 Task: Find connections with filter location Rio Preto da Eva with filter topic #programingwith filter profile language Potuguese with filter current company Wipro Digital Operations and Platforms with filter school Central Institute Of Plastics Engineering and Technology with filter industry Services for the Elderly and Disabled with filter service category Event Planning with filter keywords title Administrative Analyst
Action: Mouse moved to (636, 112)
Screenshot: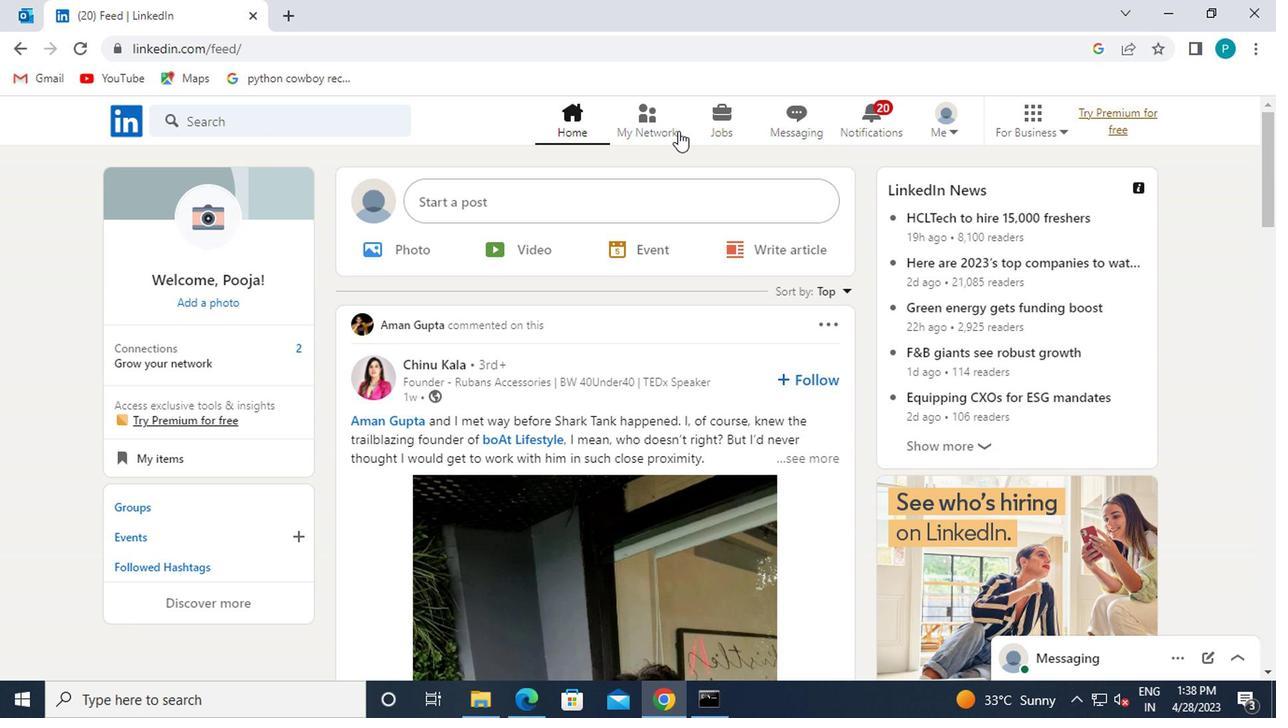 
Action: Mouse pressed left at (636, 112)
Screenshot: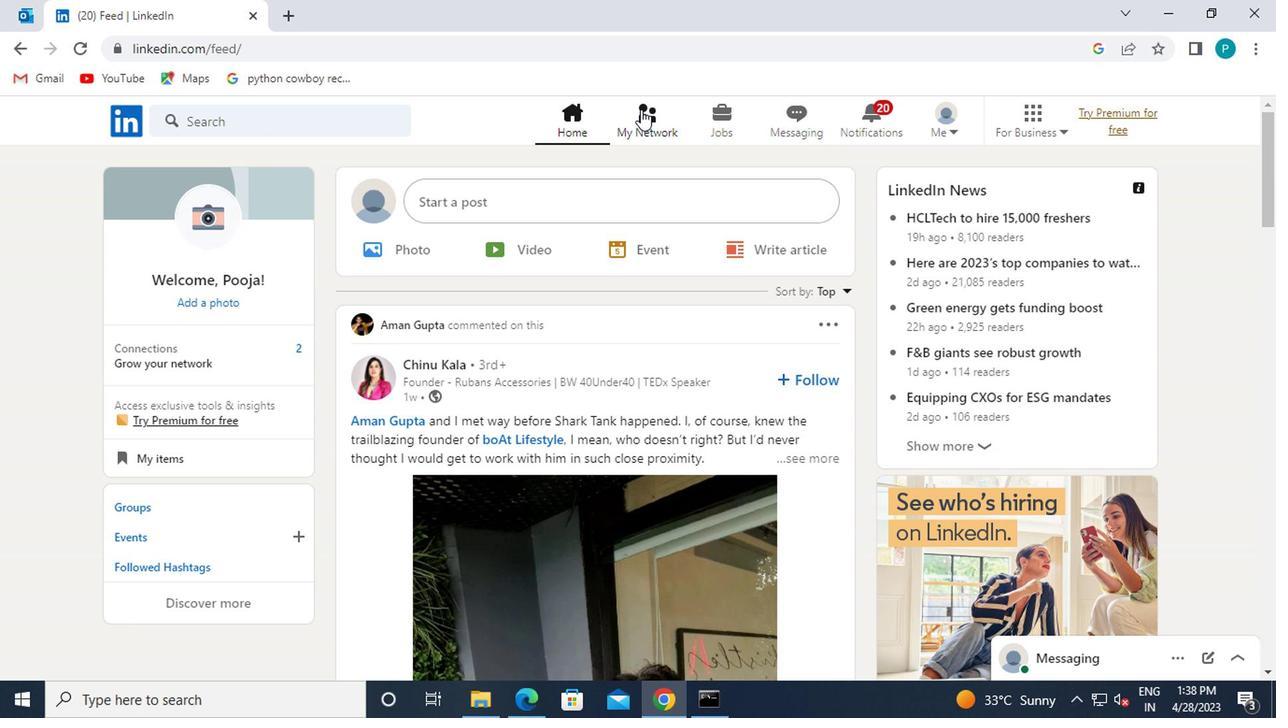 
Action: Mouse moved to (263, 214)
Screenshot: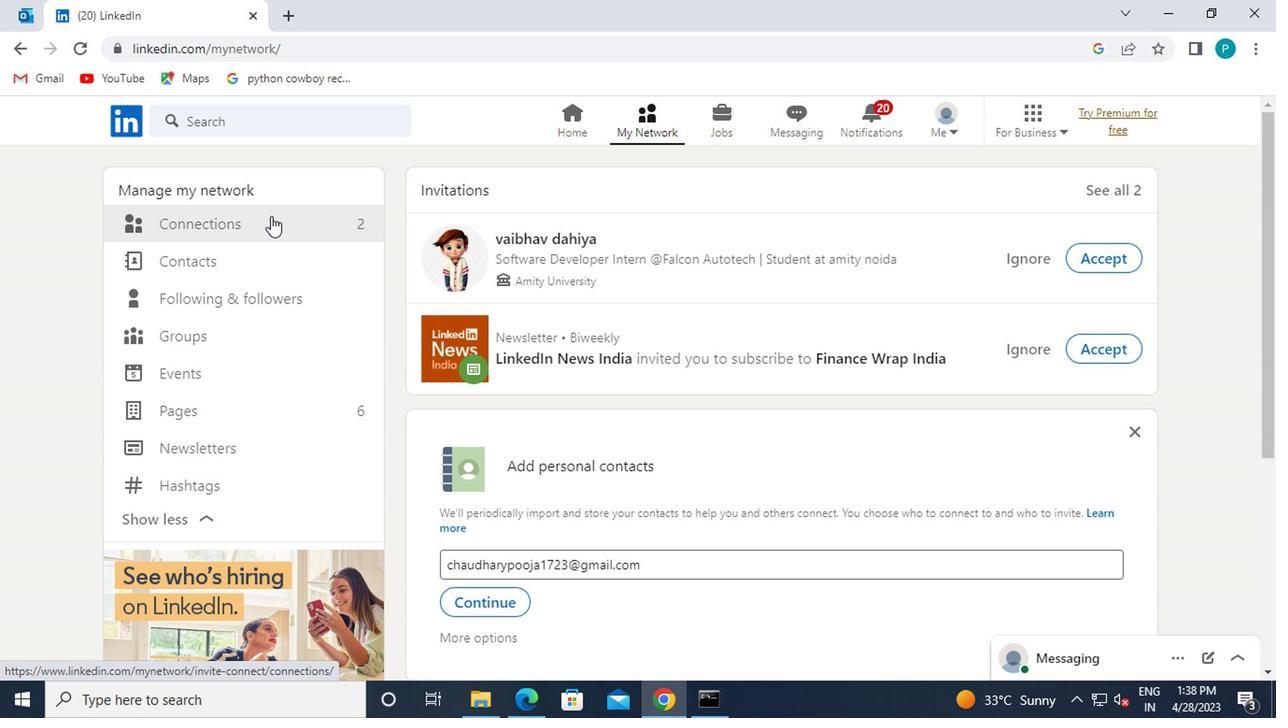 
Action: Mouse pressed left at (263, 214)
Screenshot: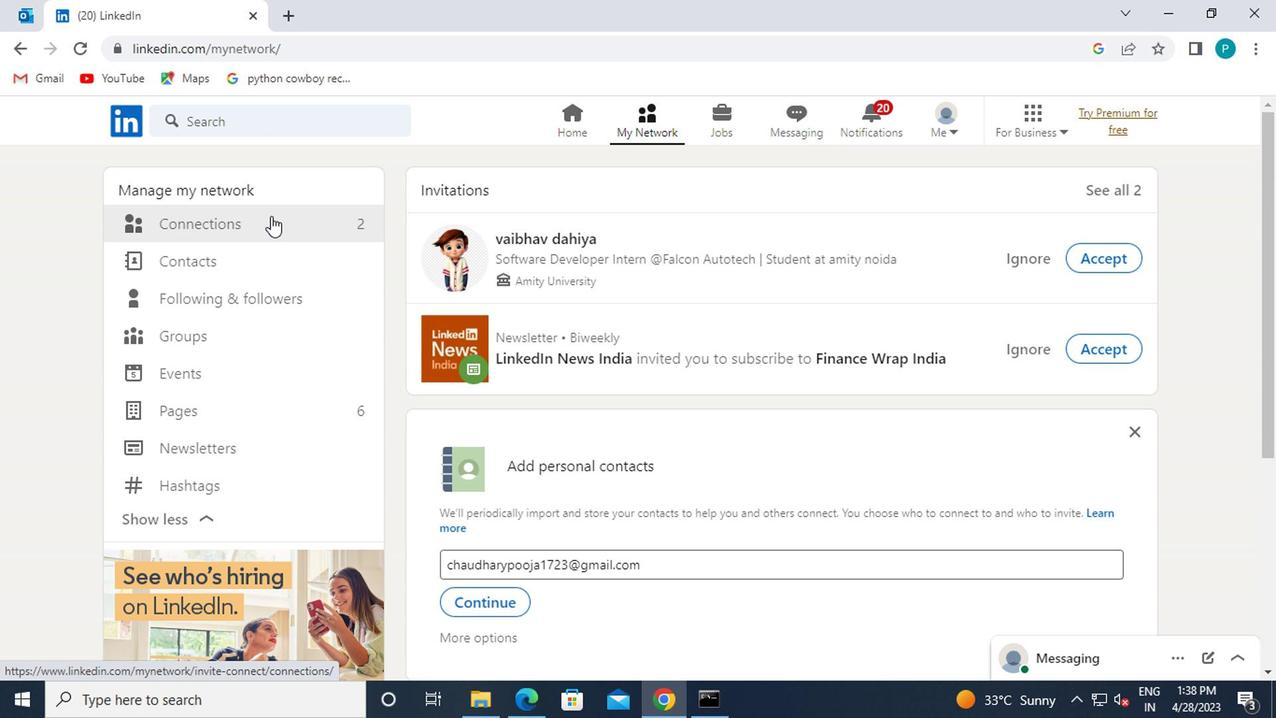 
Action: Mouse moved to (767, 222)
Screenshot: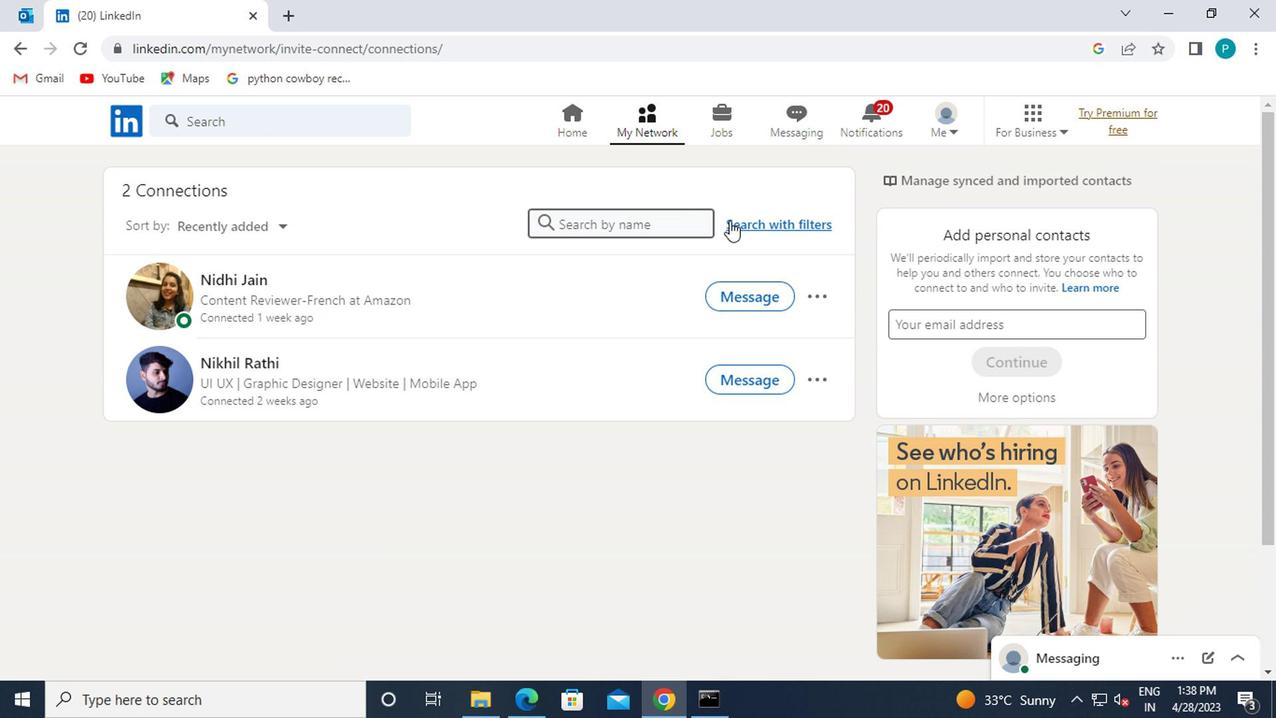 
Action: Mouse pressed left at (767, 222)
Screenshot: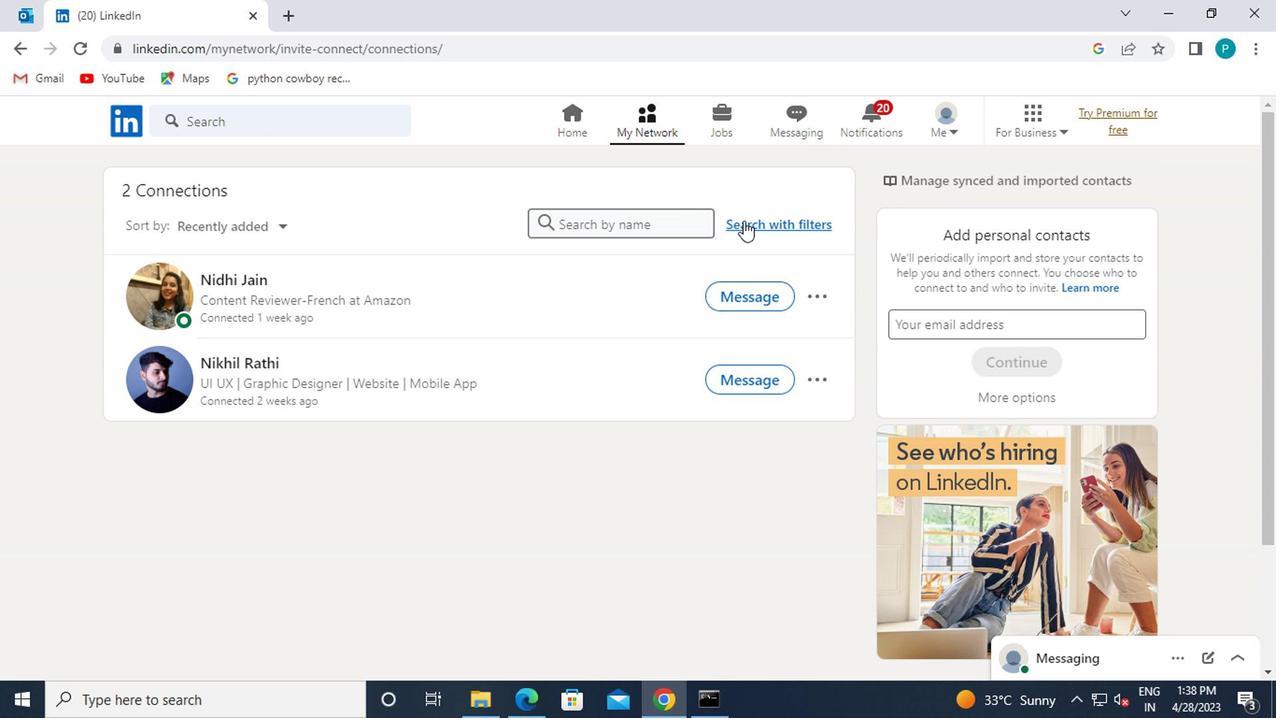 
Action: Mouse moved to (675, 174)
Screenshot: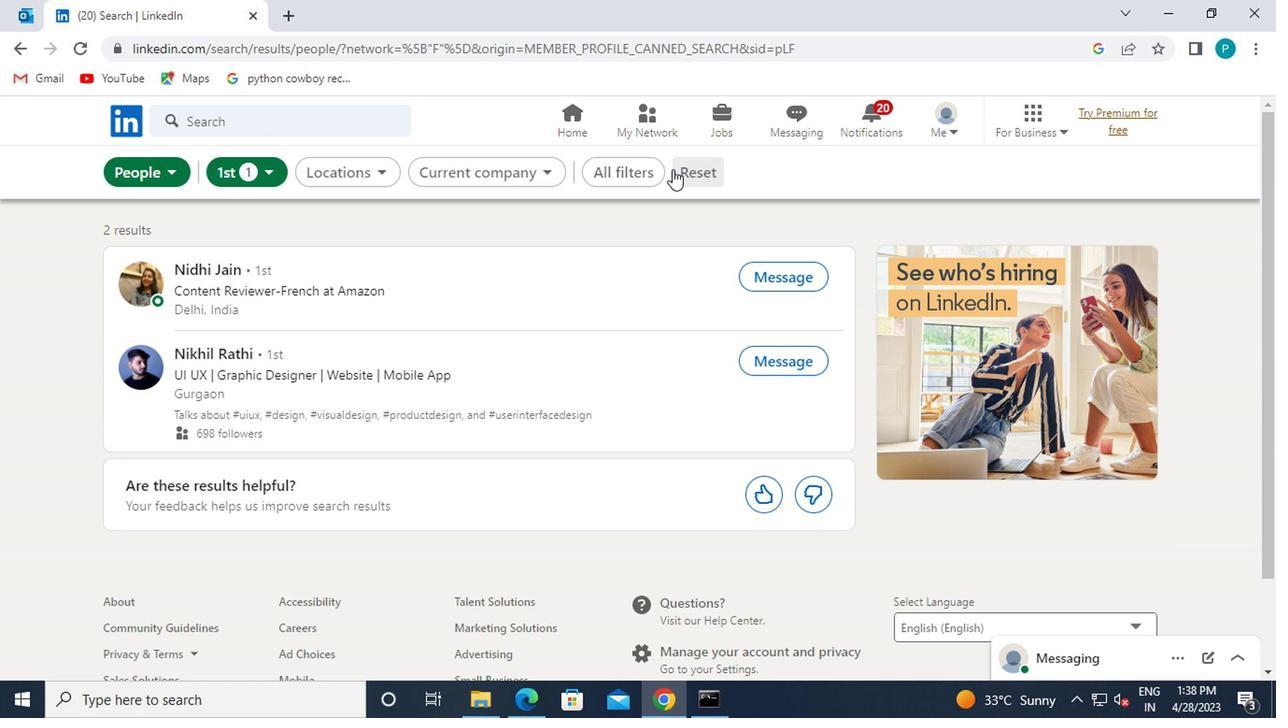 
Action: Mouse pressed left at (675, 174)
Screenshot: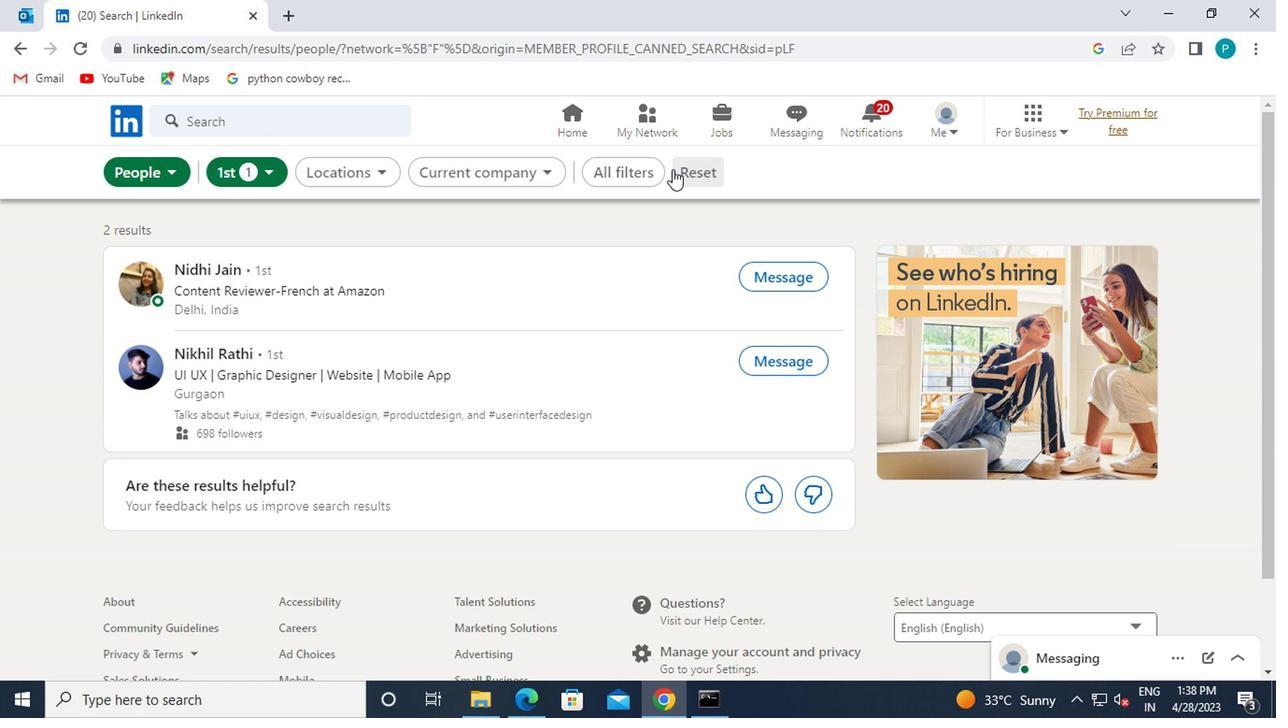 
Action: Mouse moved to (644, 179)
Screenshot: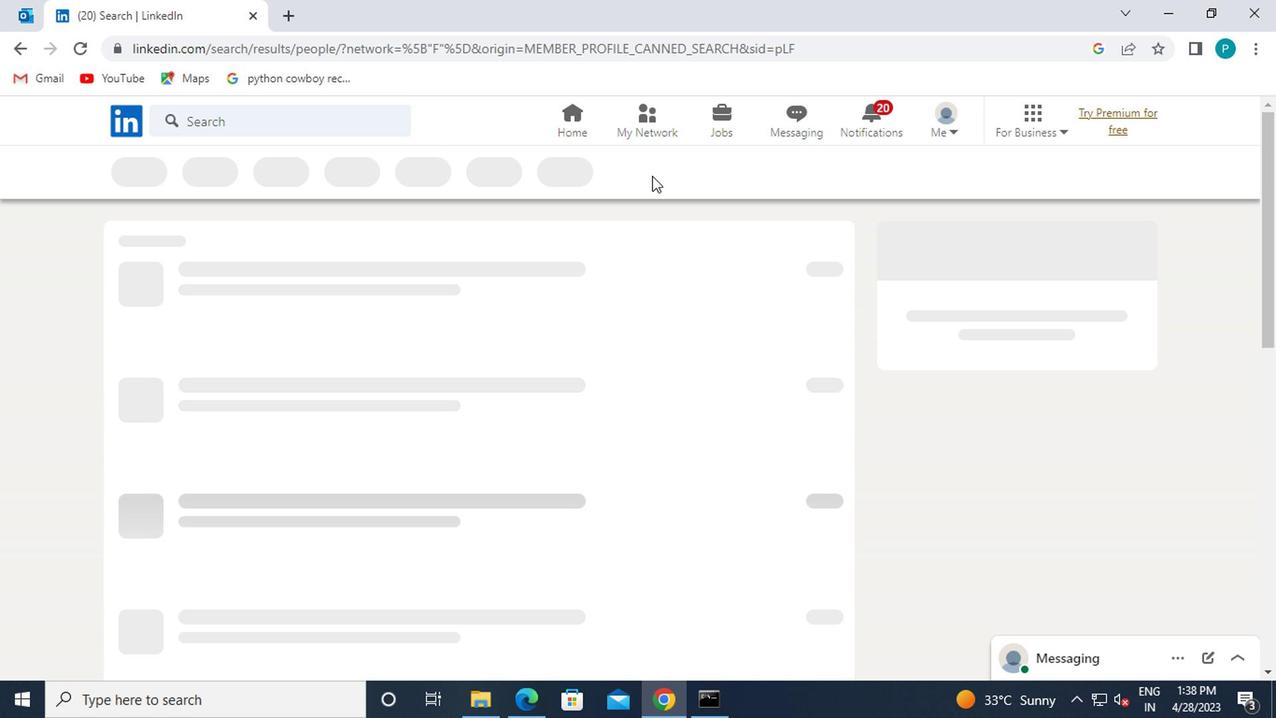 
Action: Mouse pressed left at (644, 179)
Screenshot: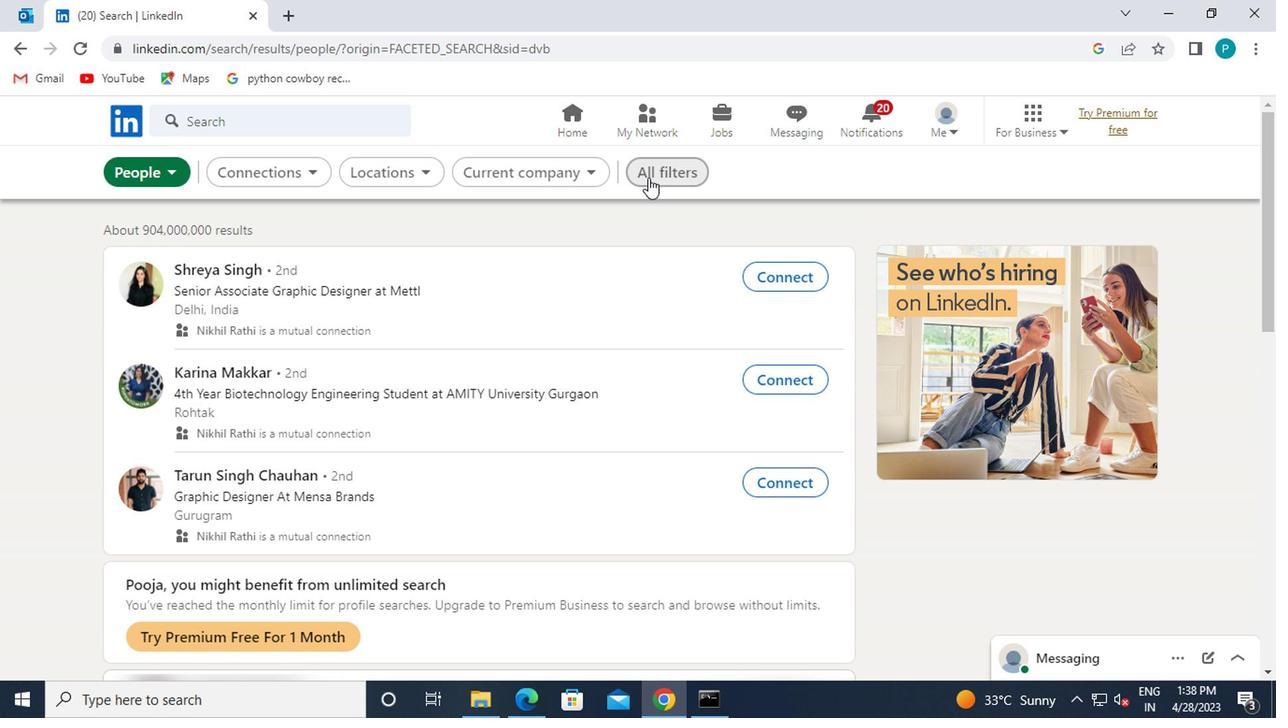 
Action: Mouse moved to (985, 391)
Screenshot: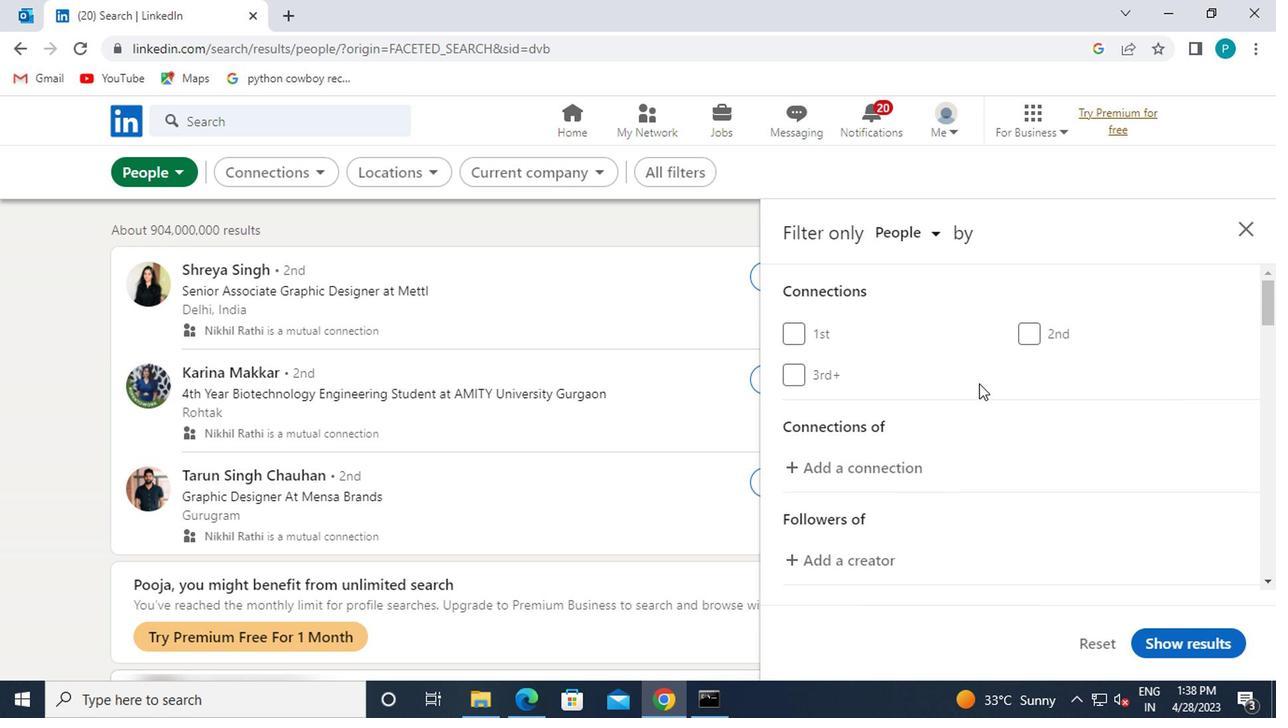 
Action: Mouse scrolled (985, 390) with delta (0, -1)
Screenshot: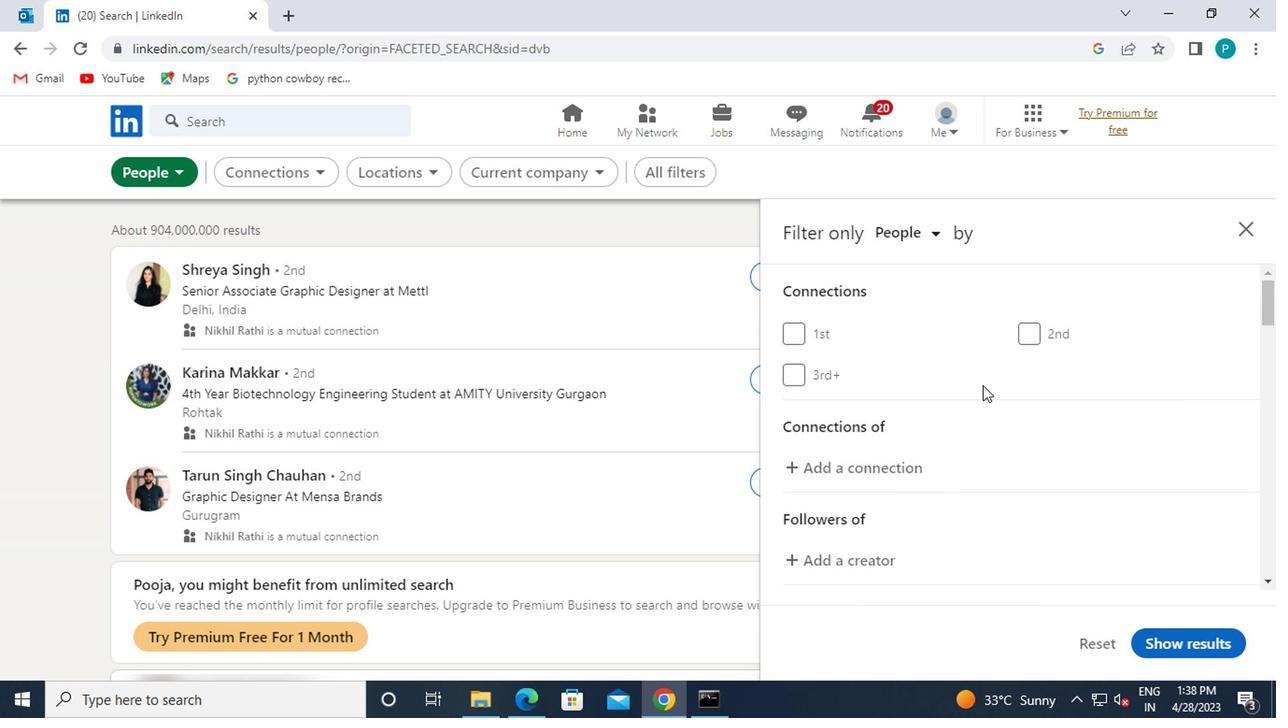 
Action: Mouse moved to (988, 397)
Screenshot: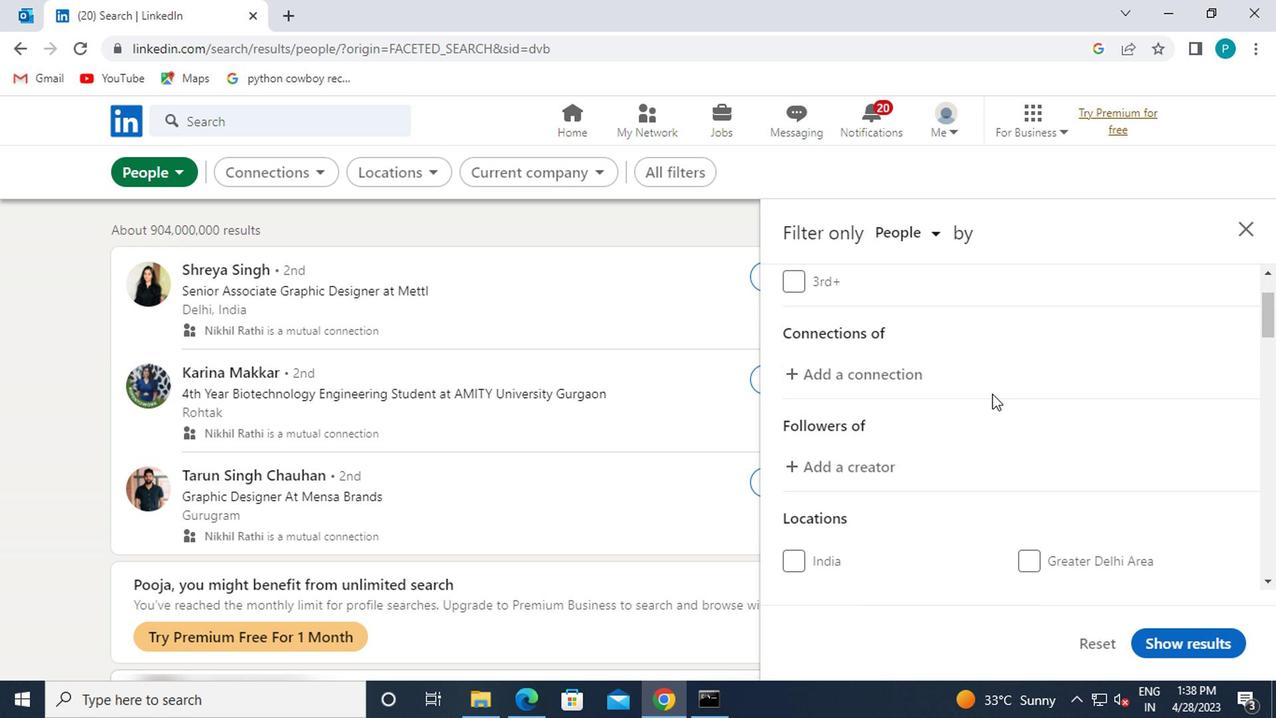 
Action: Mouse scrolled (988, 396) with delta (0, 0)
Screenshot: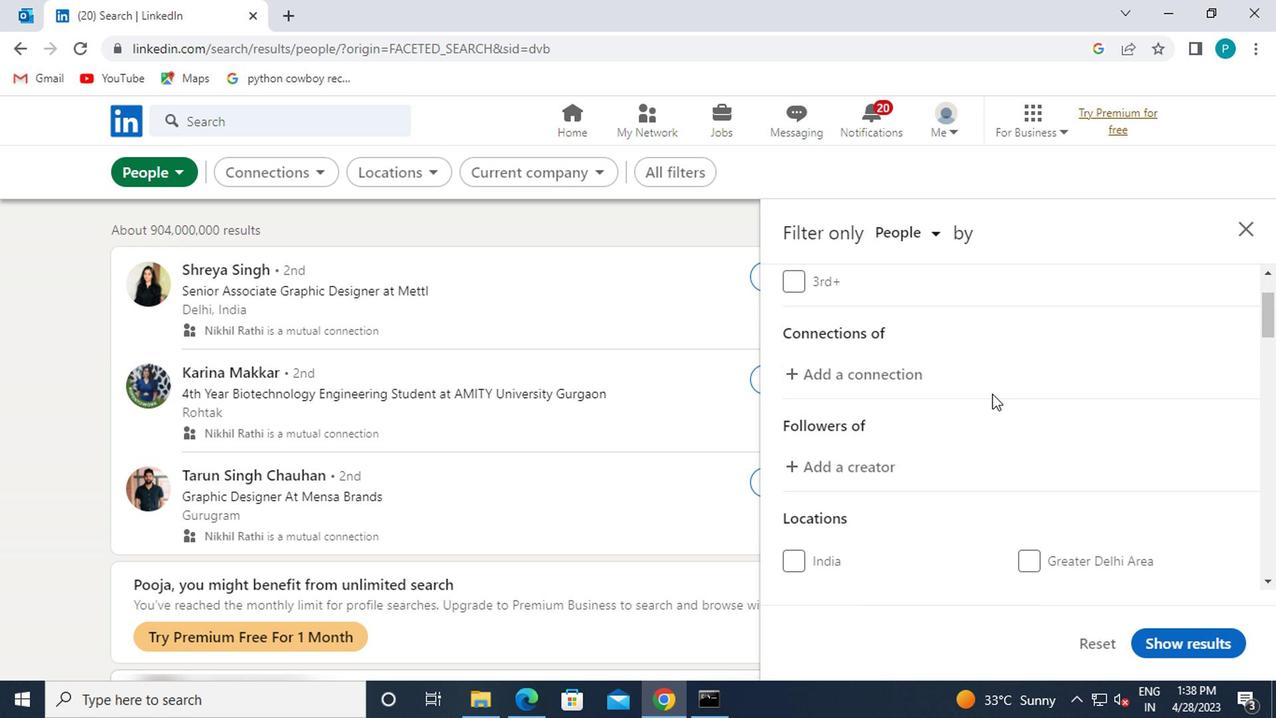 
Action: Mouse moved to (988, 397)
Screenshot: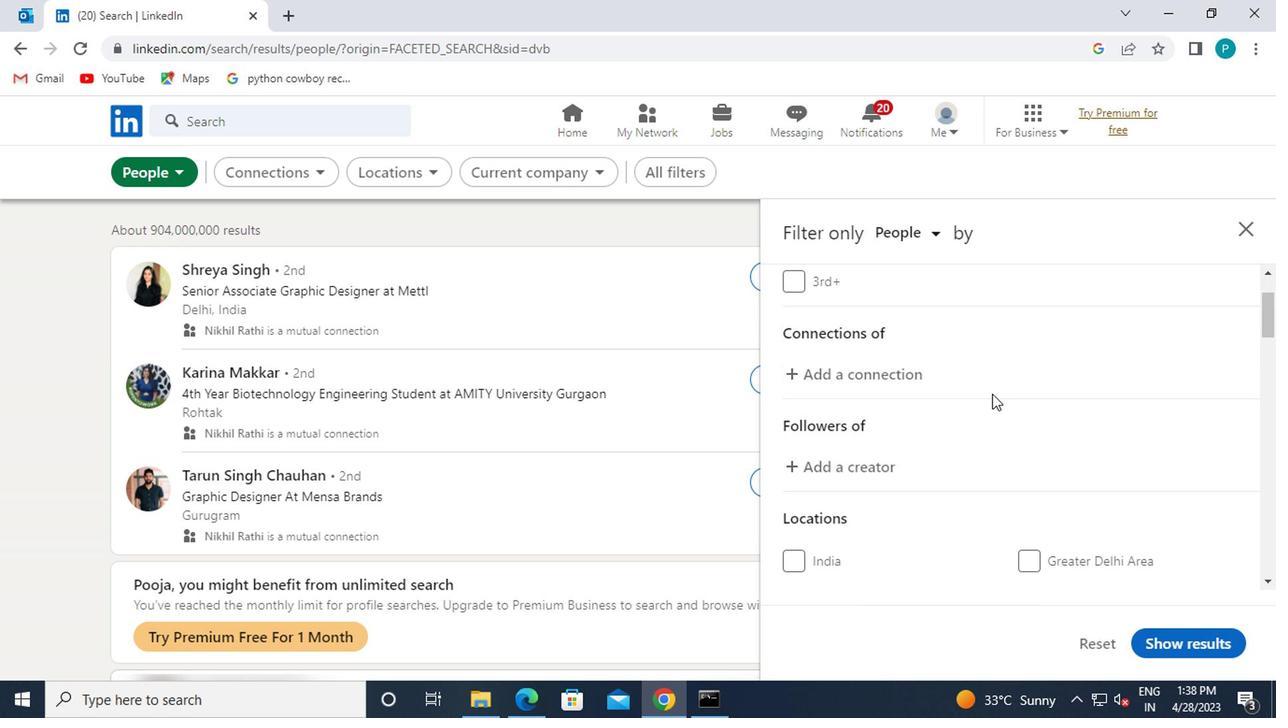 
Action: Mouse scrolled (988, 396) with delta (0, 0)
Screenshot: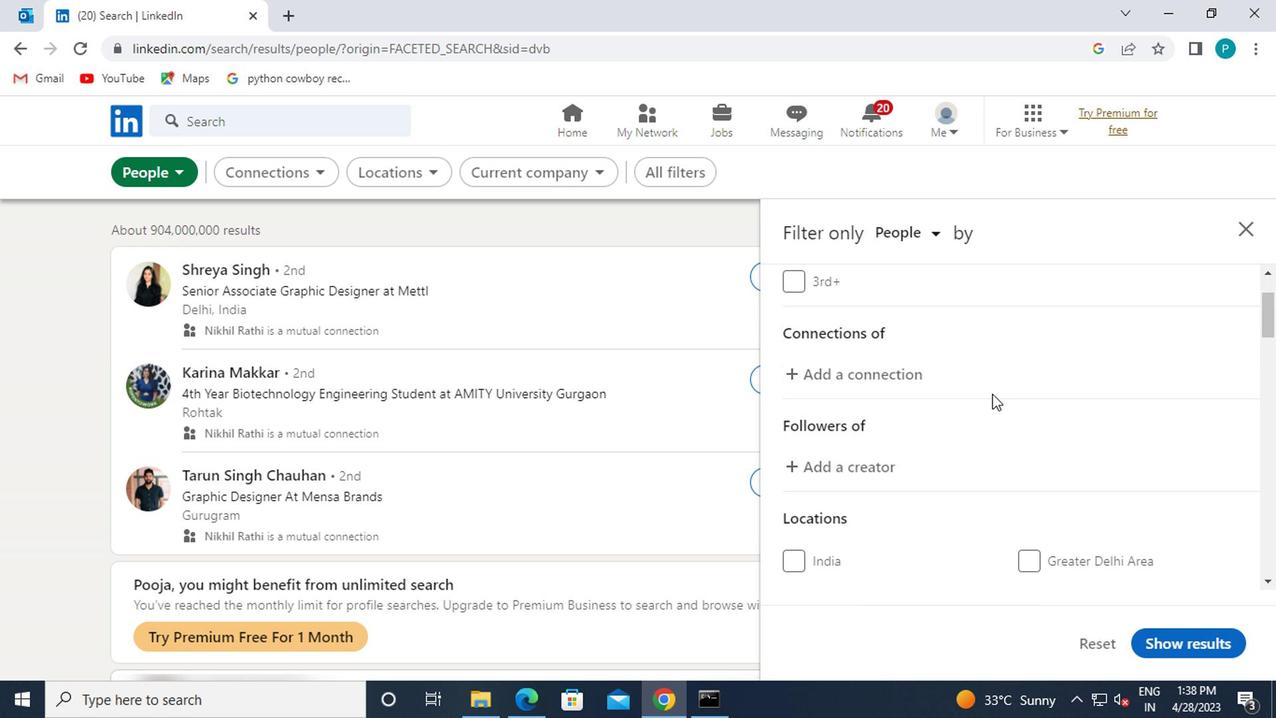 
Action: Mouse moved to (1057, 452)
Screenshot: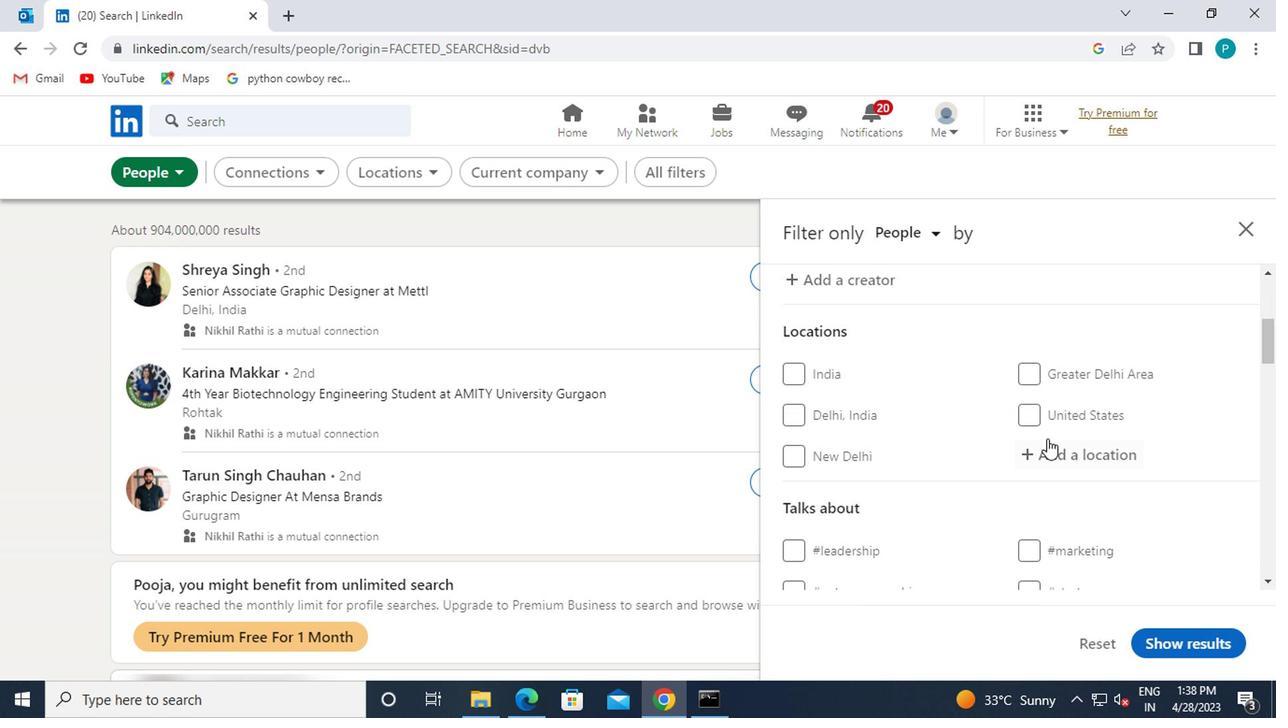 
Action: Mouse pressed left at (1057, 452)
Screenshot: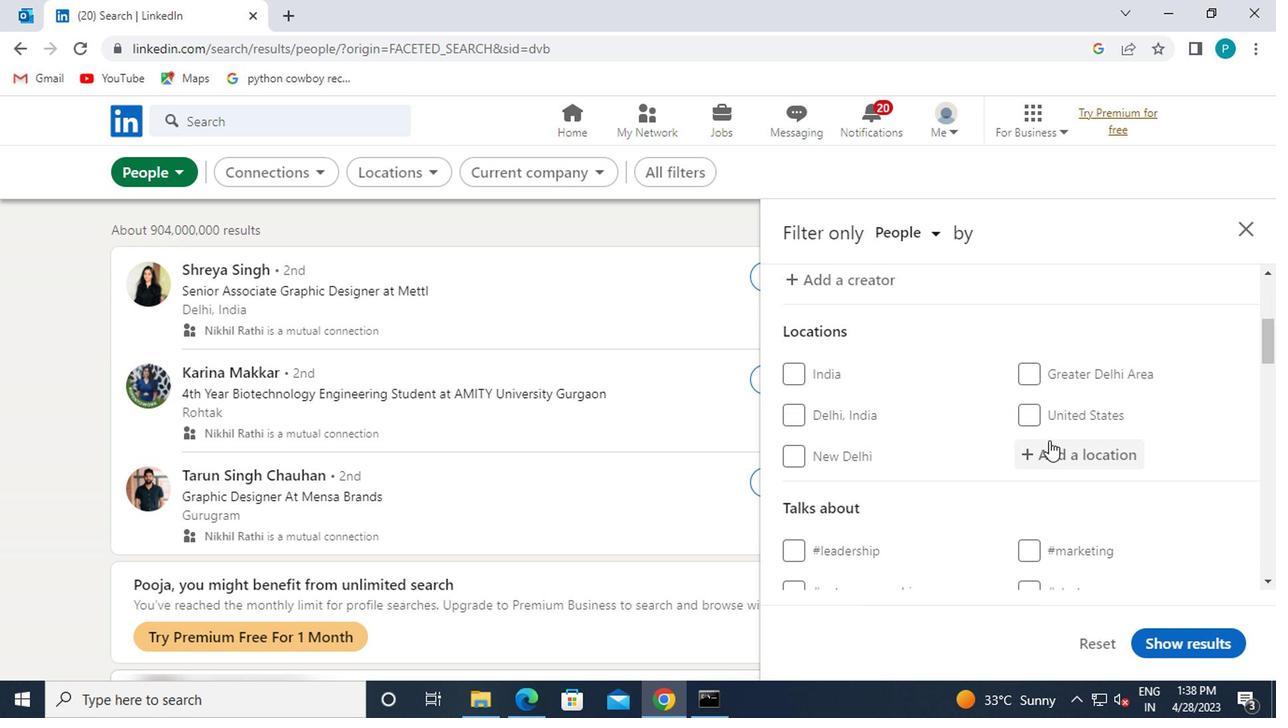 
Action: Mouse moved to (1057, 453)
Screenshot: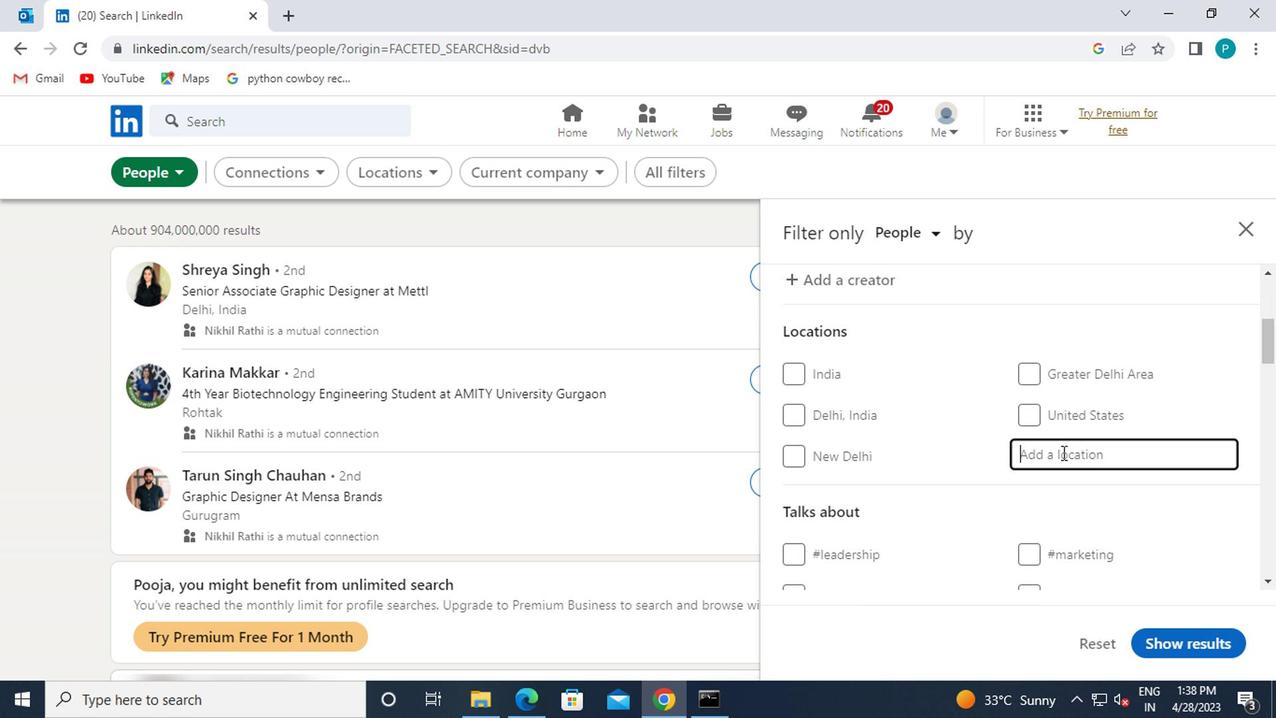
Action: Key pressed <Key.caps_lock>r<Key.caps_lock>io<Key.backspace><Key.backspace><Key.backspace>r<Key.caps_lock>io
Screenshot: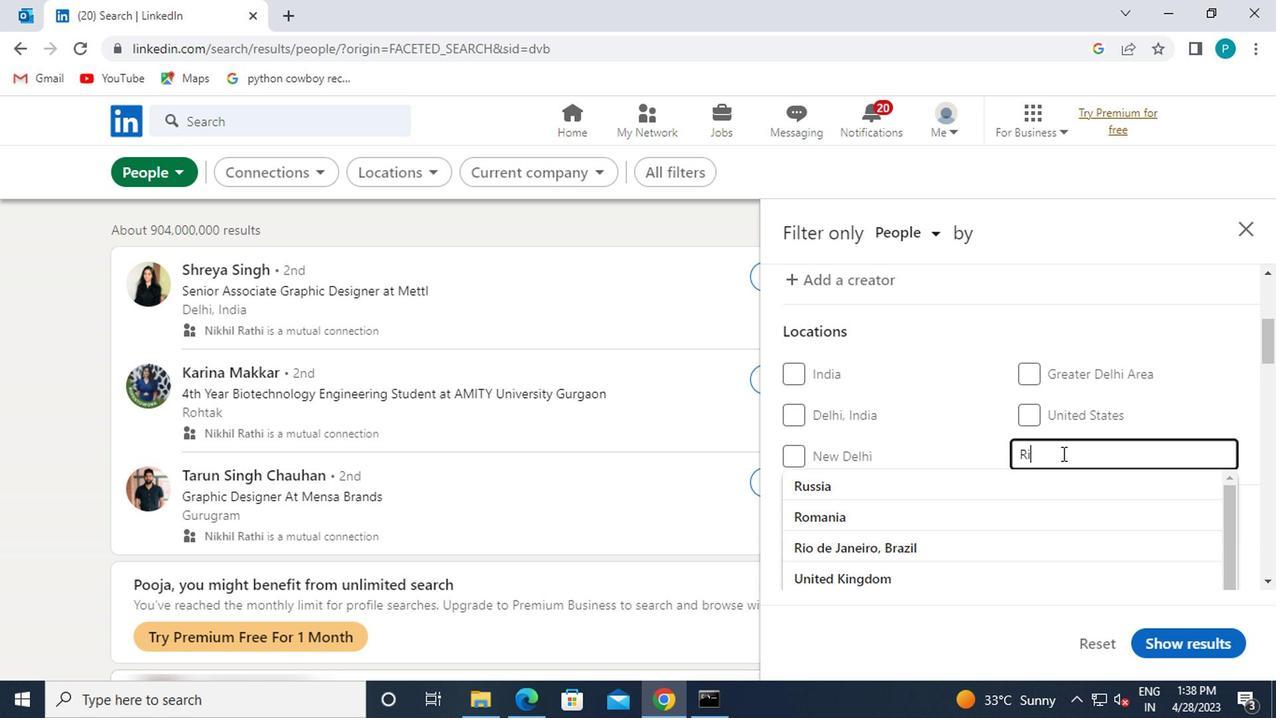 
Action: Mouse moved to (938, 518)
Screenshot: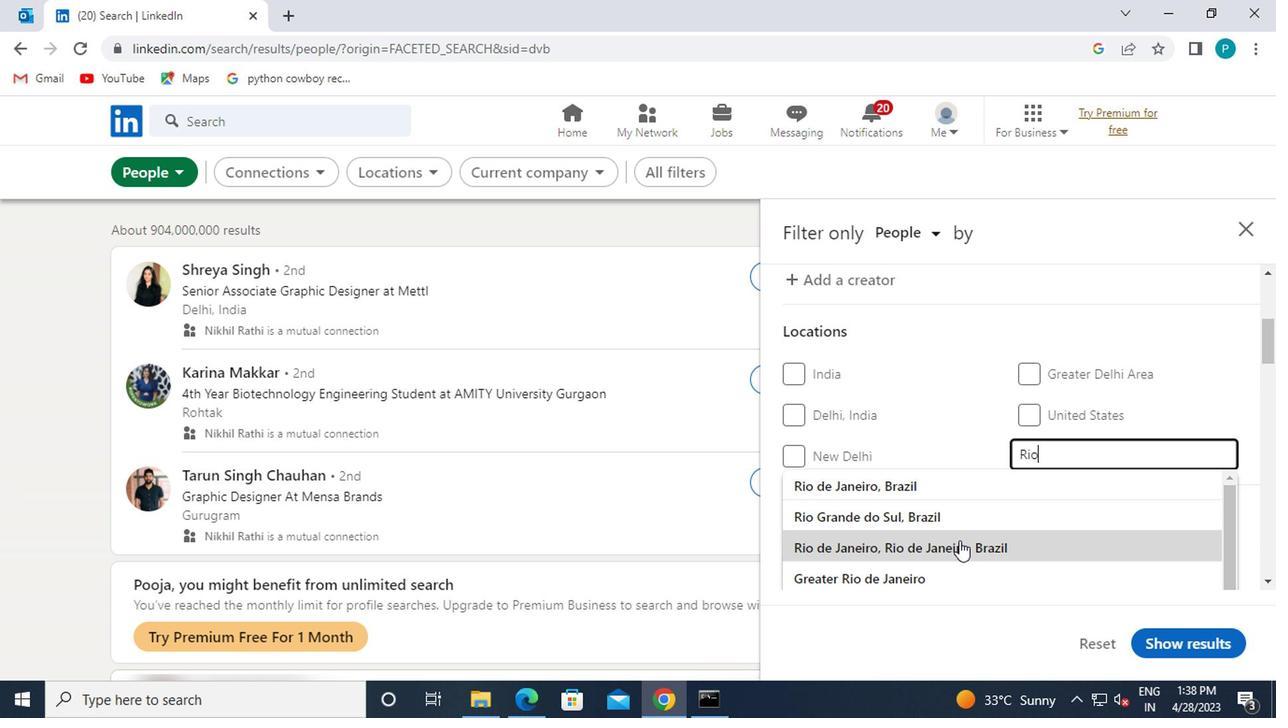 
Action: Mouse scrolled (938, 517) with delta (0, -1)
Screenshot: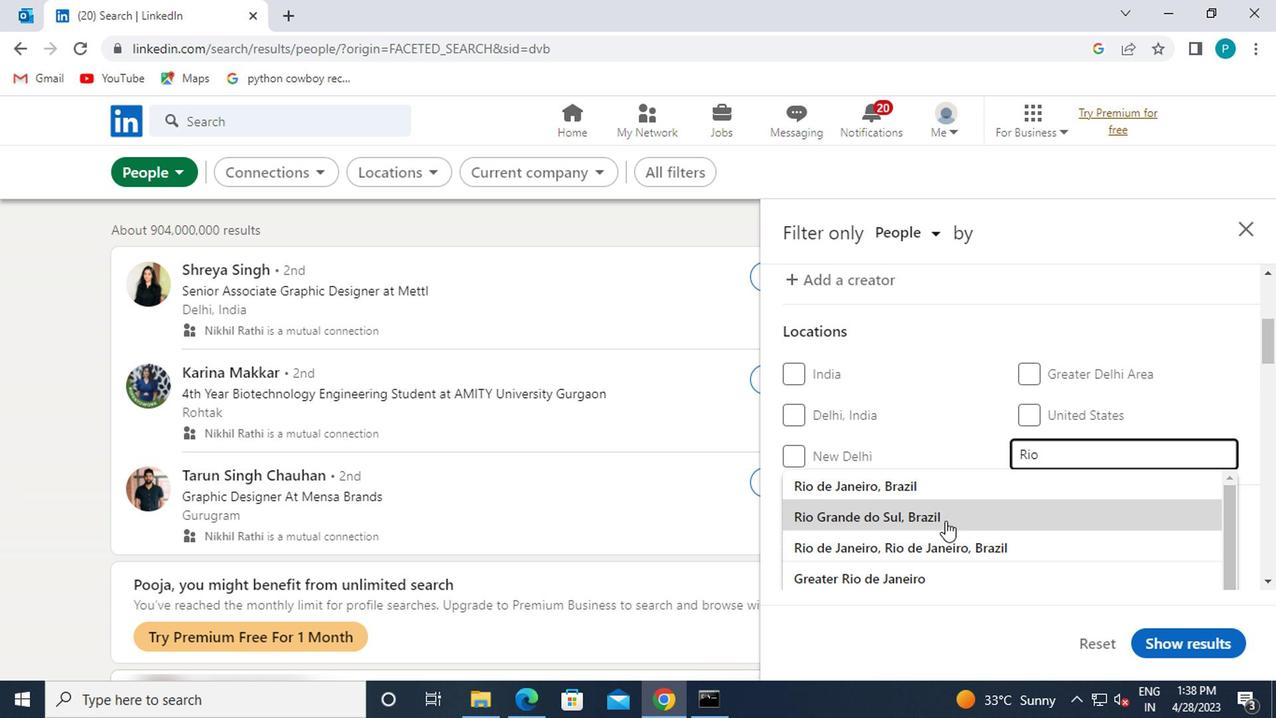 
Action: Mouse moved to (1023, 472)
Screenshot: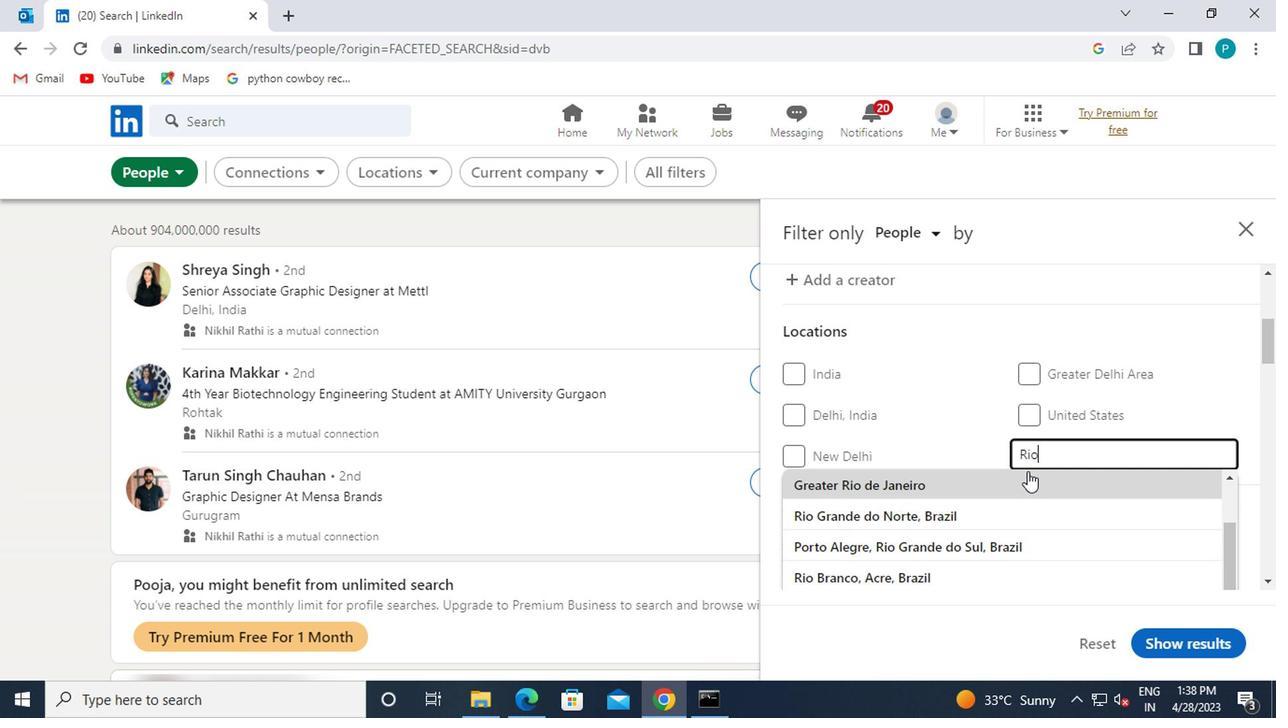 
Action: Key pressed <Key.space><Key.caps_lock>p<Key.caps_lock>
Screenshot: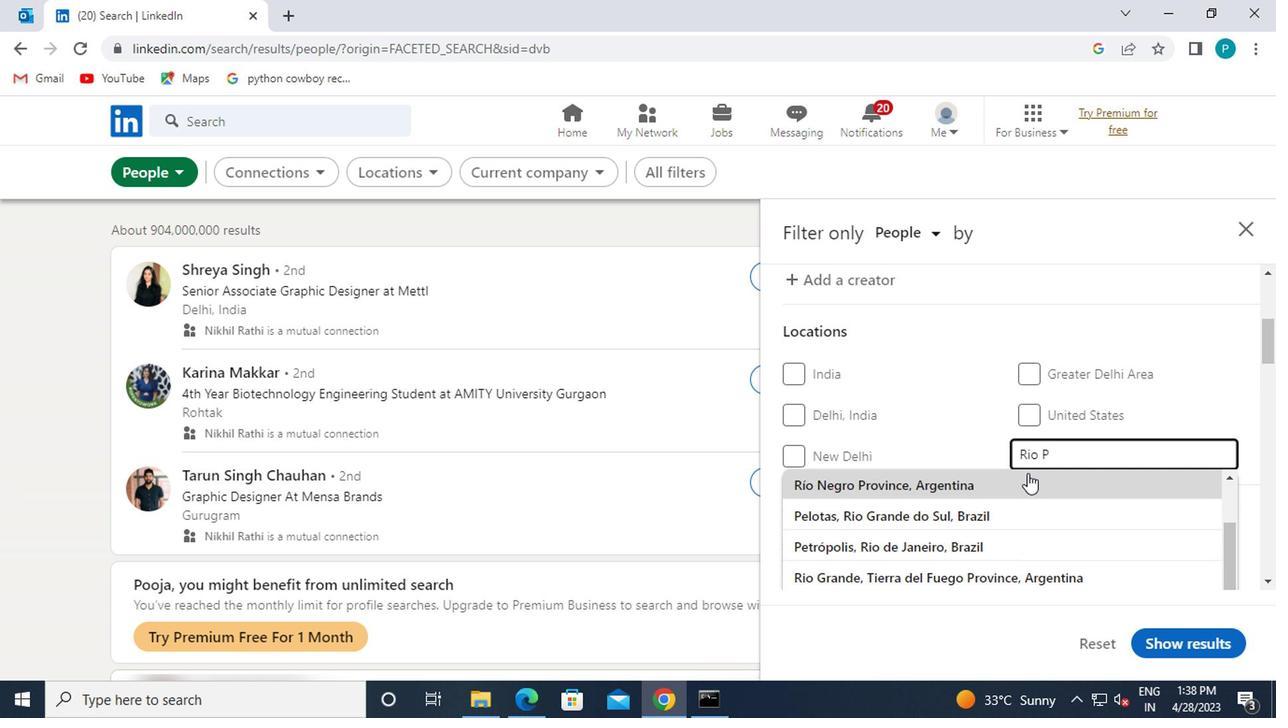 
Action: Mouse moved to (1023, 472)
Screenshot: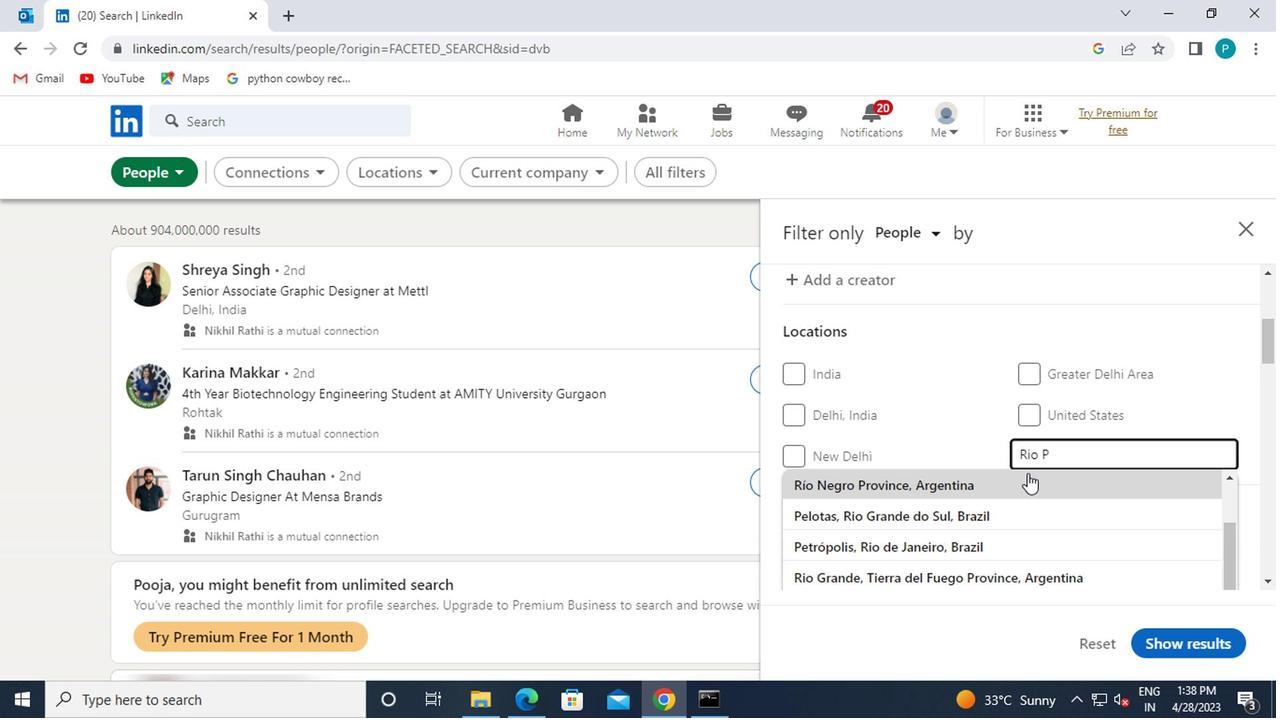 
Action: Key pressed reto
Screenshot: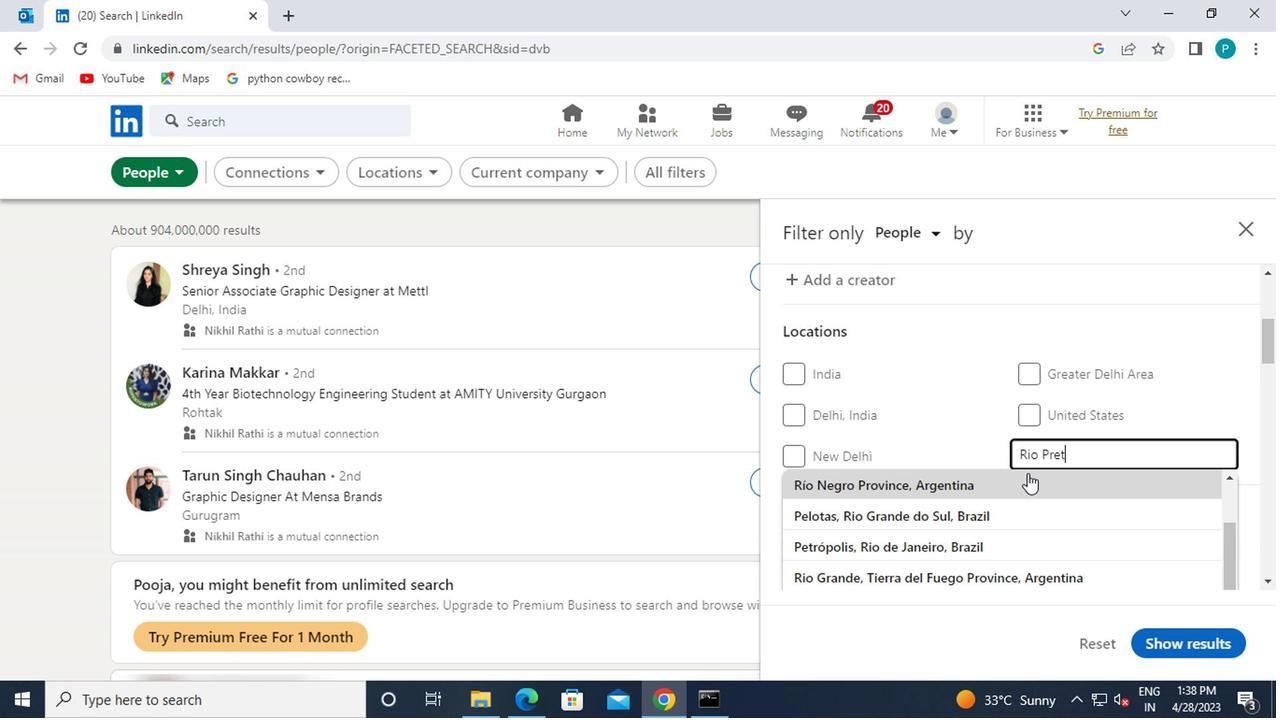 
Action: Mouse moved to (1015, 489)
Screenshot: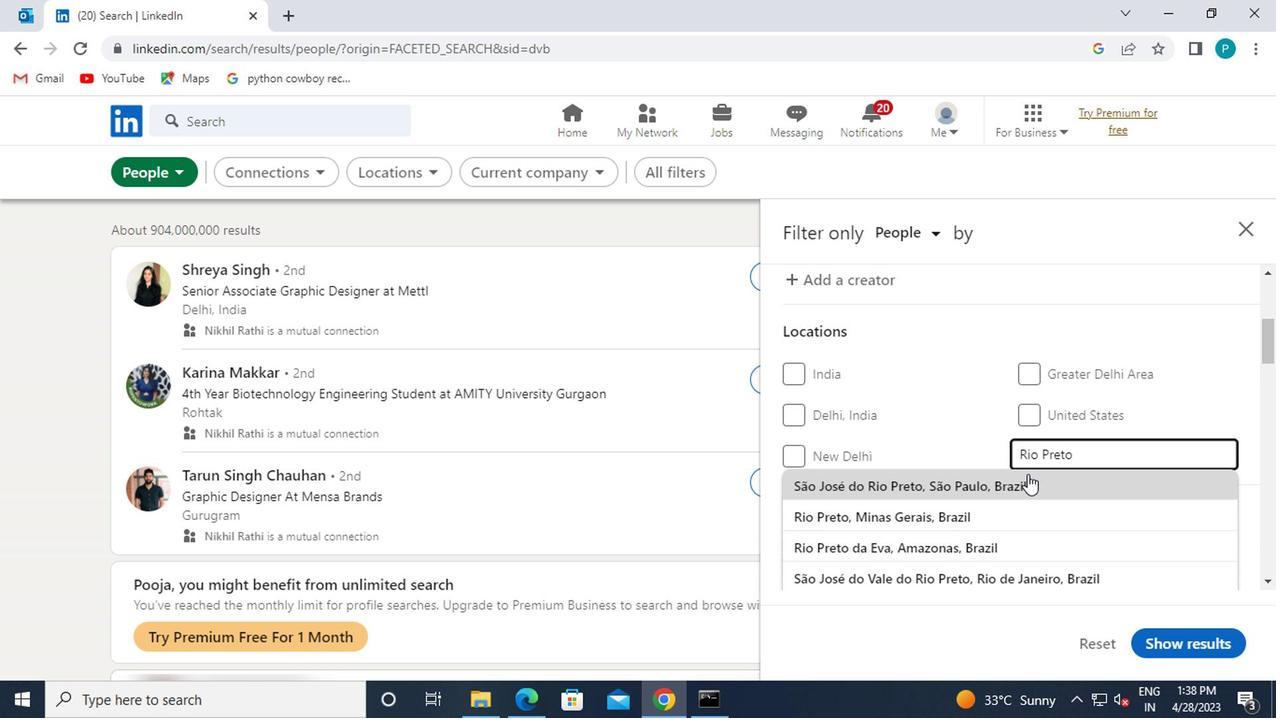 
Action: Mouse scrolled (1015, 490) with delta (0, 1)
Screenshot: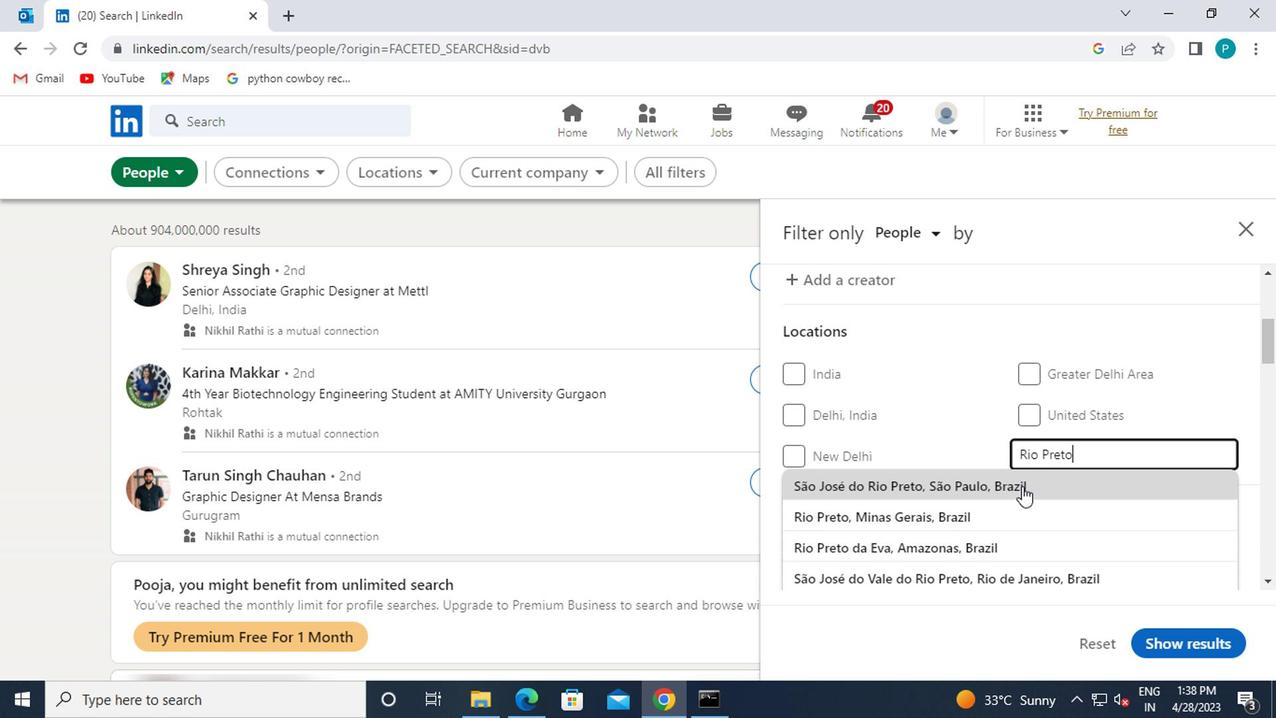 
Action: Mouse moved to (980, 496)
Screenshot: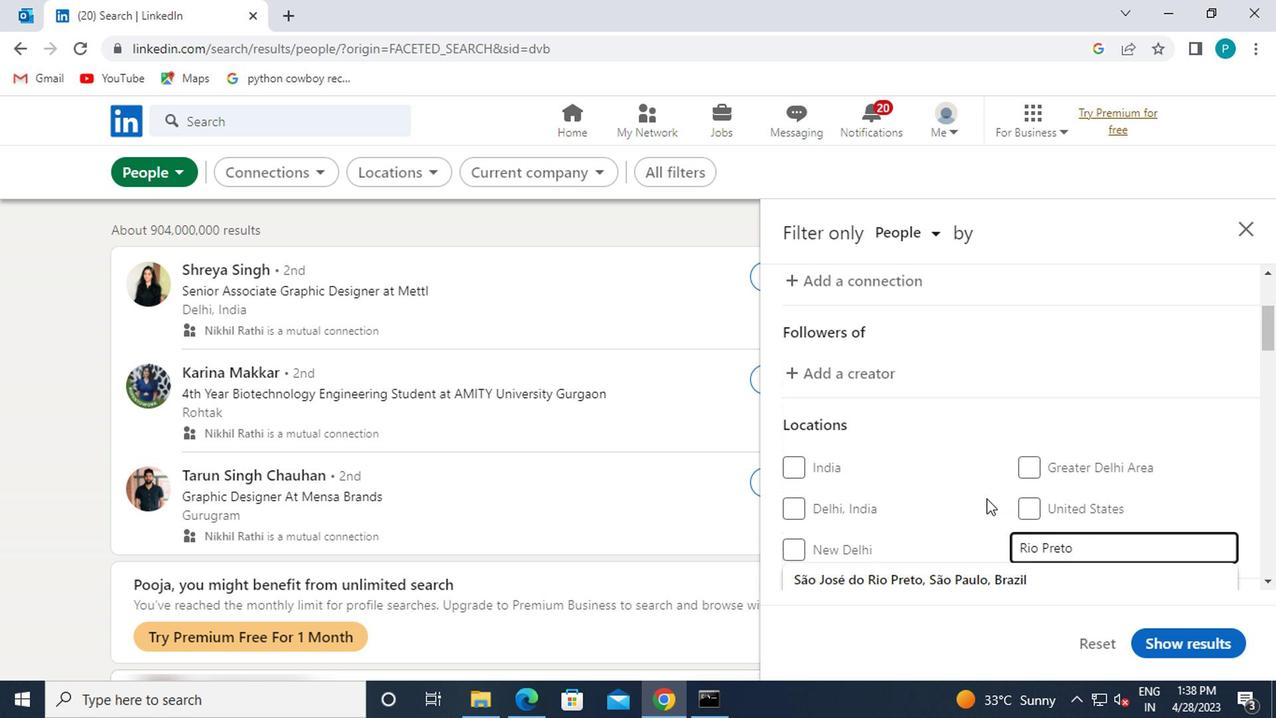 
Action: Mouse scrolled (980, 495) with delta (0, 0)
Screenshot: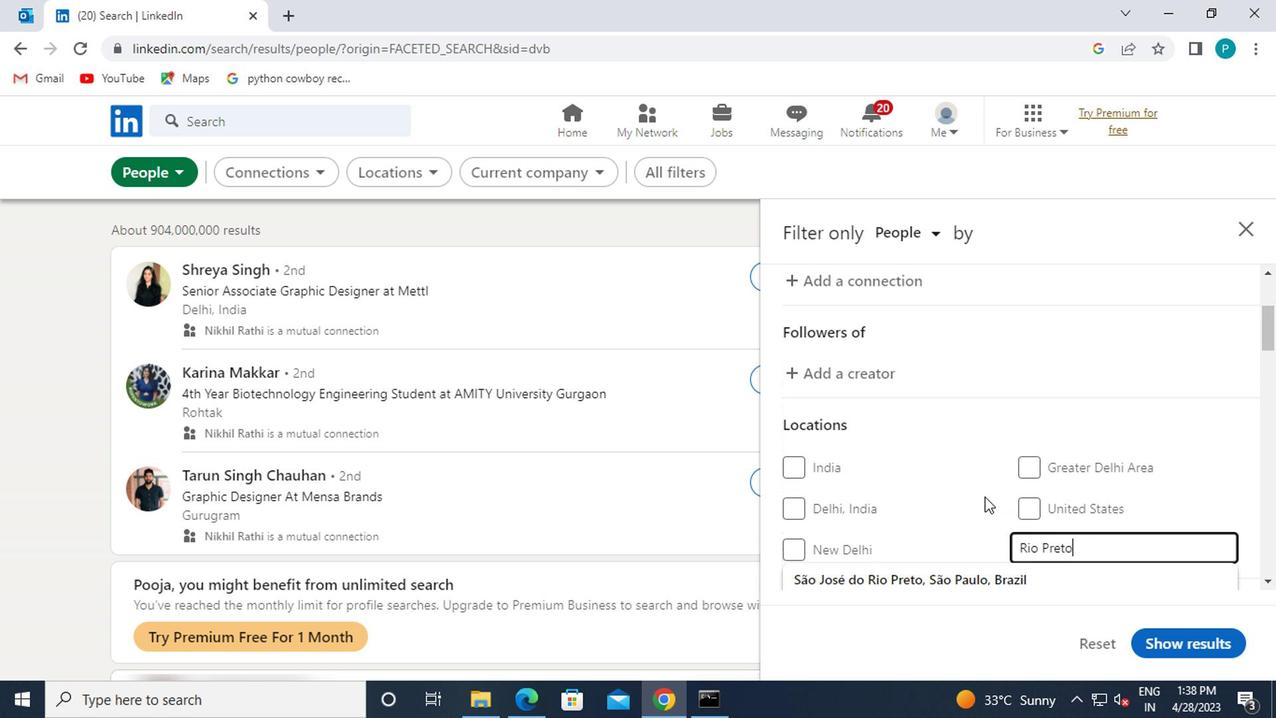 
Action: Mouse moved to (985, 532)
Screenshot: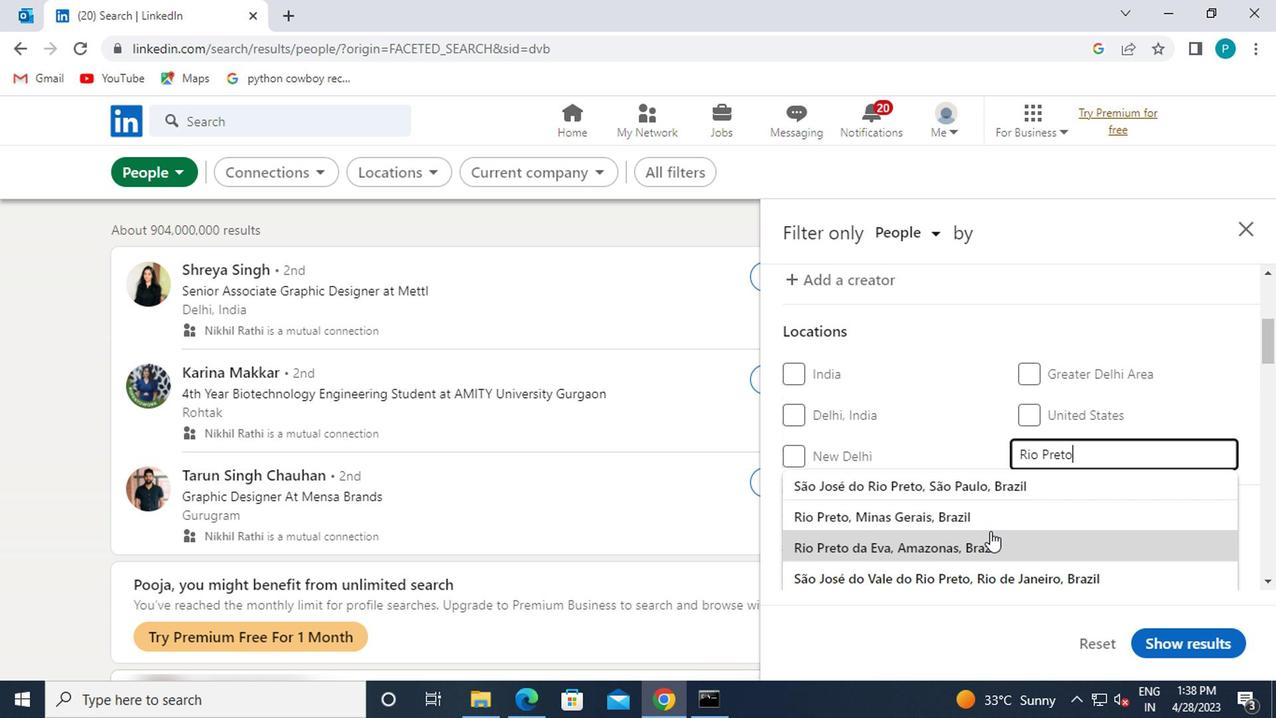 
Action: Mouse pressed left at (985, 532)
Screenshot: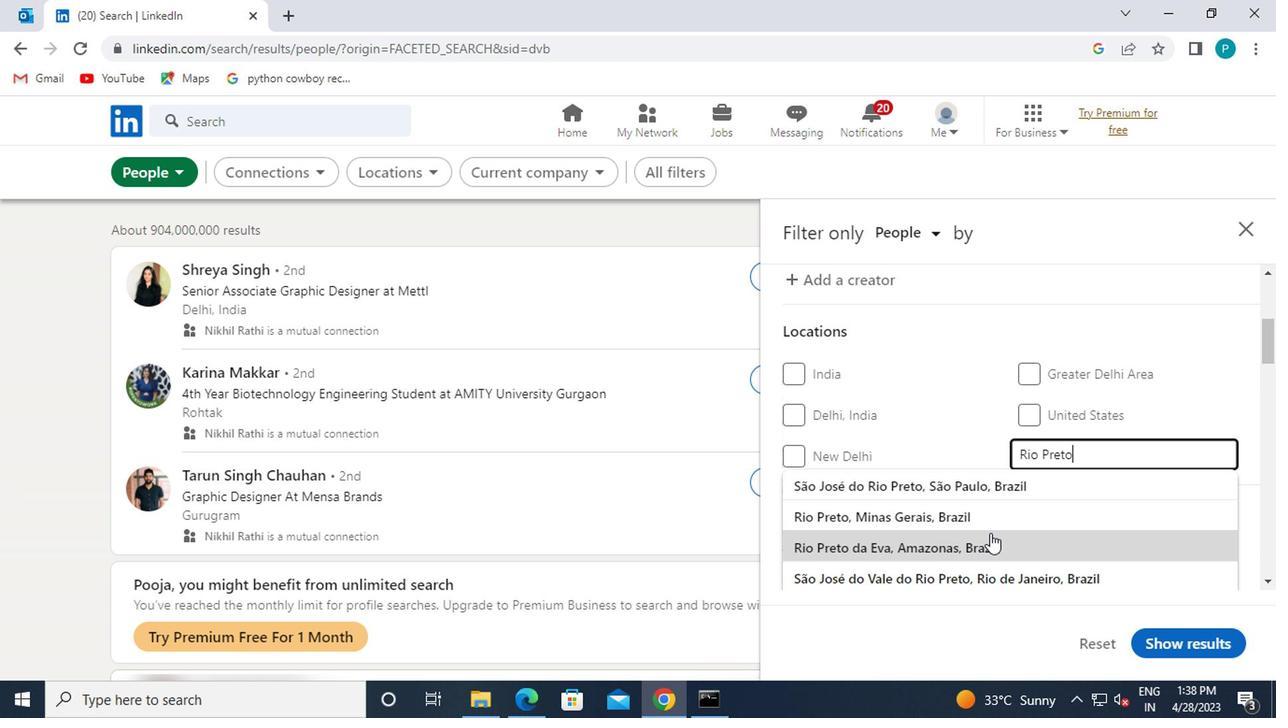 
Action: Mouse scrolled (985, 531) with delta (0, -1)
Screenshot: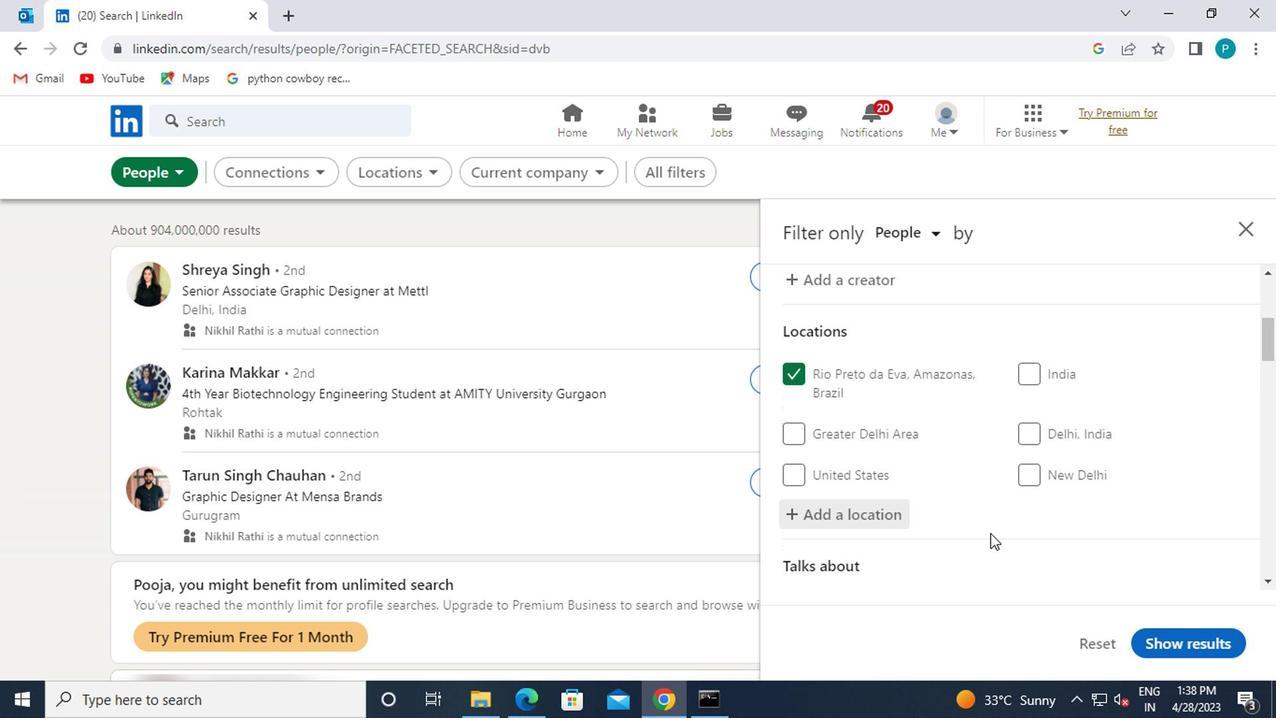 
Action: Mouse scrolled (985, 531) with delta (0, -1)
Screenshot: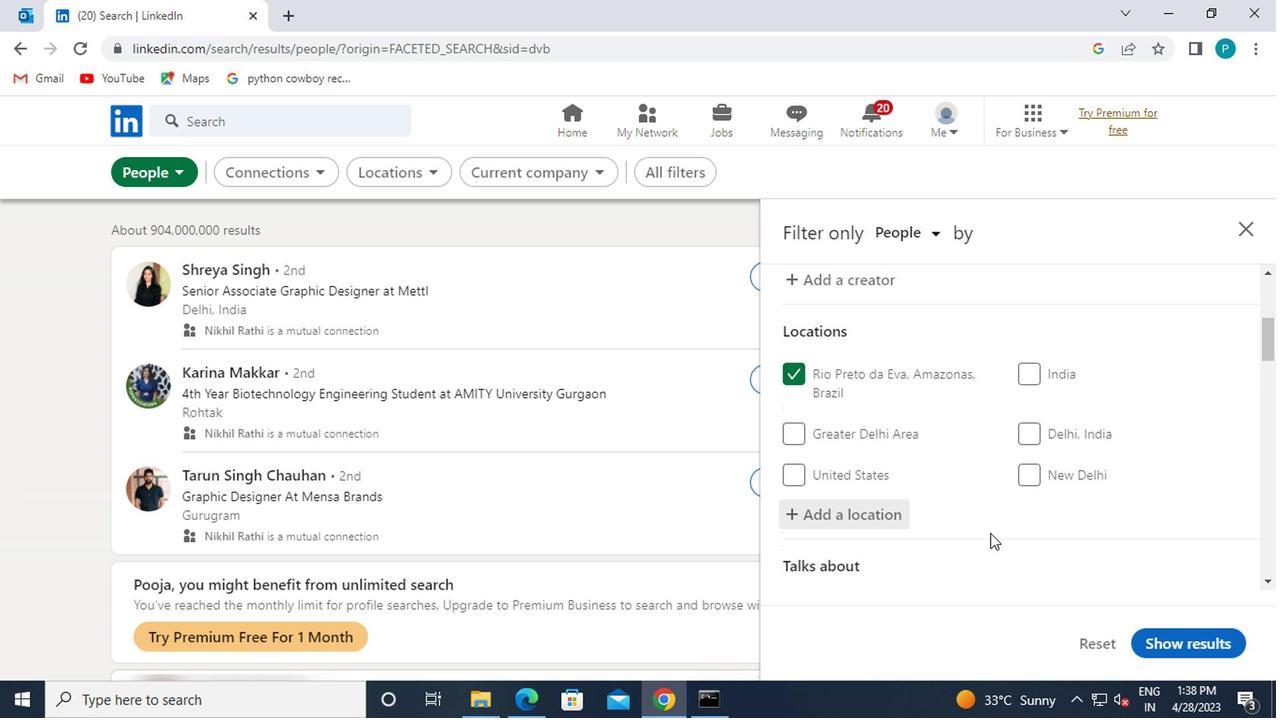 
Action: Mouse moved to (988, 528)
Screenshot: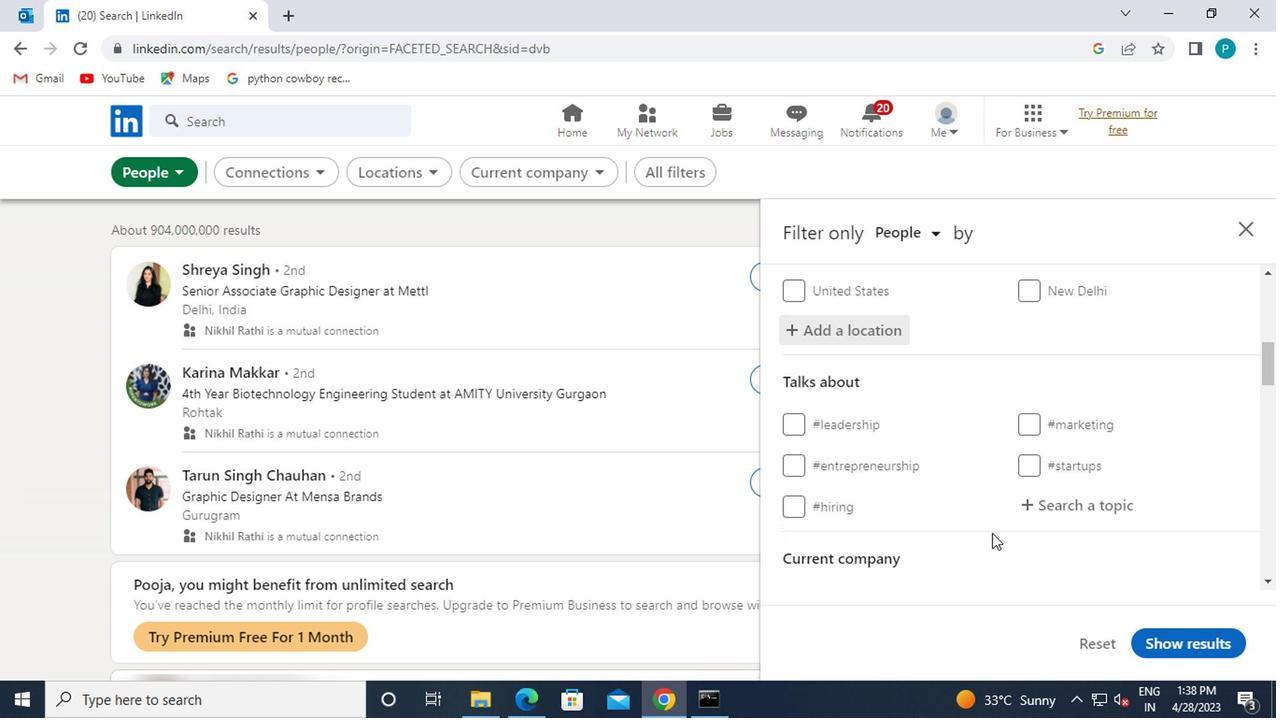 
Action: Mouse scrolled (988, 527) with delta (0, 0)
Screenshot: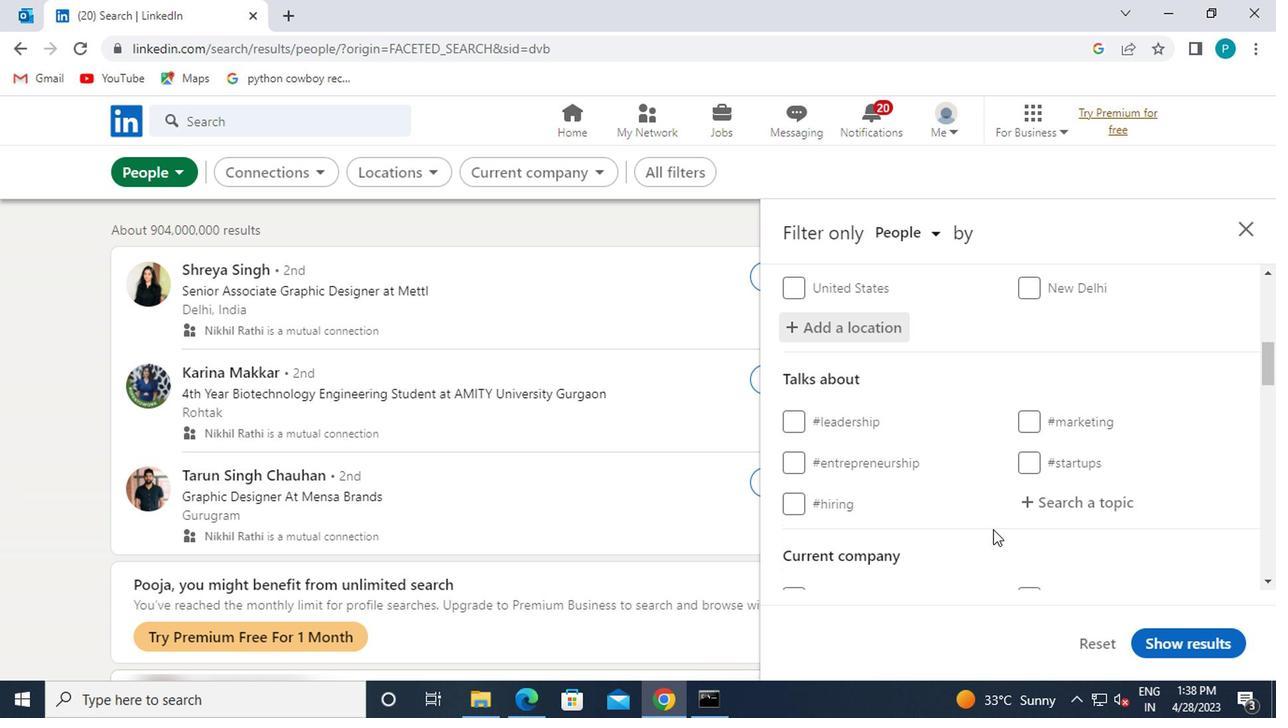 
Action: Mouse scrolled (988, 527) with delta (0, 0)
Screenshot: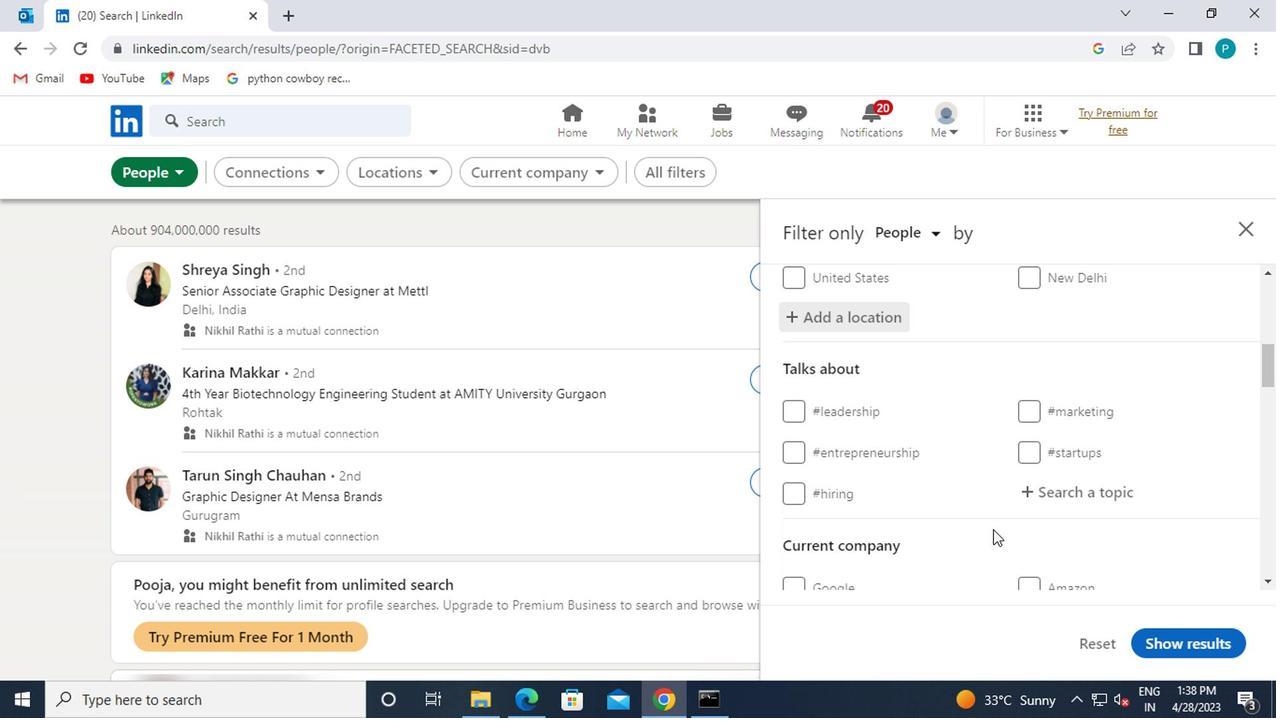 
Action: Mouse moved to (938, 491)
Screenshot: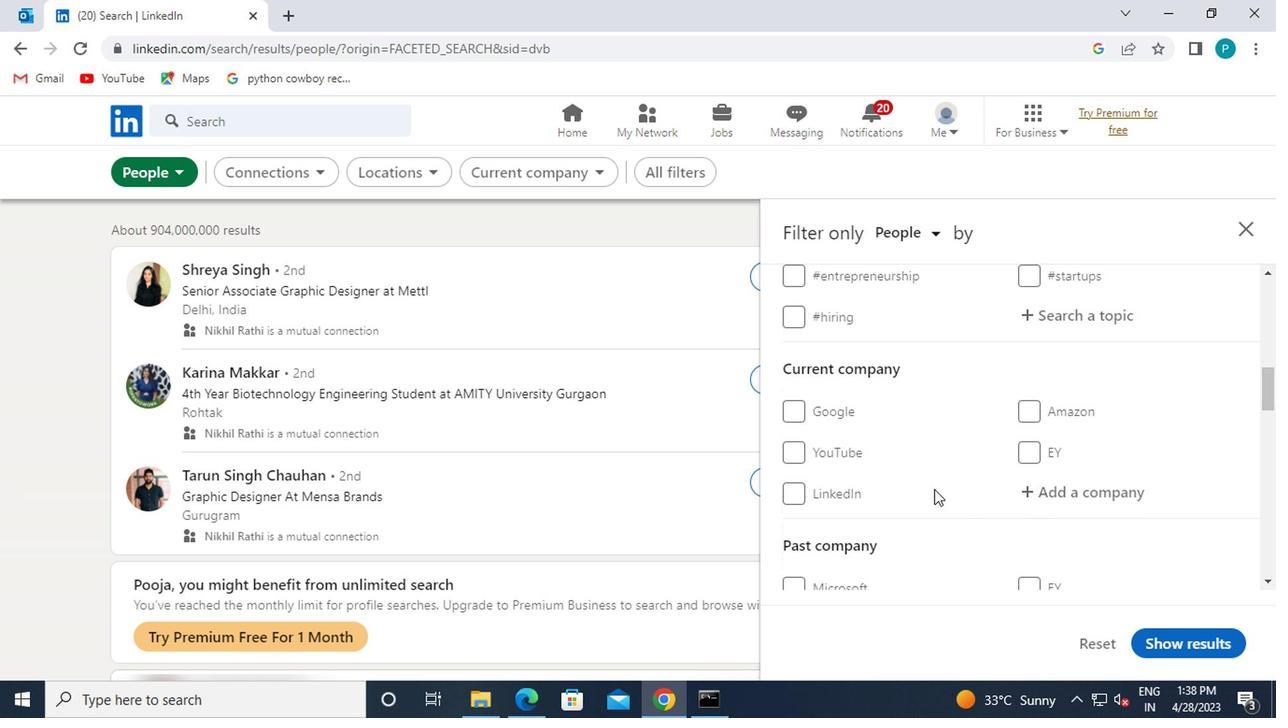 
Action: Mouse scrolled (938, 492) with delta (0, 1)
Screenshot: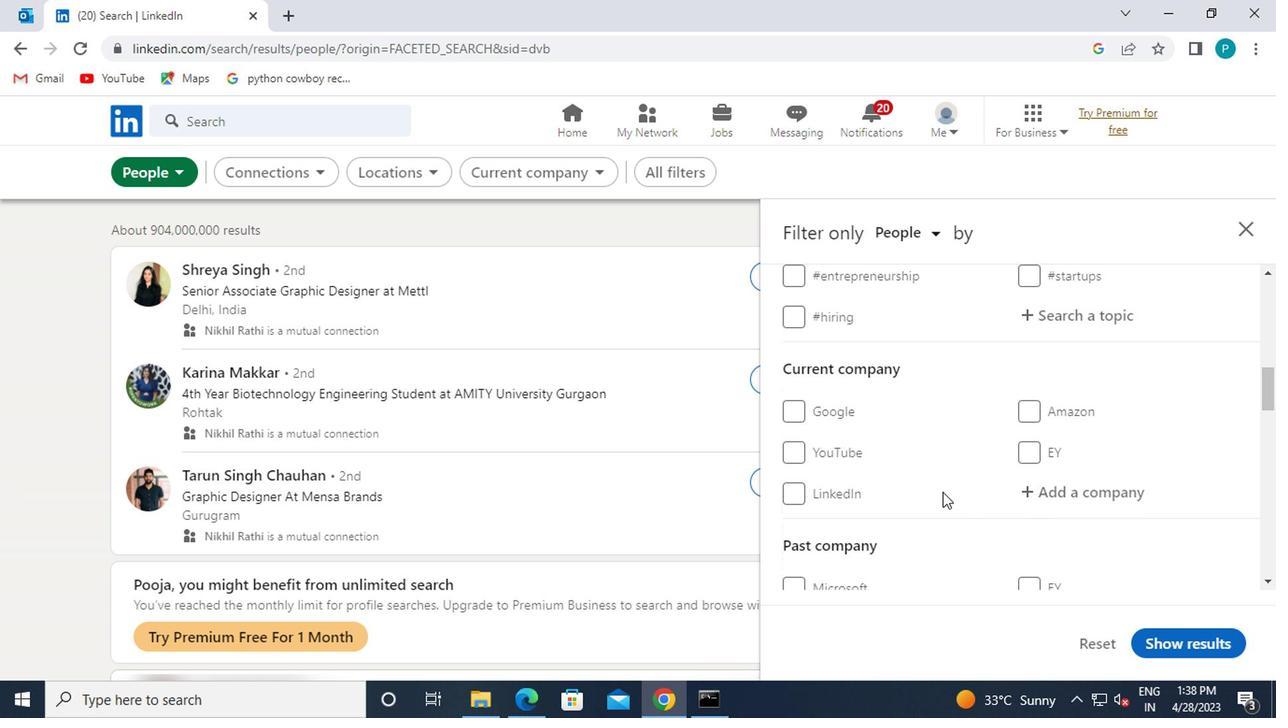 
Action: Mouse moved to (1040, 422)
Screenshot: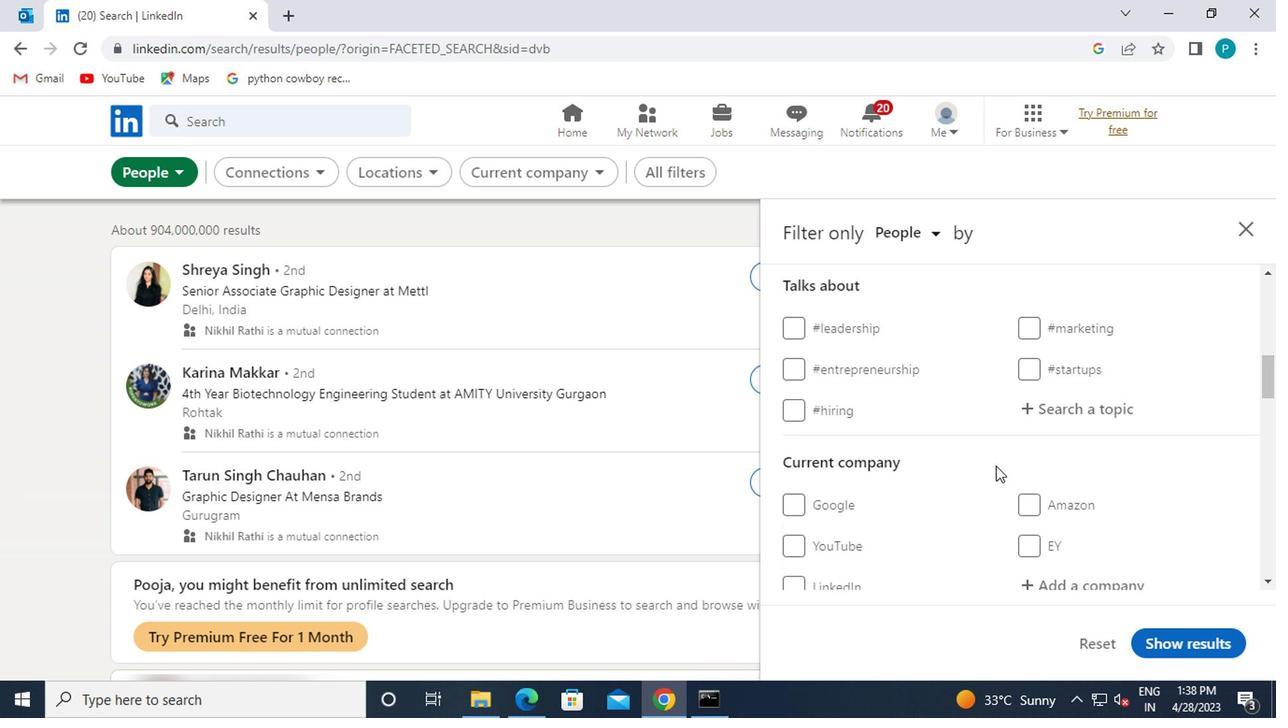 
Action: Mouse pressed left at (1040, 422)
Screenshot: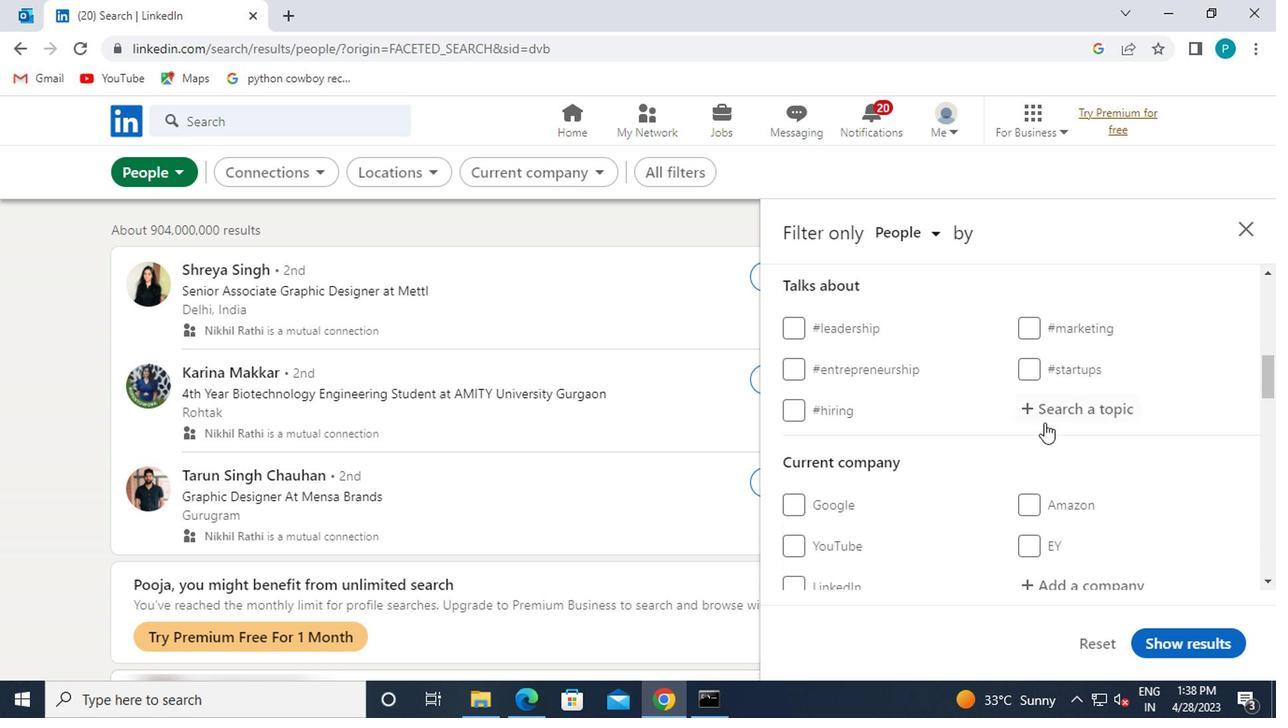 
Action: Key pressed <Key.shift>#PROGRAMING
Screenshot: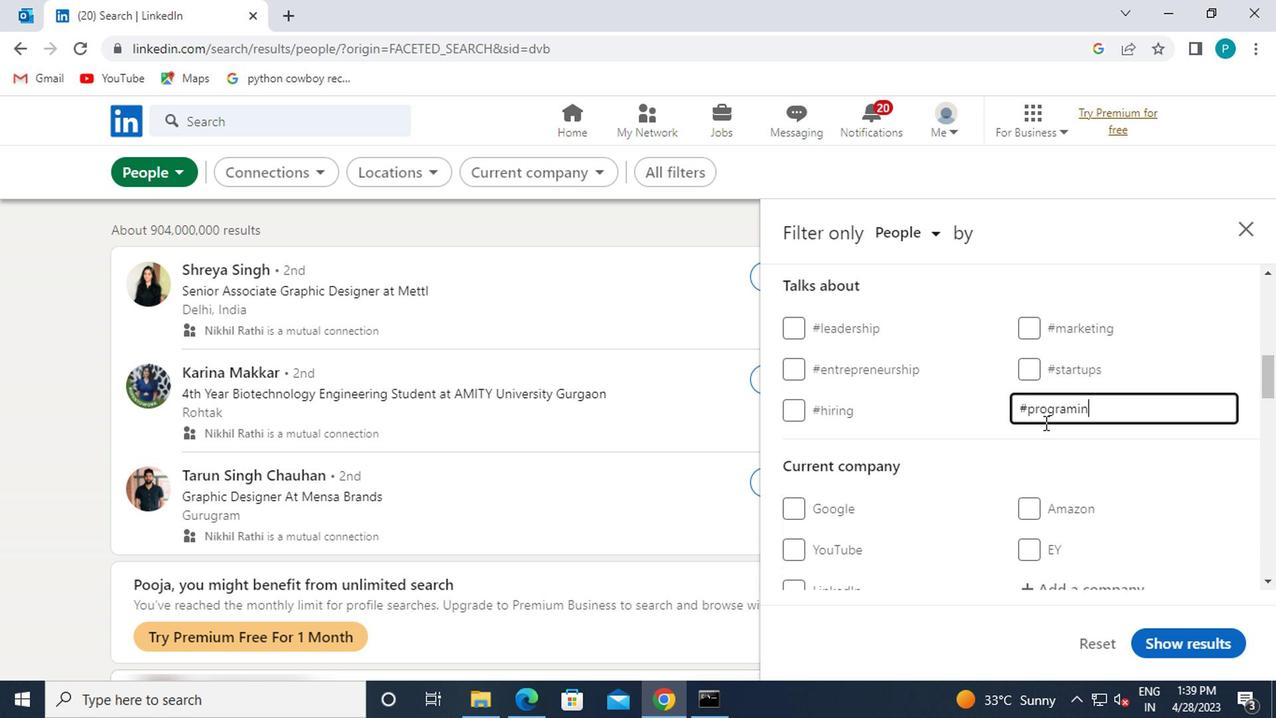 
Action: Mouse moved to (1028, 434)
Screenshot: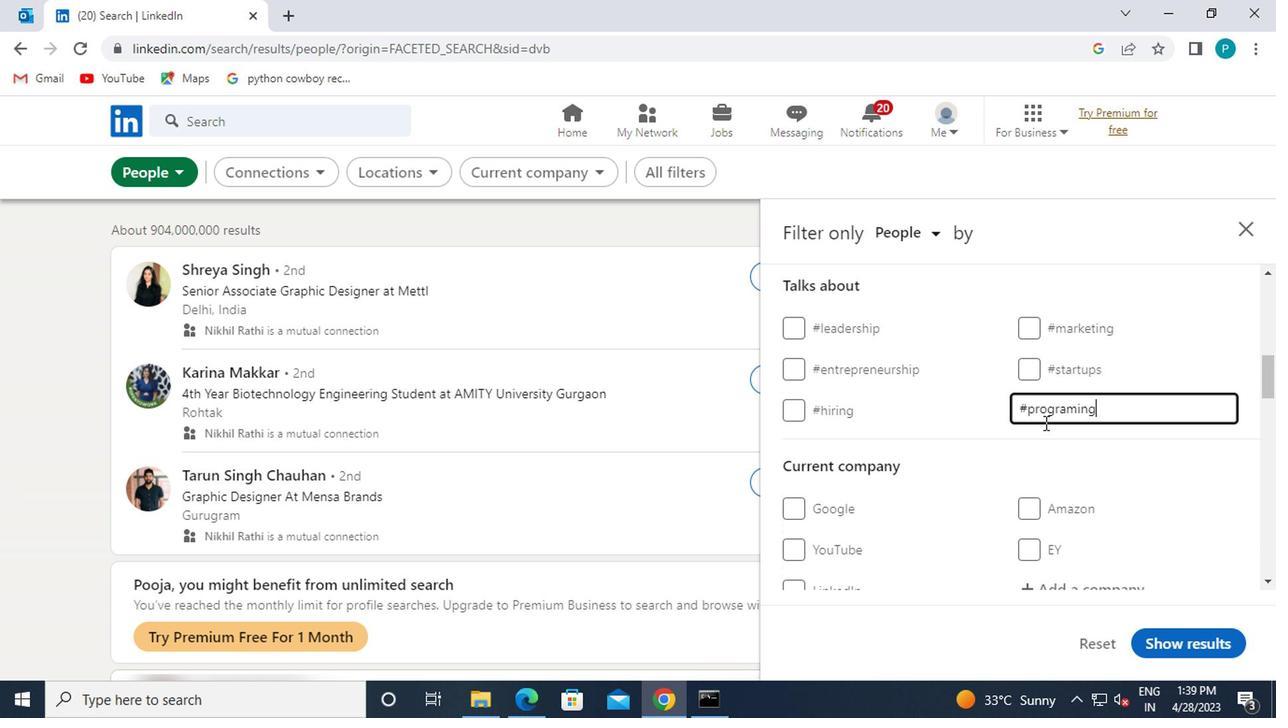 
Action: Mouse scrolled (1028, 432) with delta (0, -1)
Screenshot: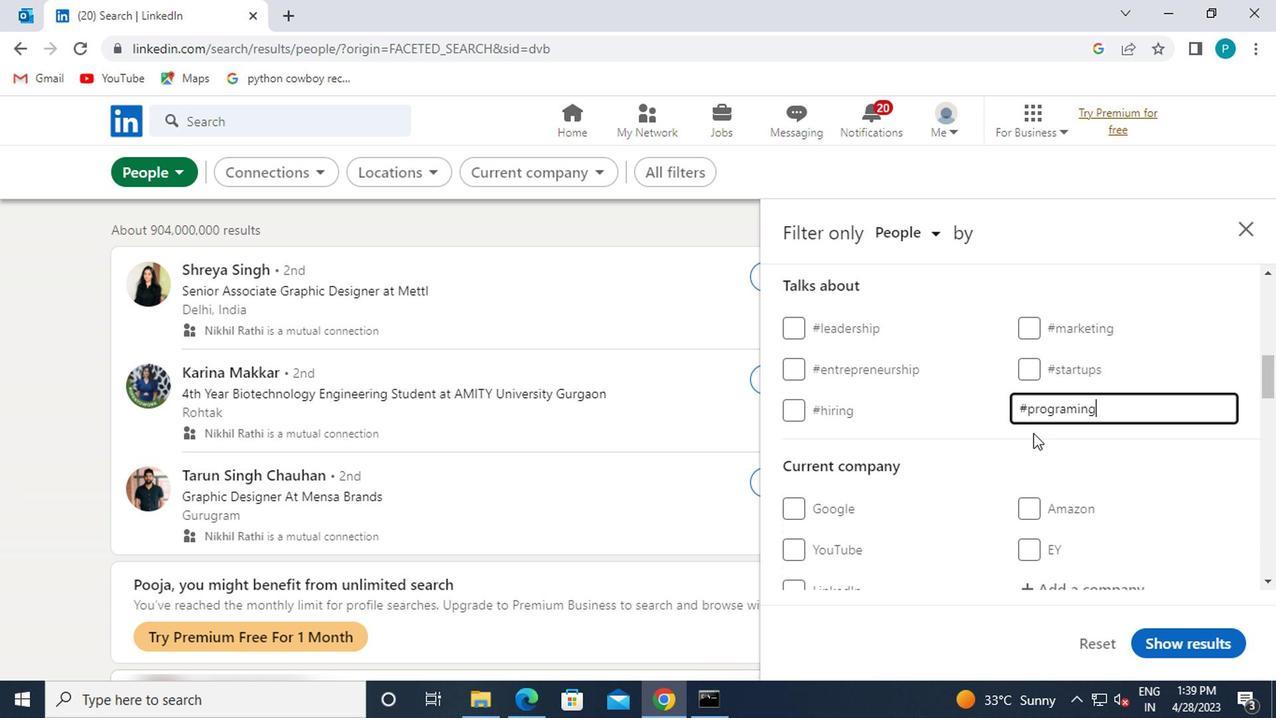 
Action: Mouse scrolled (1028, 432) with delta (0, -1)
Screenshot: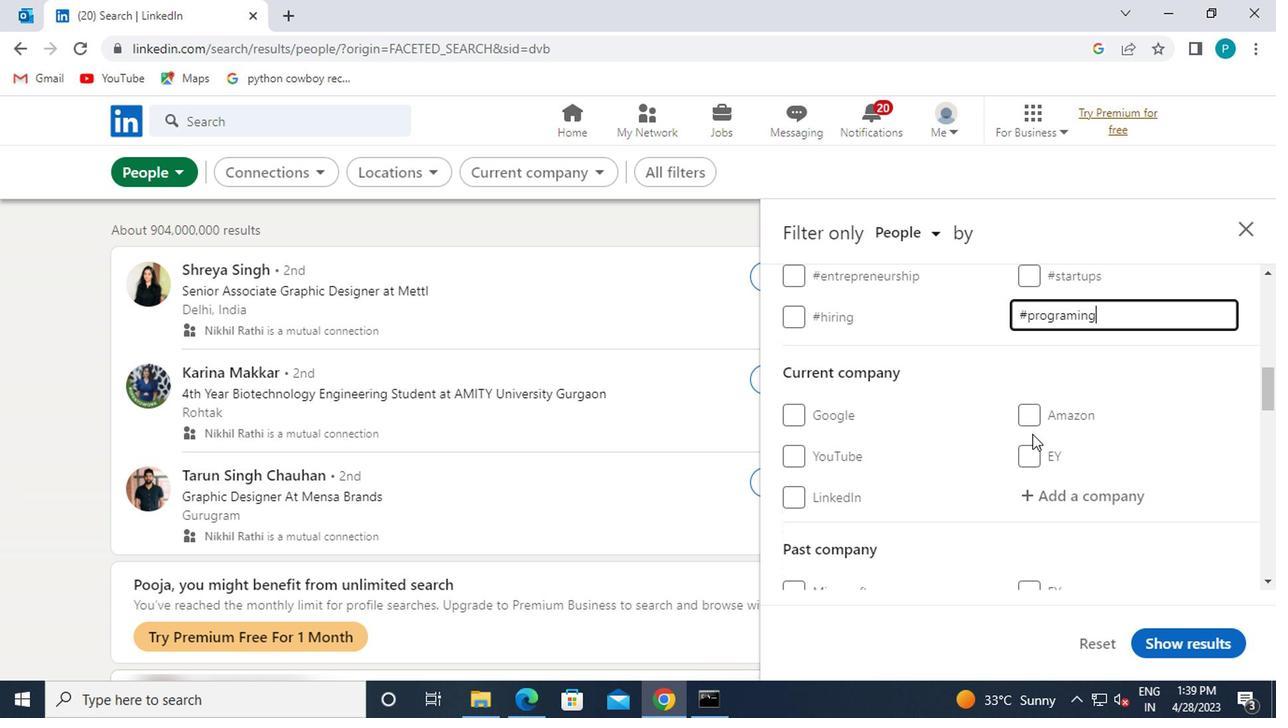 
Action: Mouse scrolled (1028, 432) with delta (0, -1)
Screenshot: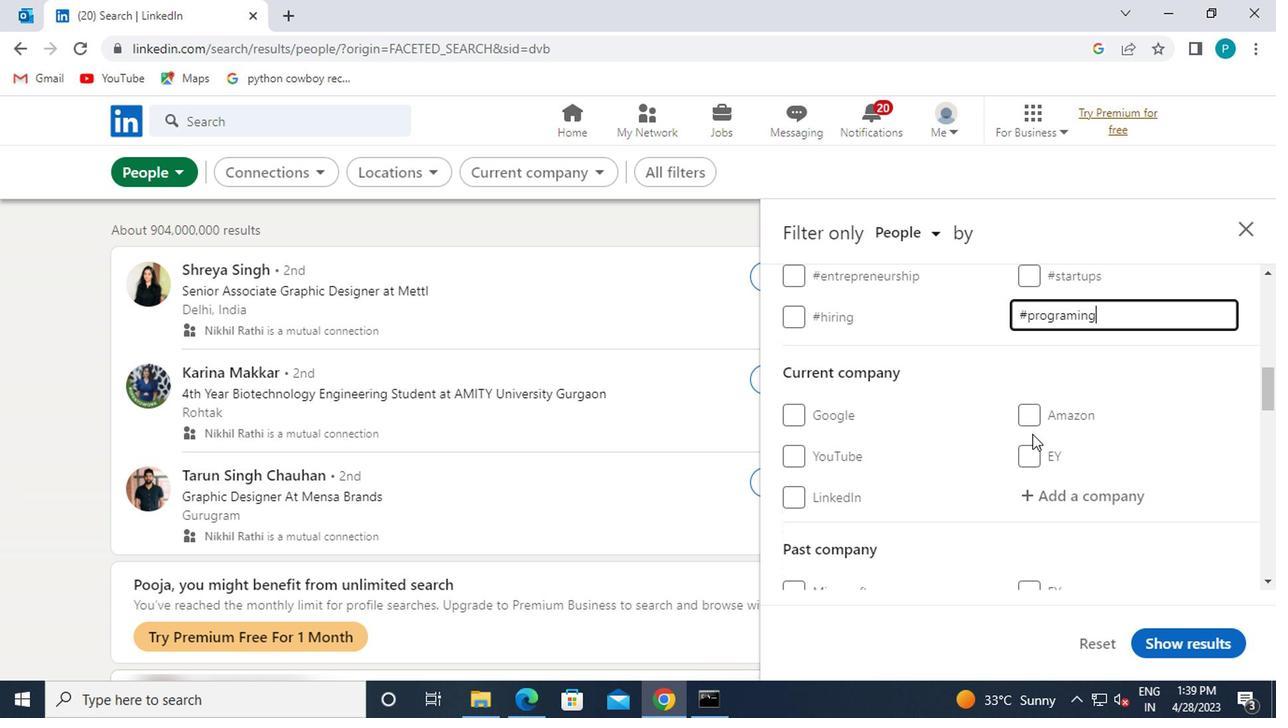 
Action: Mouse scrolled (1028, 432) with delta (0, -1)
Screenshot: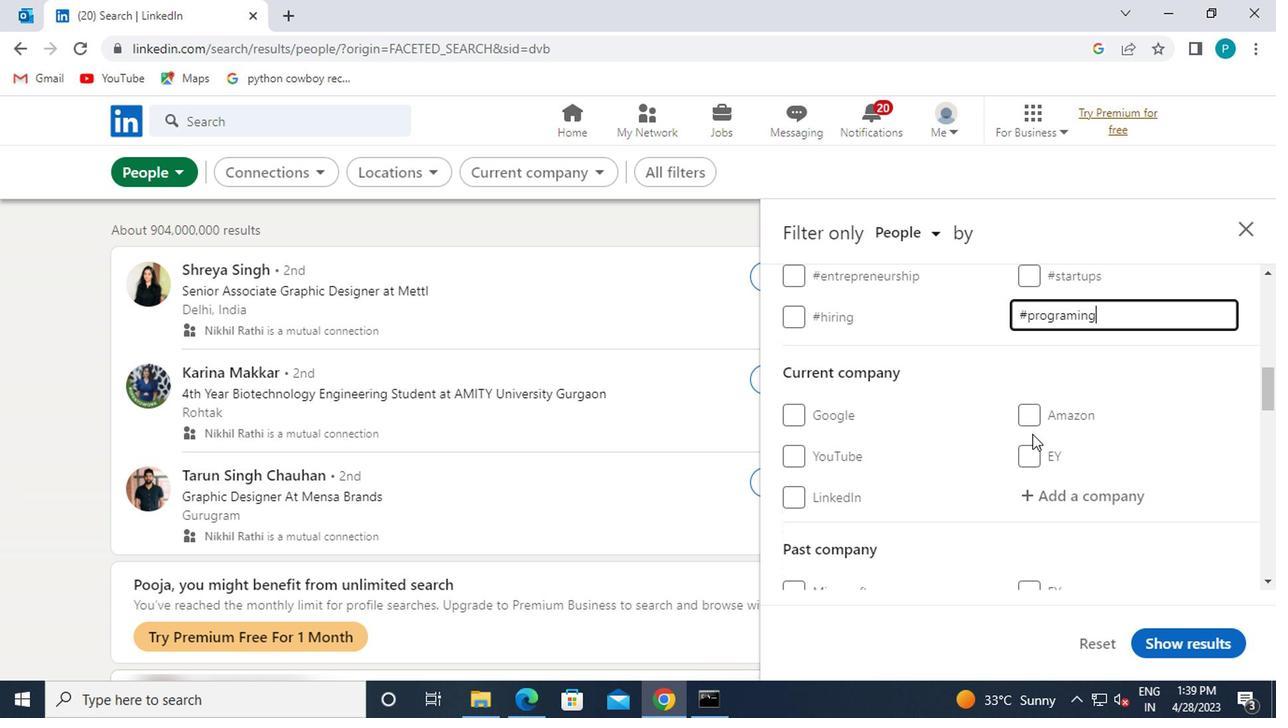 
Action: Mouse moved to (922, 477)
Screenshot: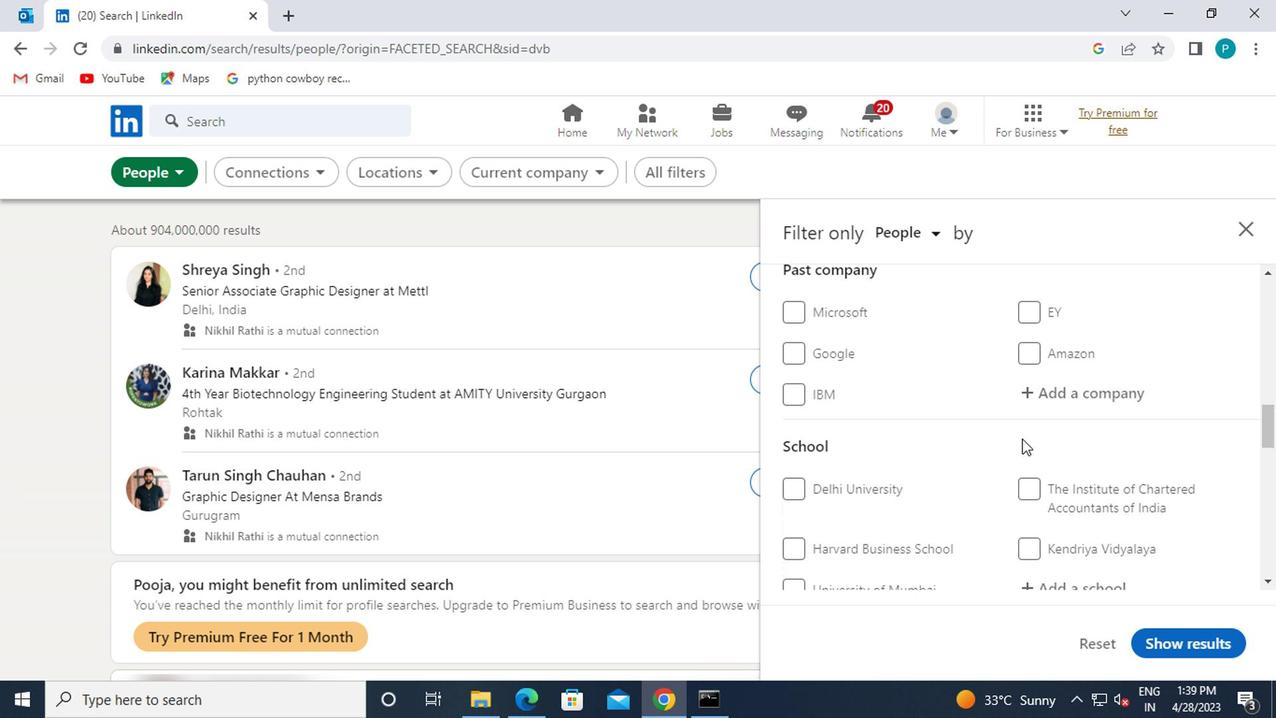 
Action: Mouse scrolled (922, 476) with delta (0, 0)
Screenshot: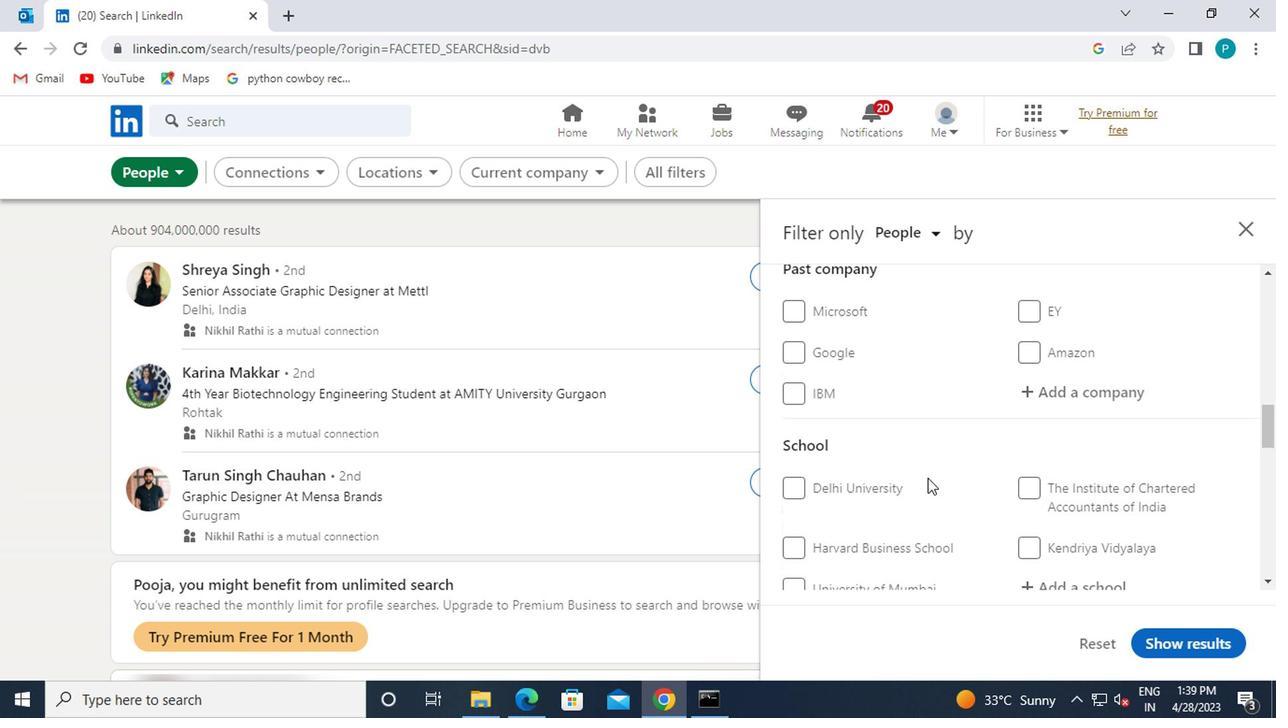 
Action: Mouse scrolled (922, 476) with delta (0, 0)
Screenshot: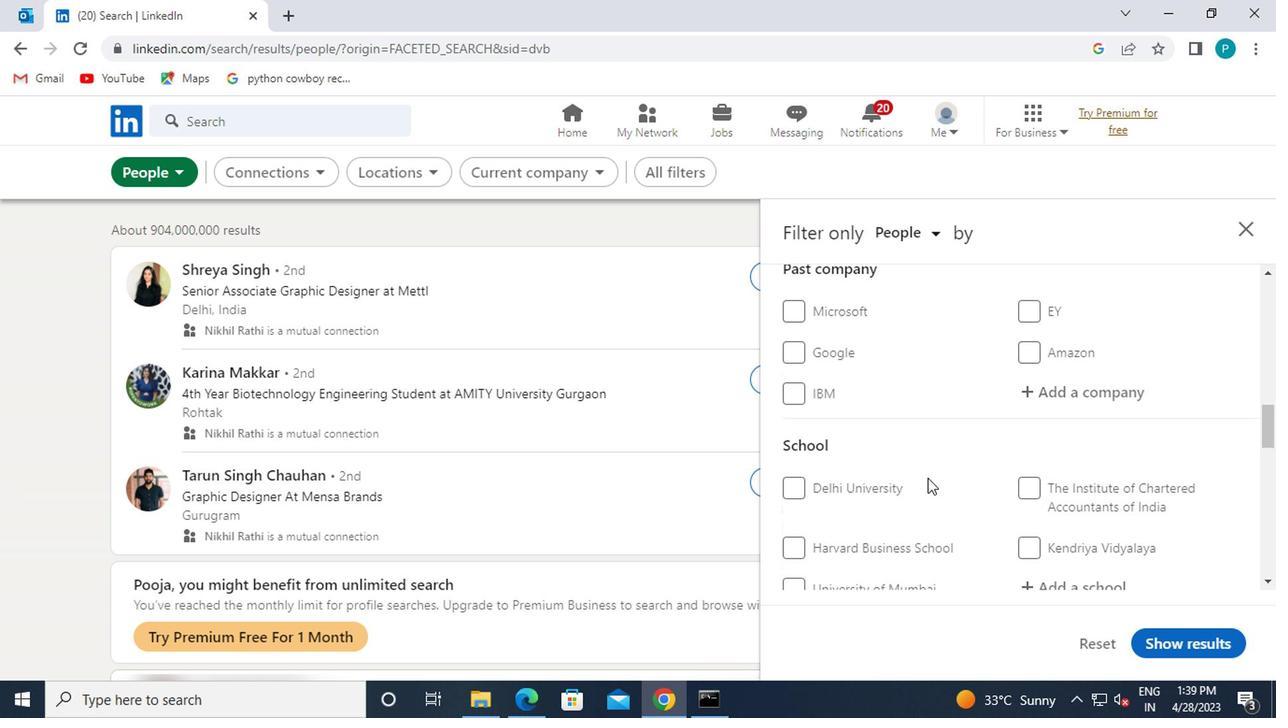 
Action: Mouse scrolled (922, 476) with delta (0, 0)
Screenshot: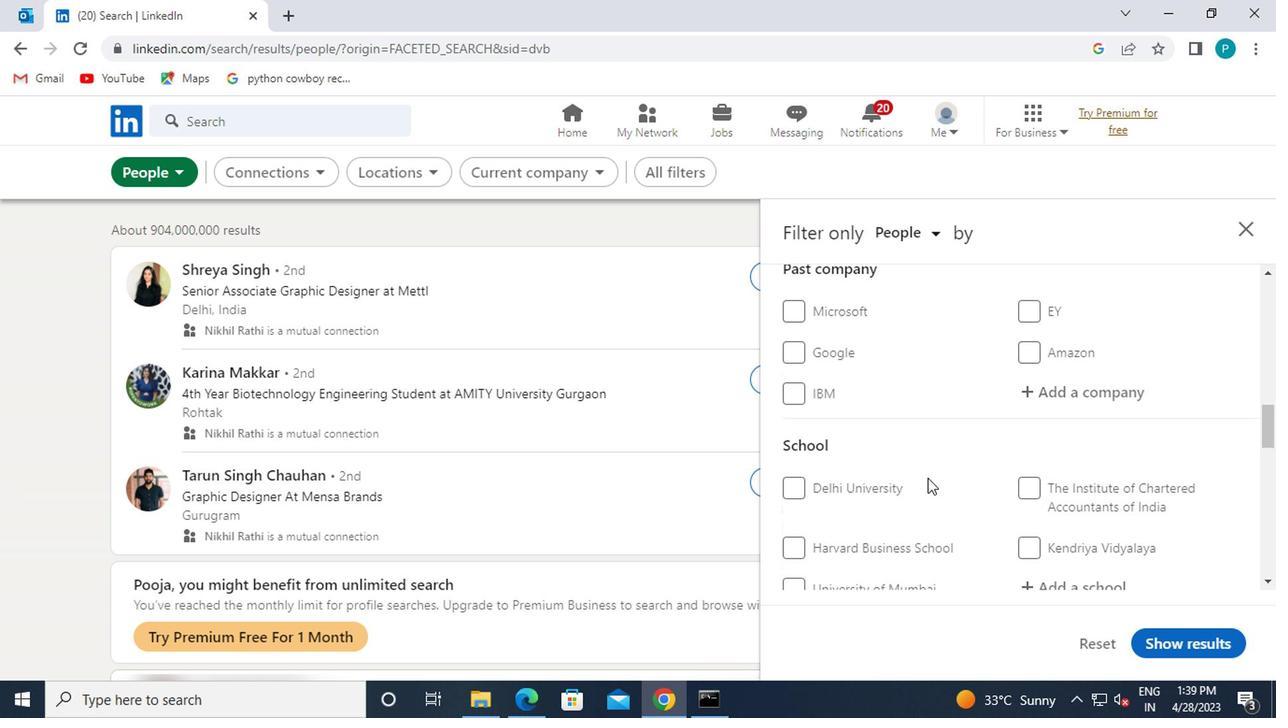 
Action: Mouse moved to (924, 477)
Screenshot: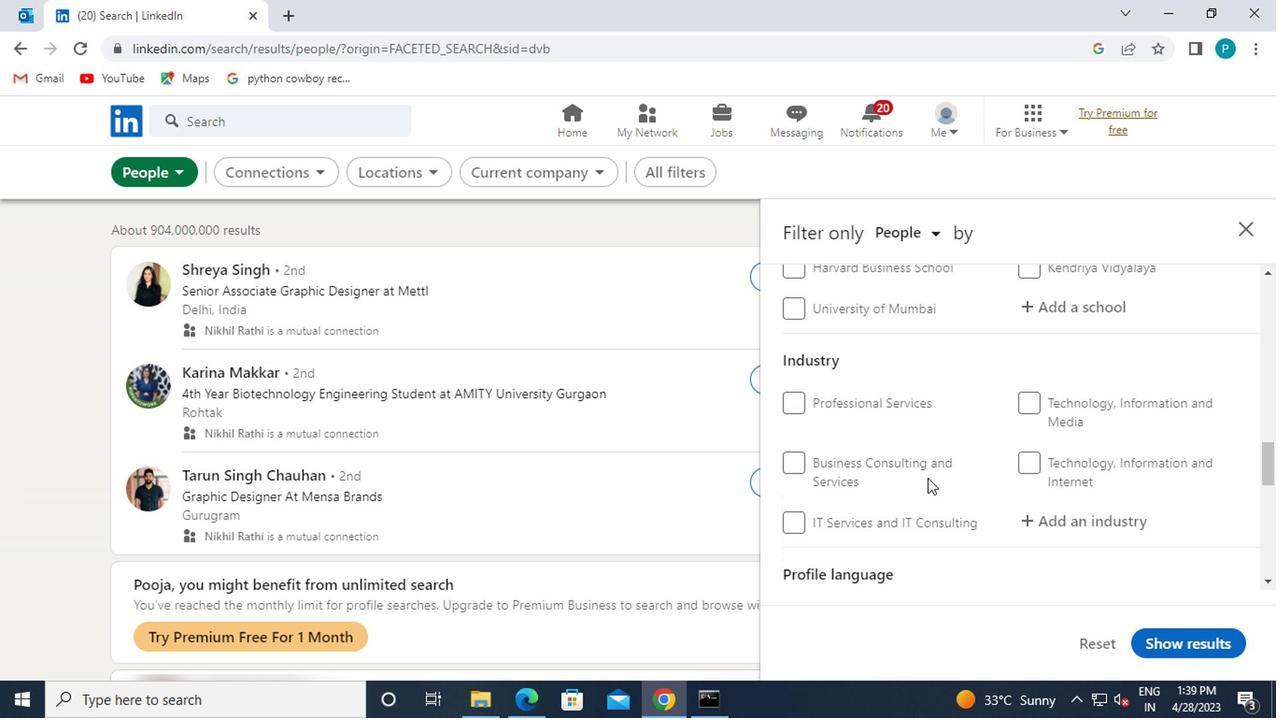 
Action: Mouse scrolled (924, 476) with delta (0, 0)
Screenshot: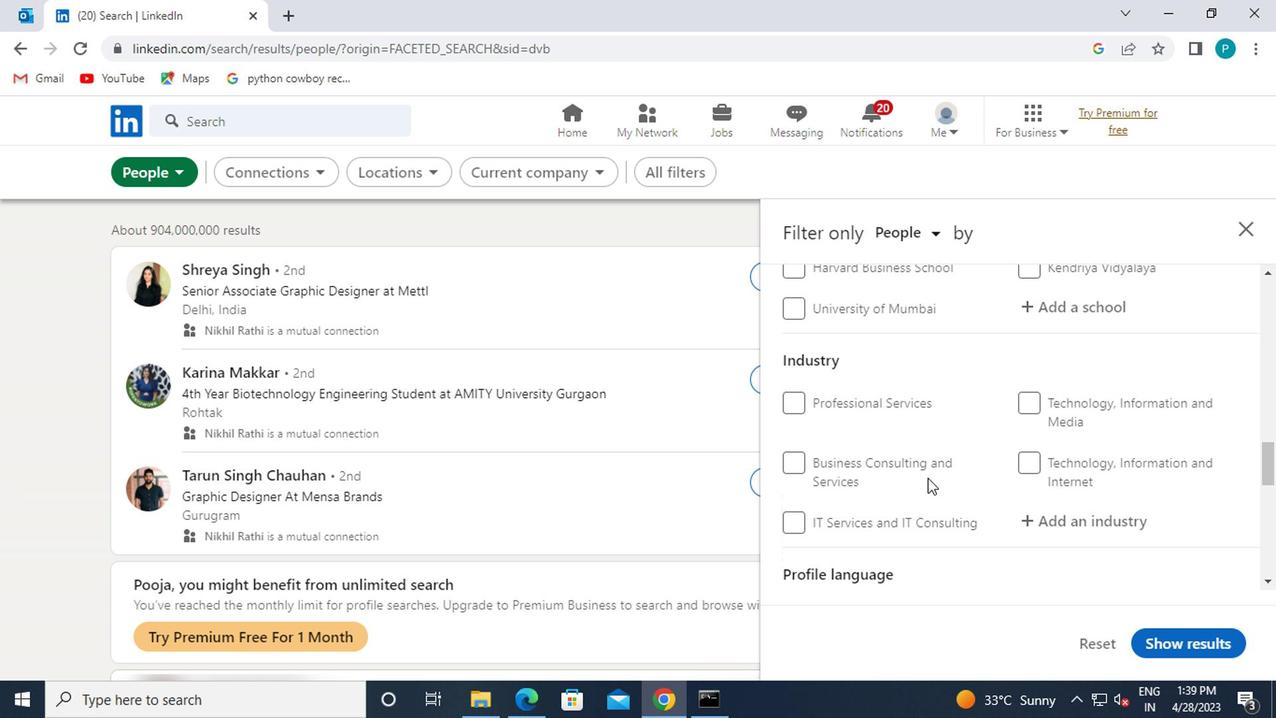 
Action: Mouse scrolled (924, 476) with delta (0, 0)
Screenshot: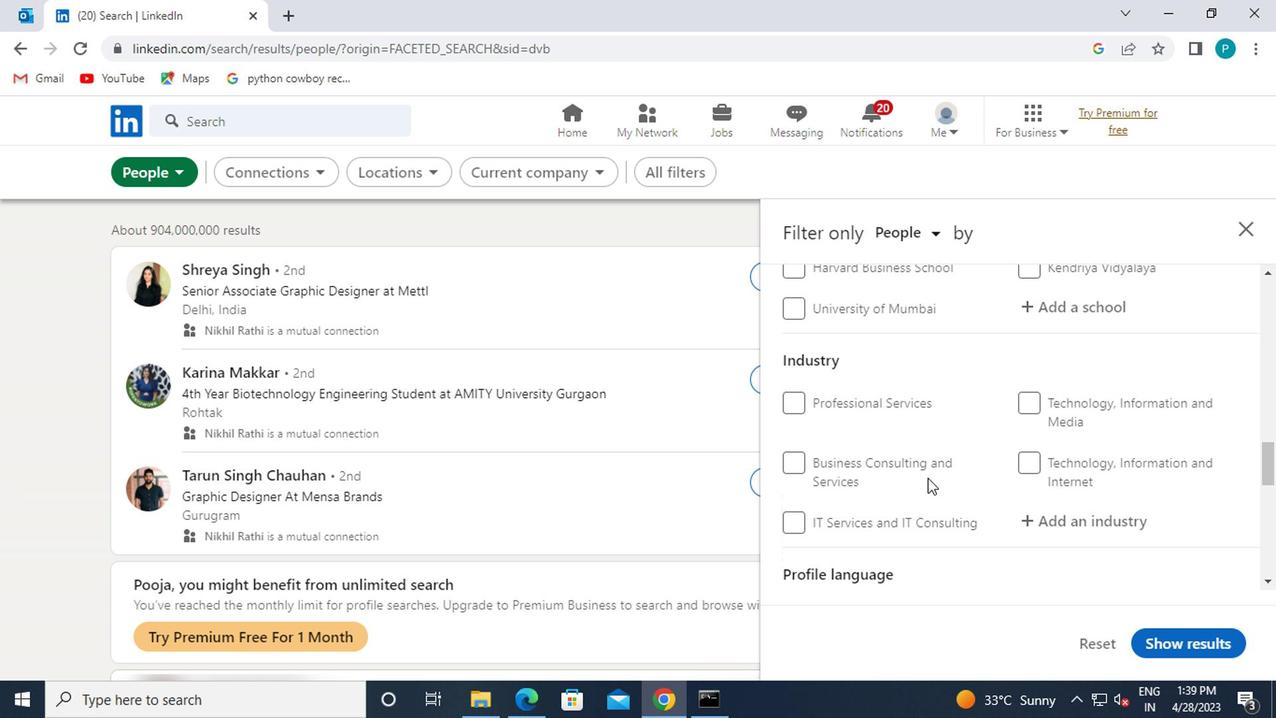 
Action: Mouse scrolled (924, 476) with delta (0, 0)
Screenshot: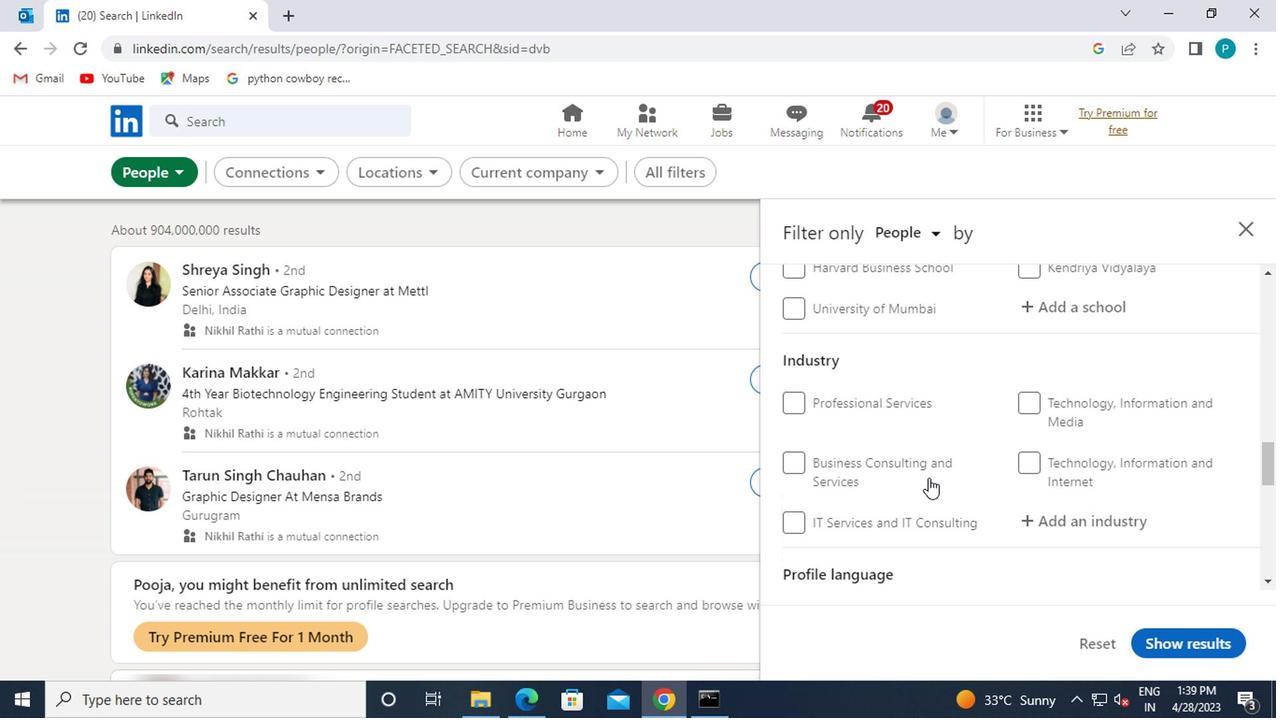 
Action: Mouse moved to (1034, 373)
Screenshot: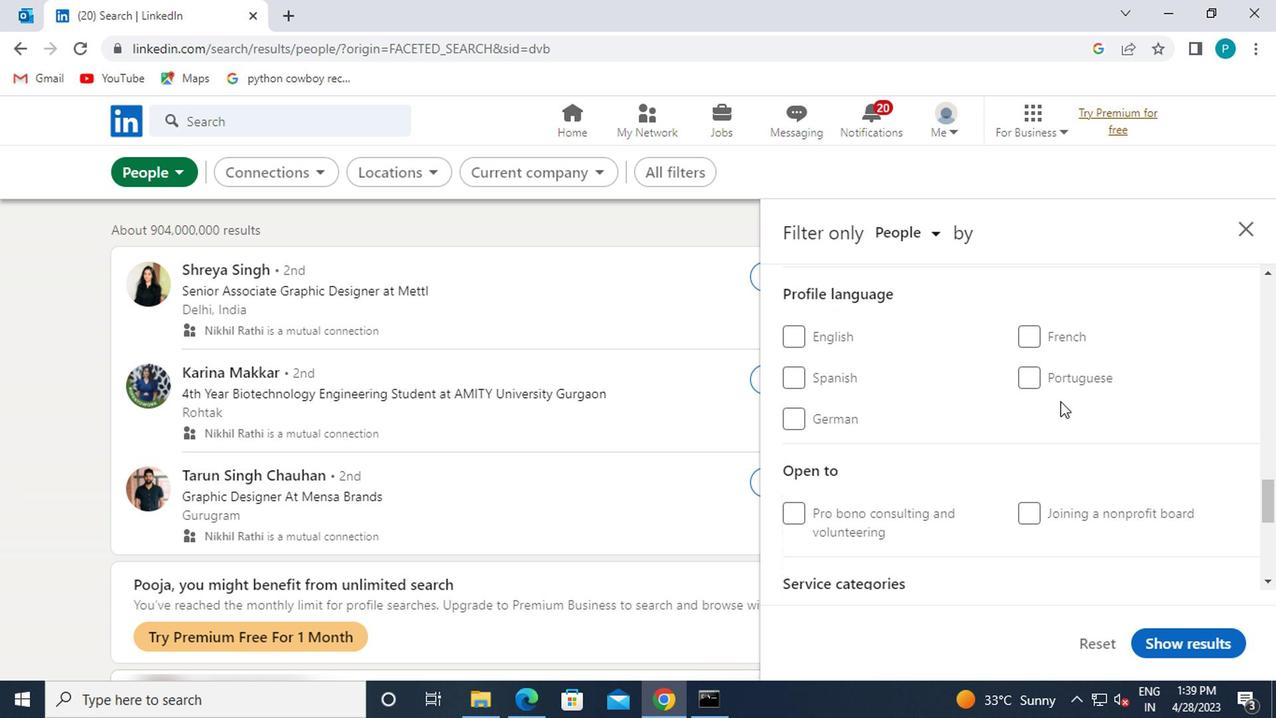 
Action: Mouse pressed left at (1034, 373)
Screenshot: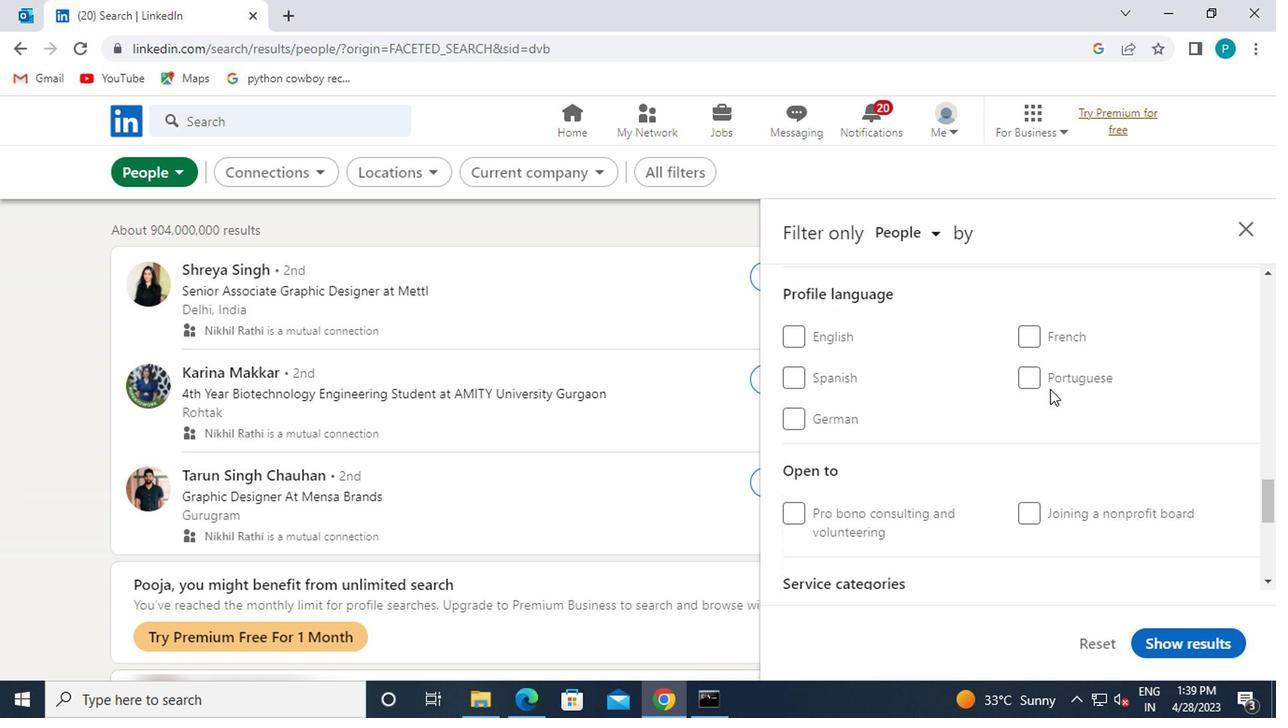 
Action: Mouse moved to (1111, 448)
Screenshot: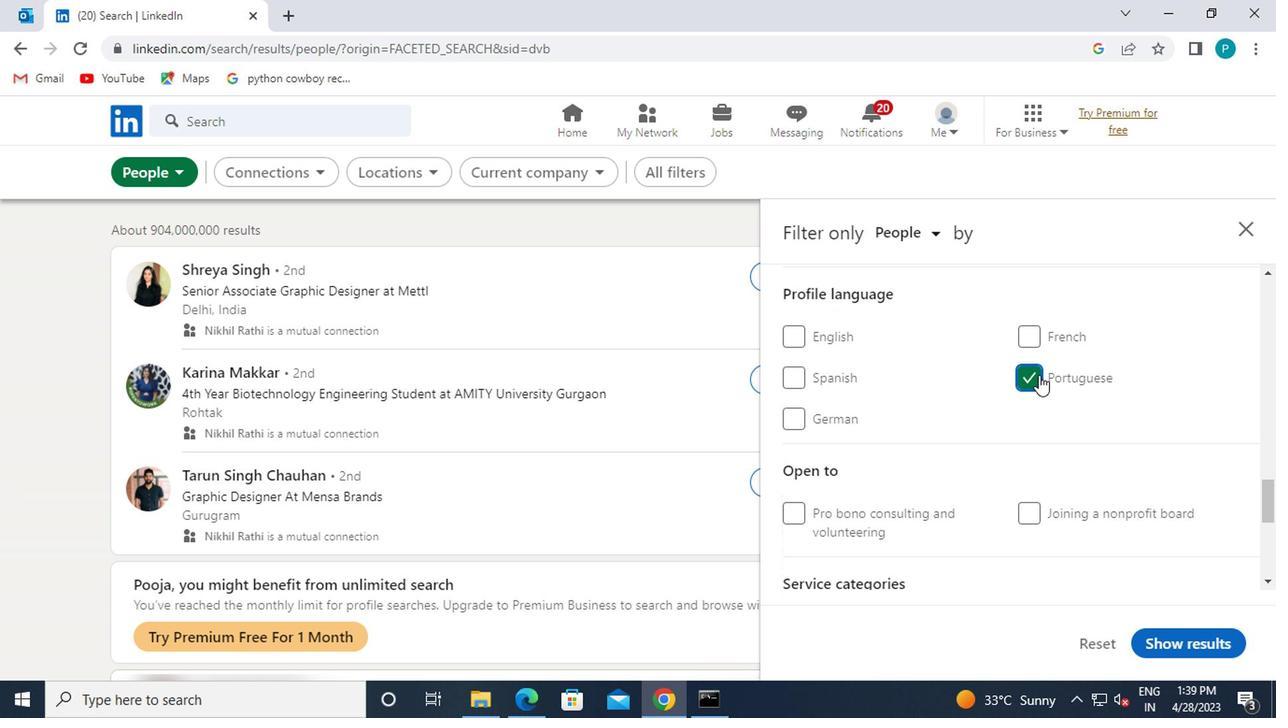 
Action: Mouse scrolled (1111, 448) with delta (0, 0)
Screenshot: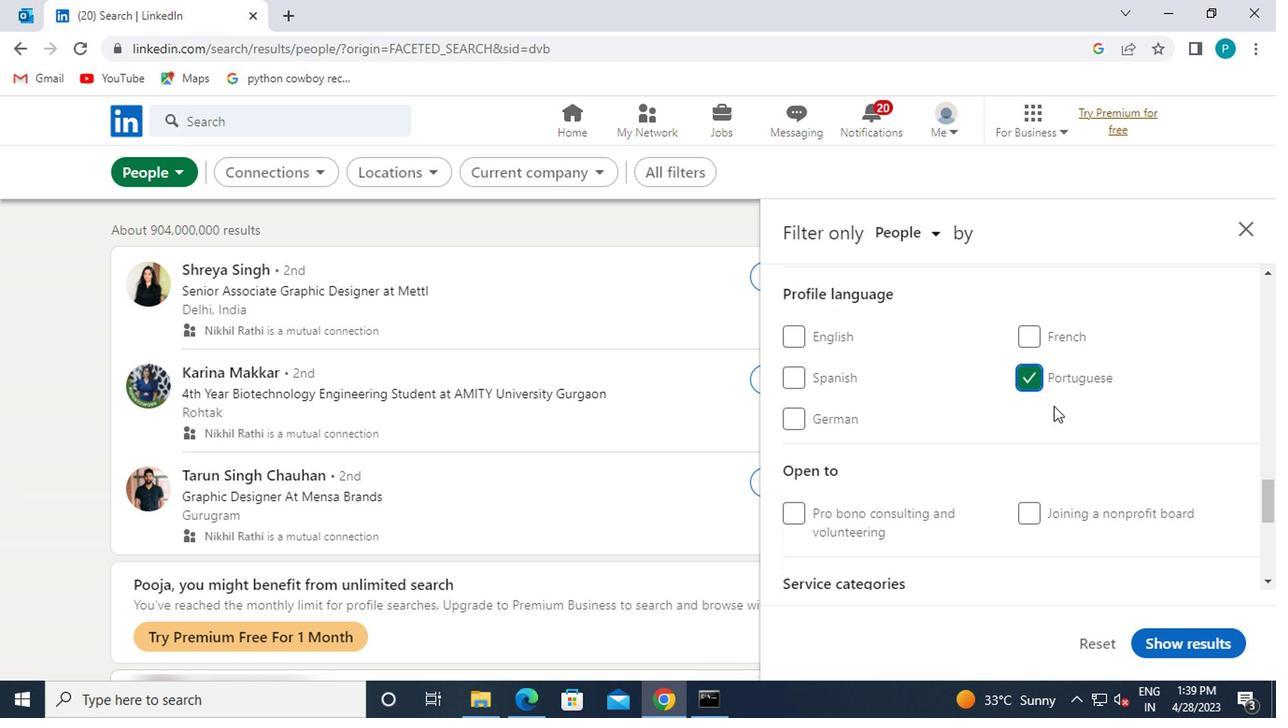 
Action: Mouse scrolled (1111, 448) with delta (0, 0)
Screenshot: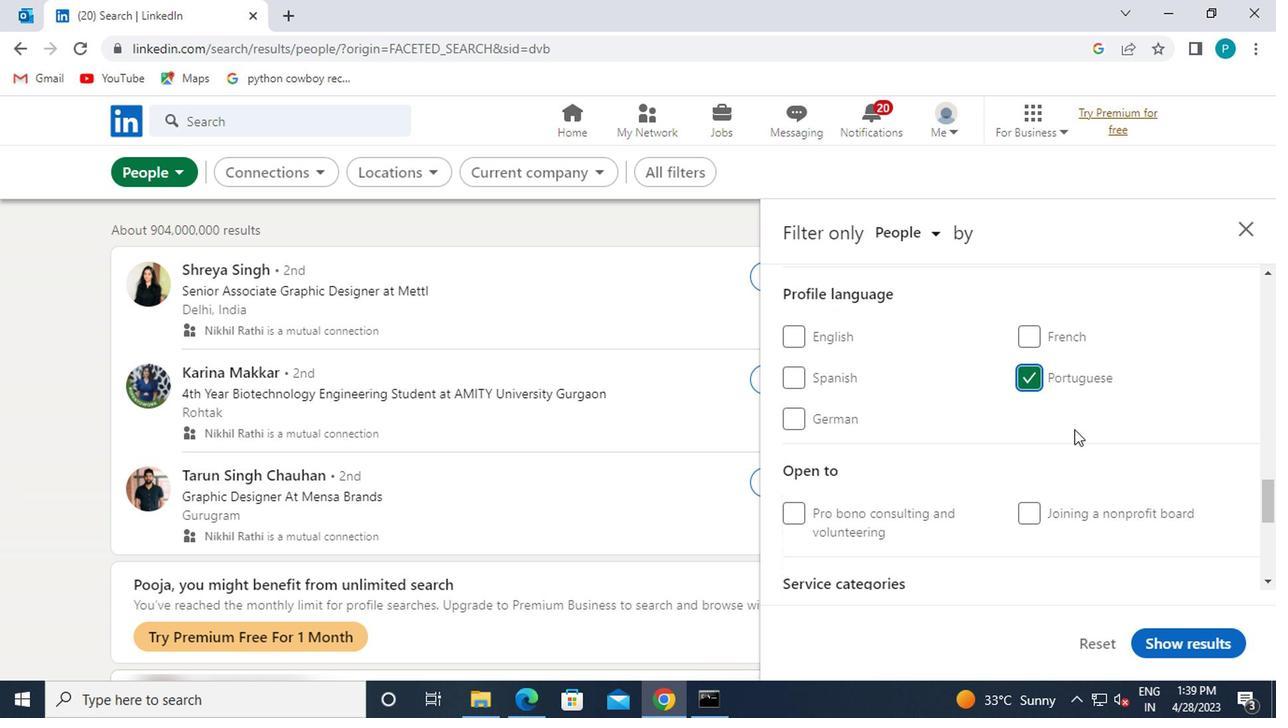 
Action: Mouse scrolled (1111, 448) with delta (0, 0)
Screenshot: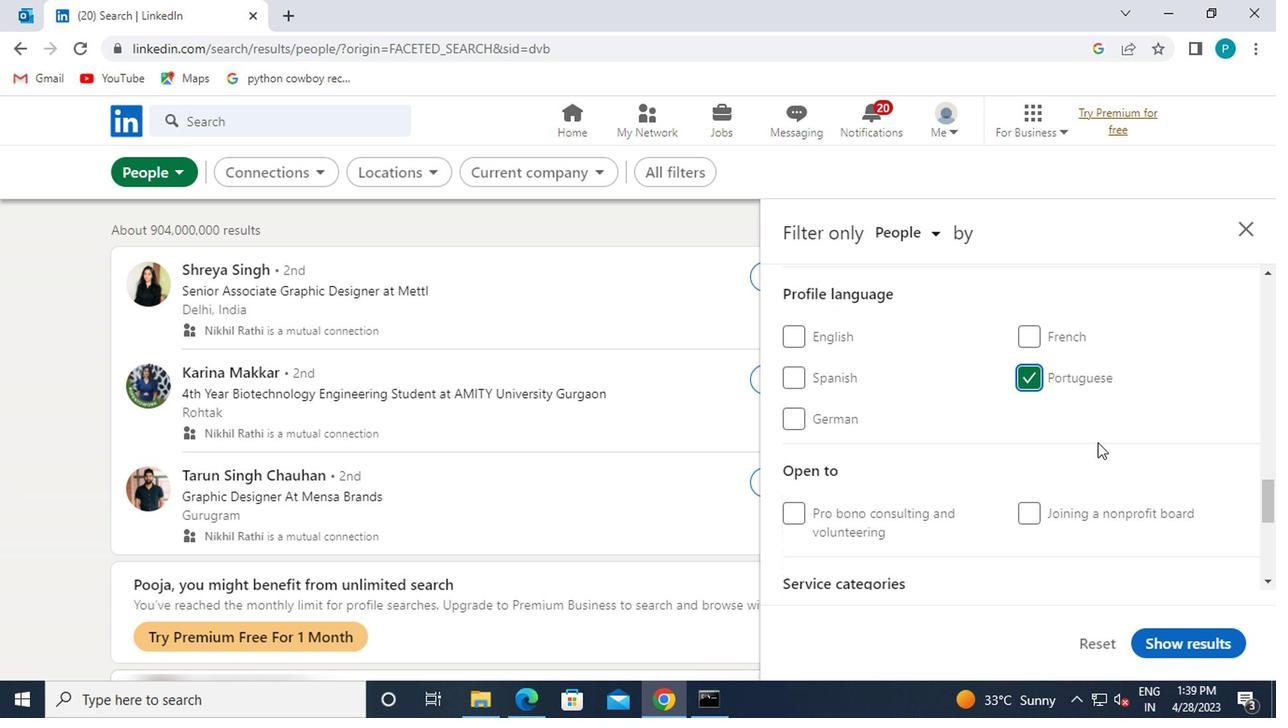 
Action: Mouse scrolled (1111, 448) with delta (0, 0)
Screenshot: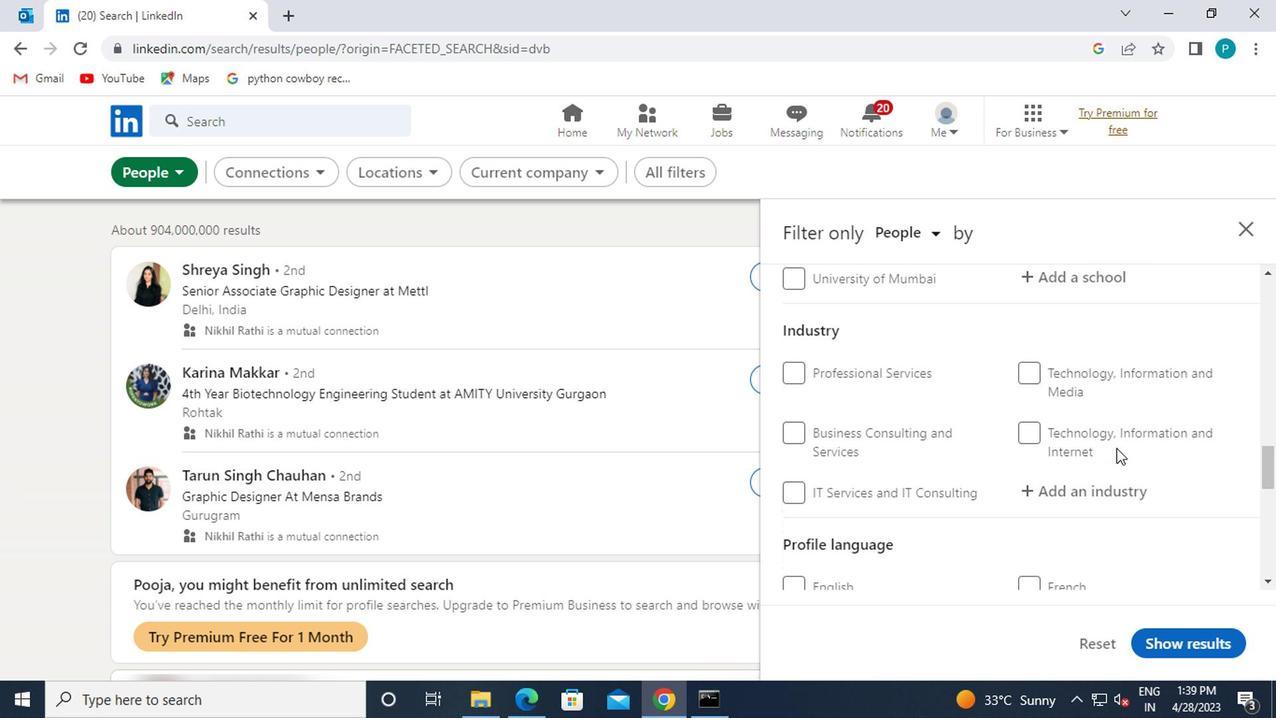 
Action: Mouse scrolled (1111, 448) with delta (0, 0)
Screenshot: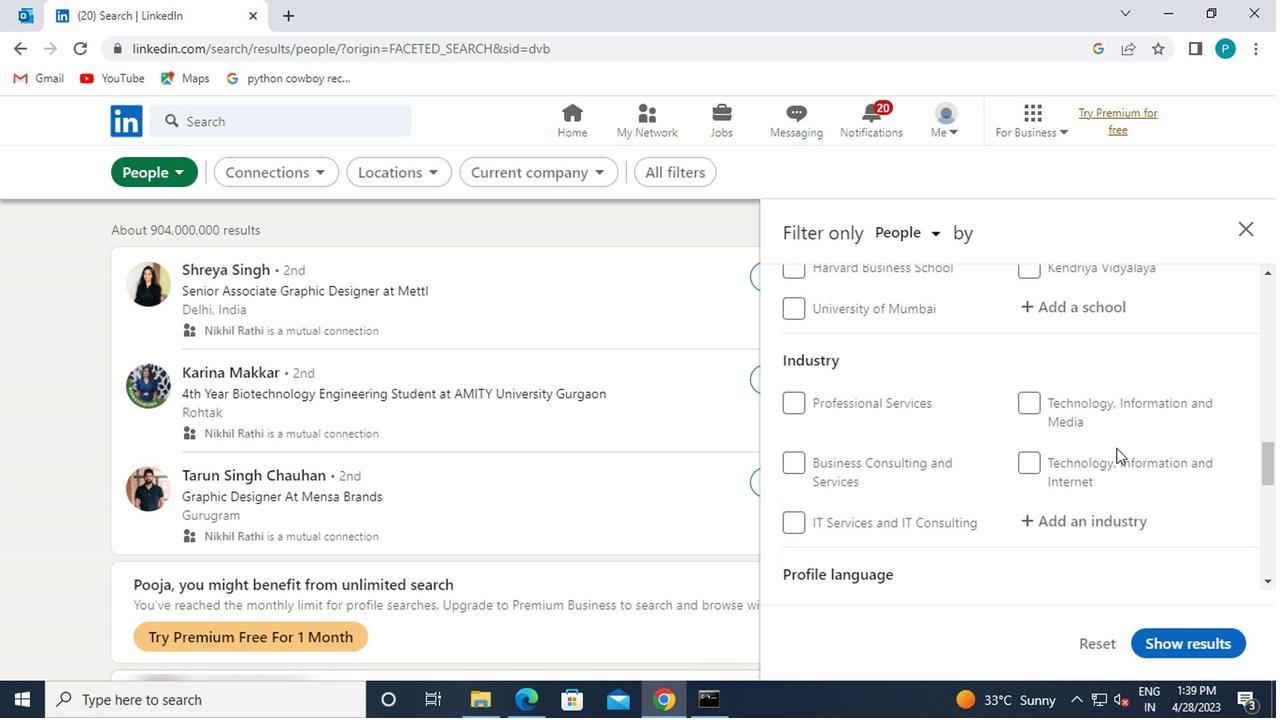 
Action: Mouse scrolled (1111, 448) with delta (0, 0)
Screenshot: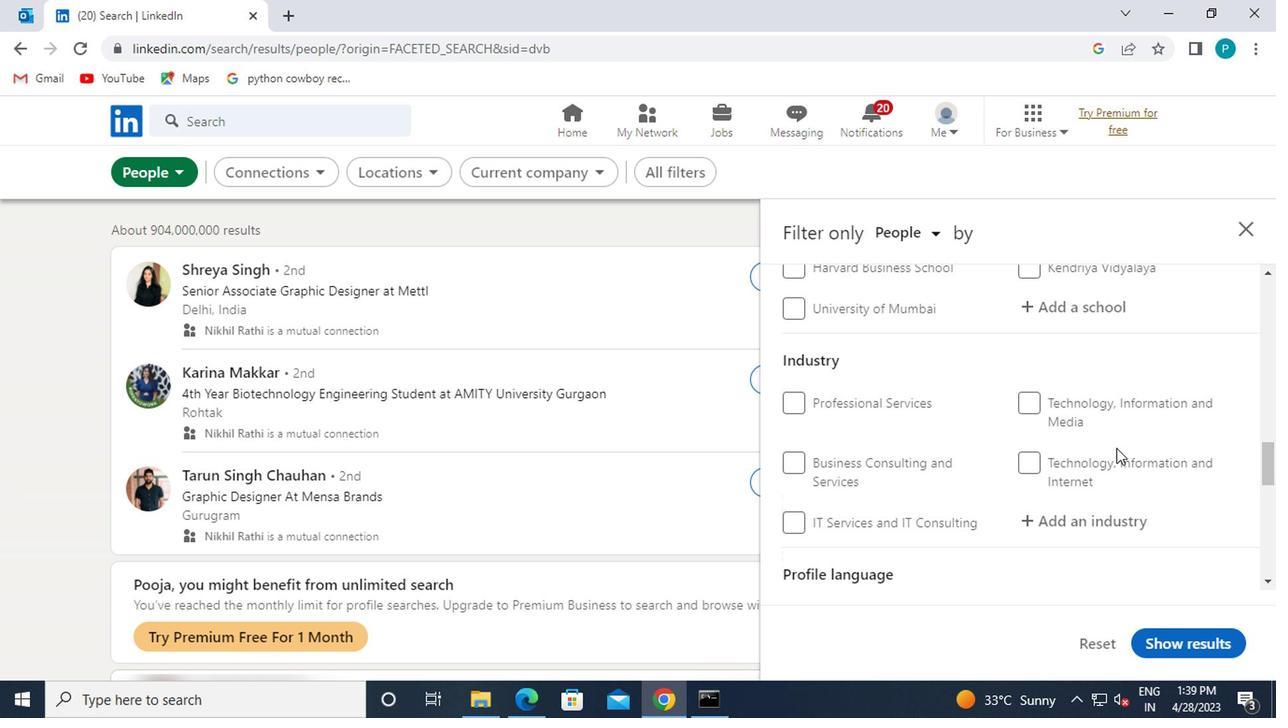
Action: Mouse moved to (1065, 404)
Screenshot: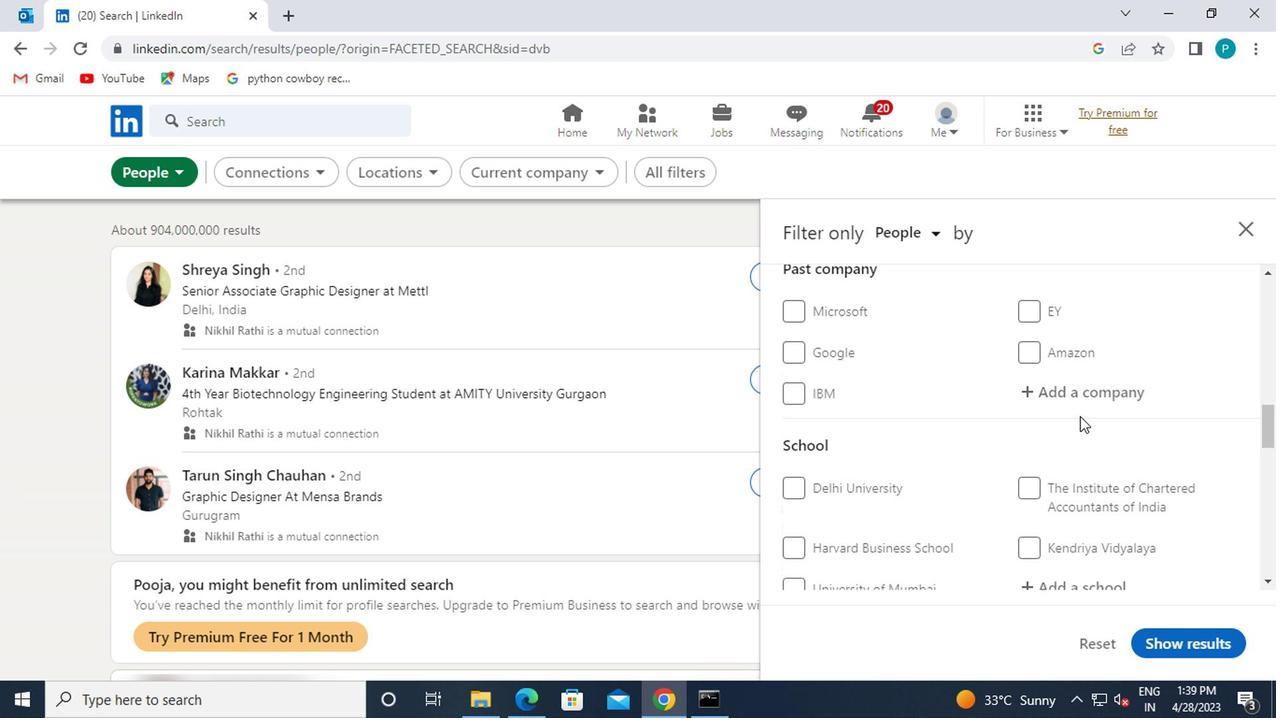
Action: Mouse scrolled (1065, 406) with delta (0, 1)
Screenshot: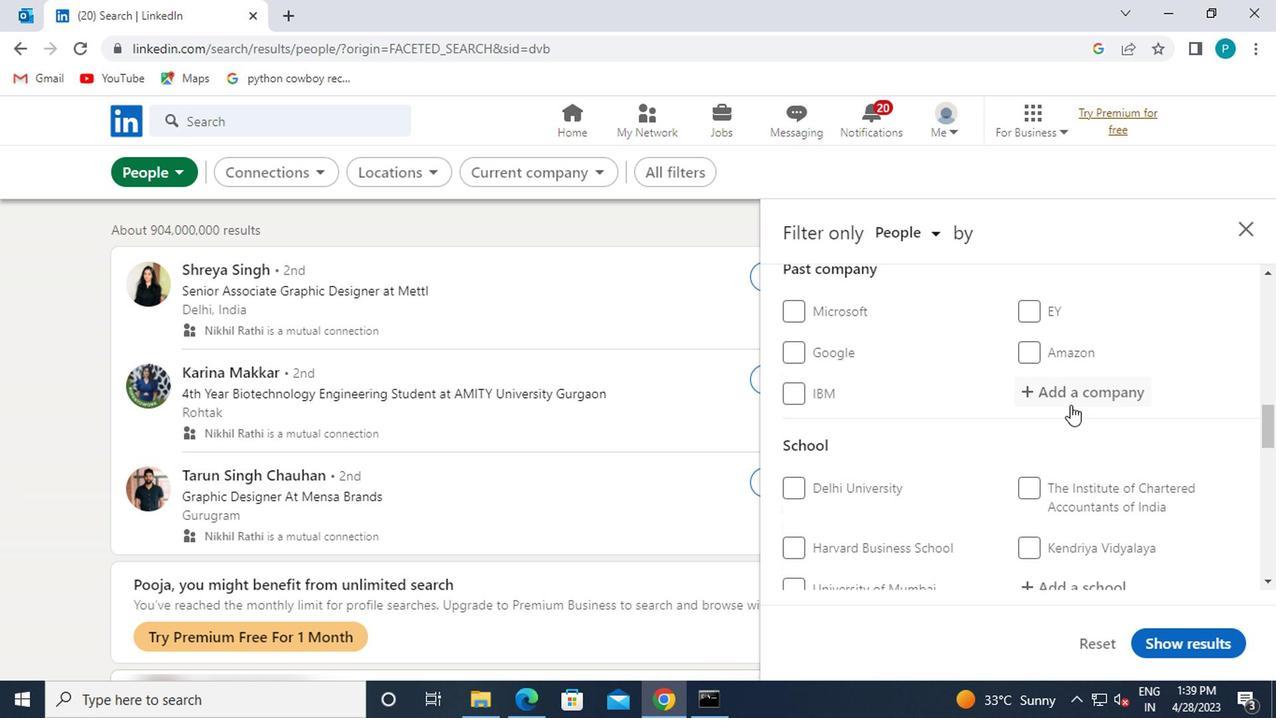 
Action: Mouse scrolled (1065, 406) with delta (0, 1)
Screenshot: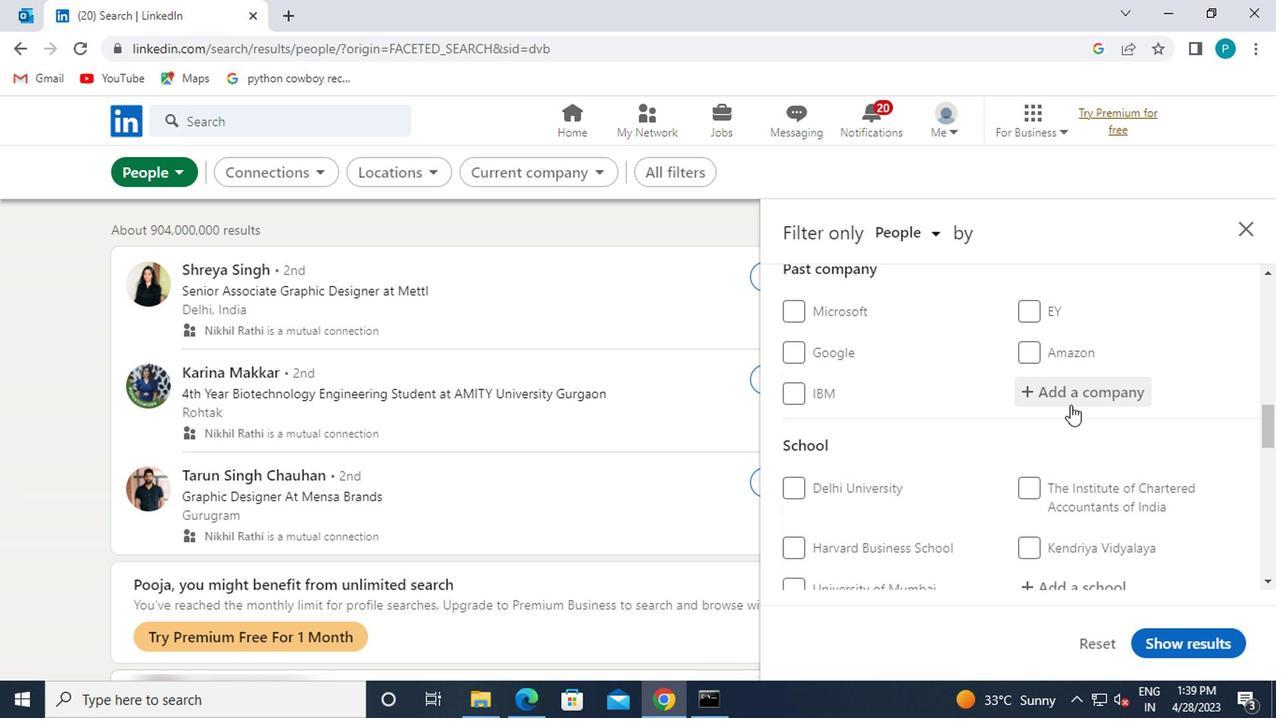 
Action: Mouse pressed left at (1065, 404)
Screenshot: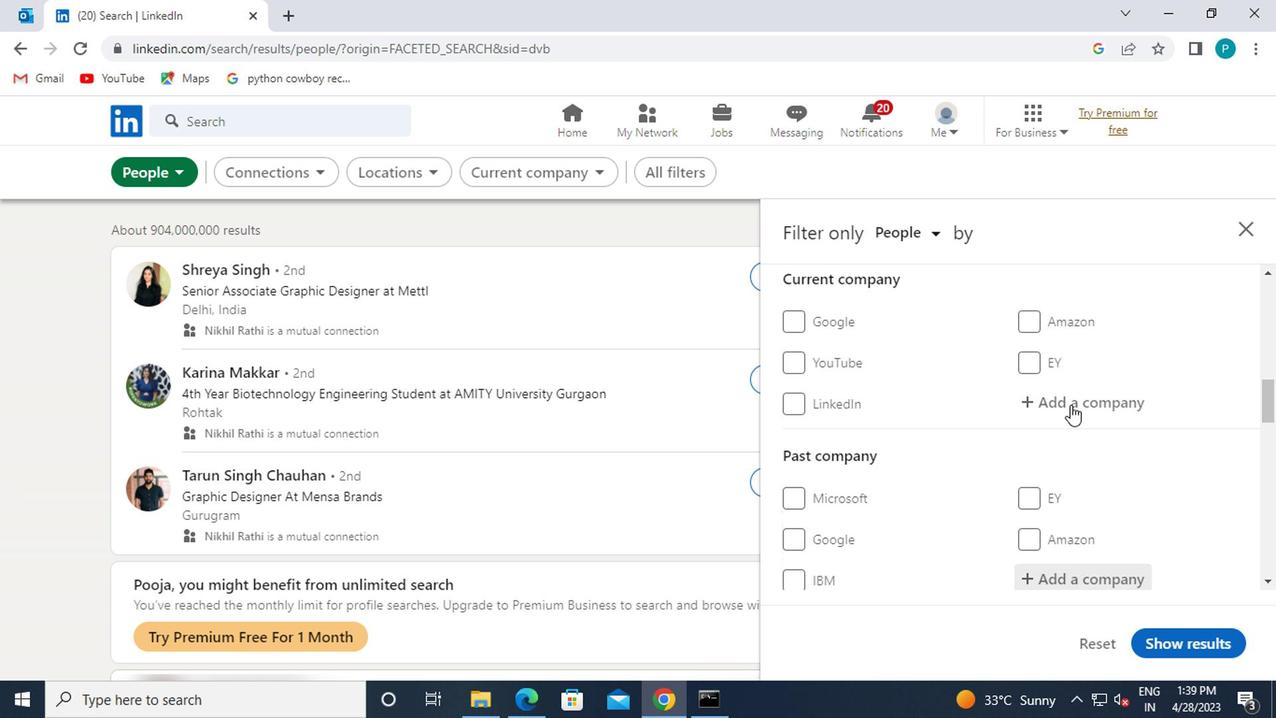
Action: Key pressed <Key.caps_lock>W<Key.caps_lock>IPRO
Screenshot: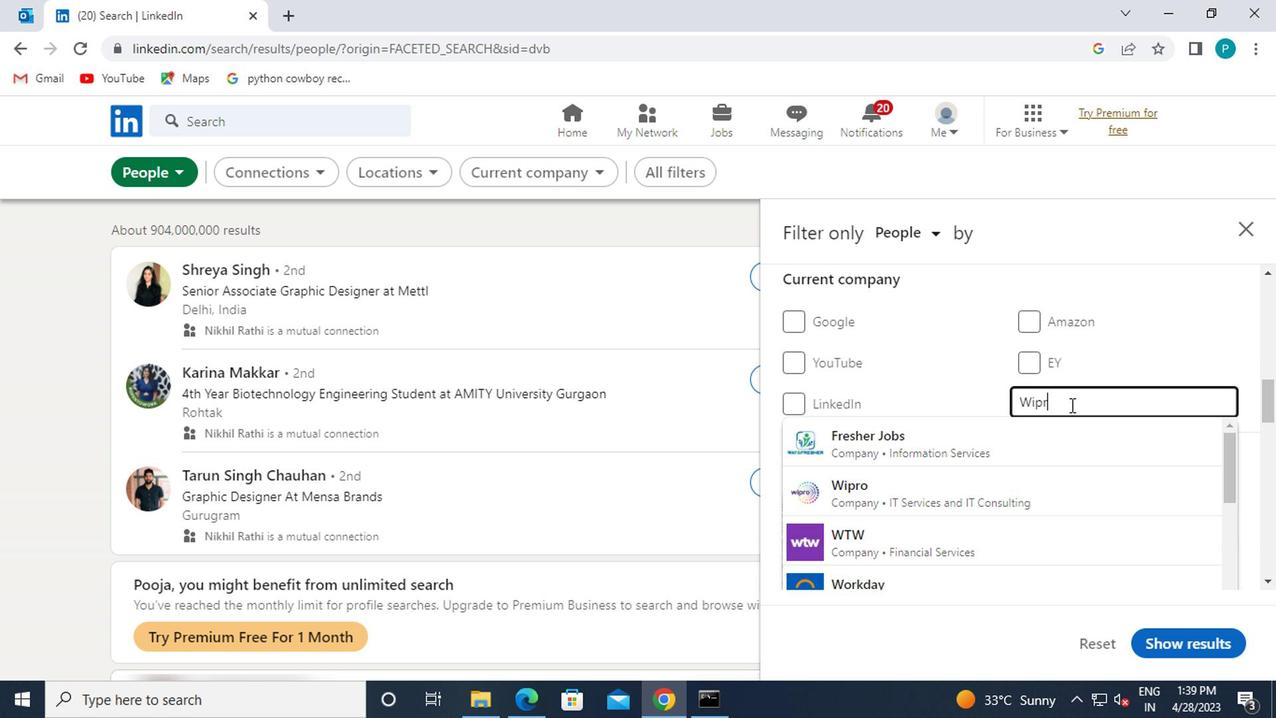 
Action: Mouse moved to (993, 443)
Screenshot: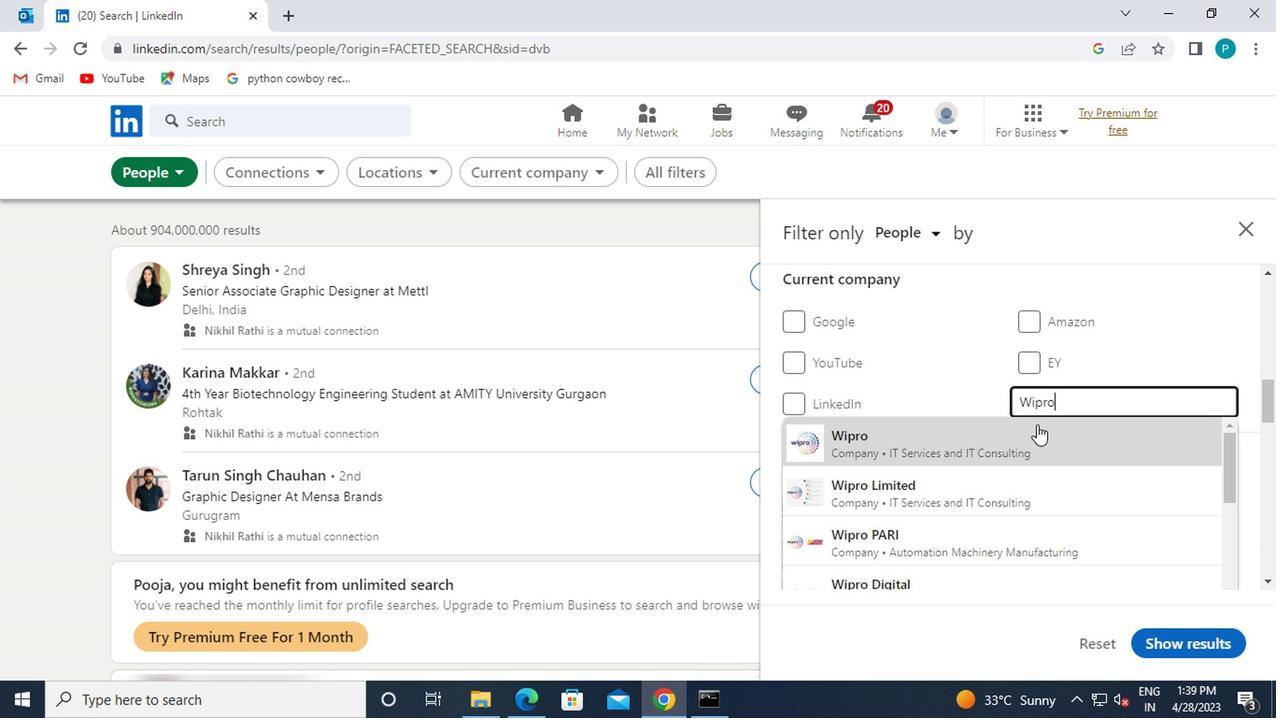 
Action: Mouse scrolled (993, 442) with delta (0, -1)
Screenshot: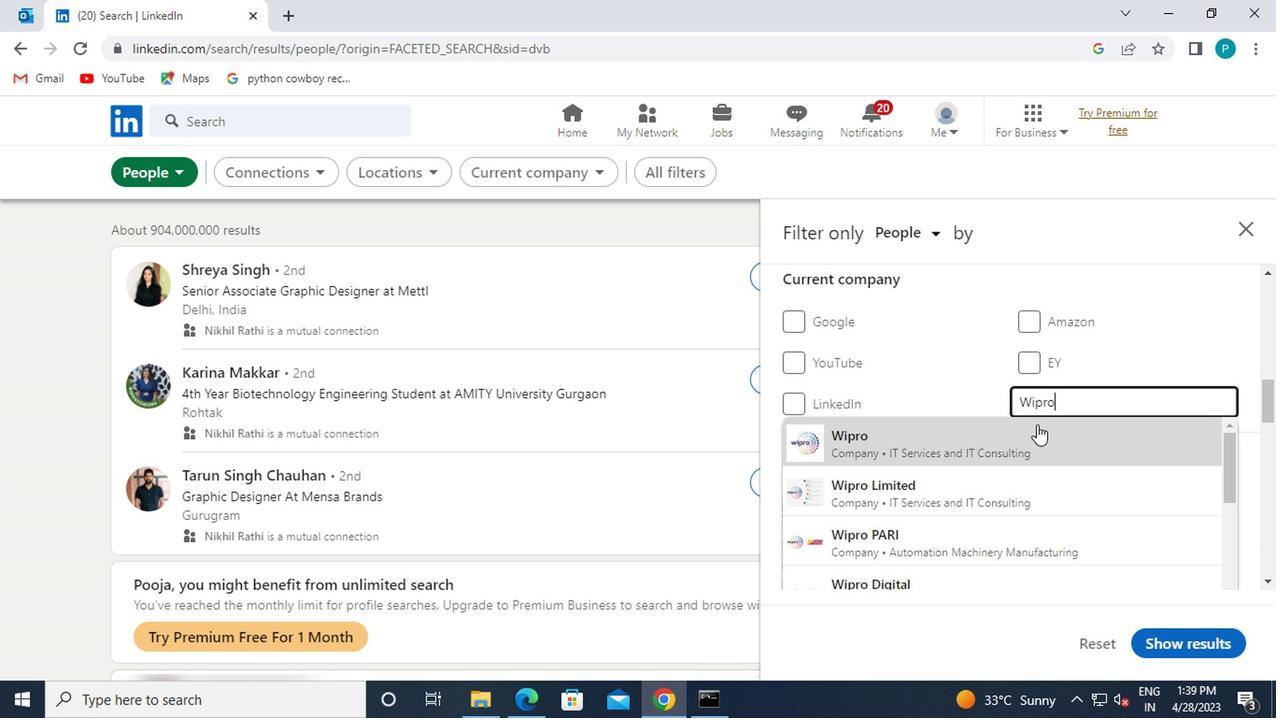 
Action: Mouse moved to (933, 484)
Screenshot: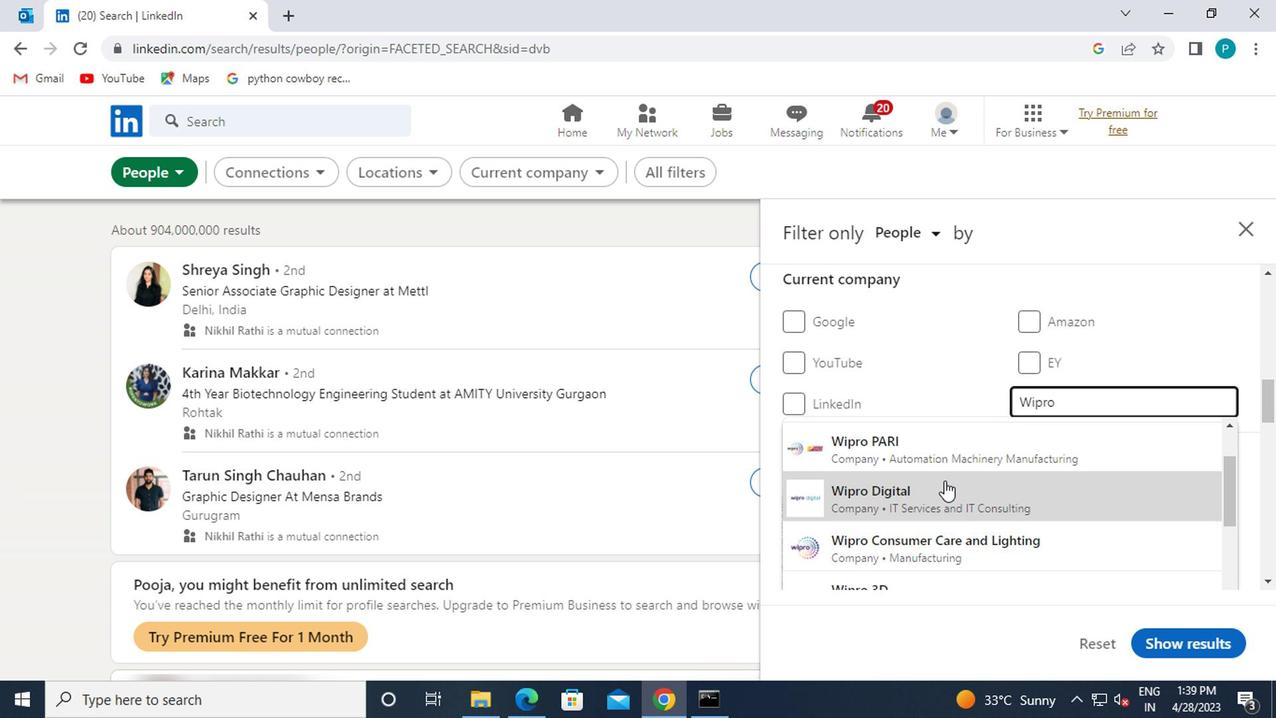 
Action: Mouse pressed left at (933, 484)
Screenshot: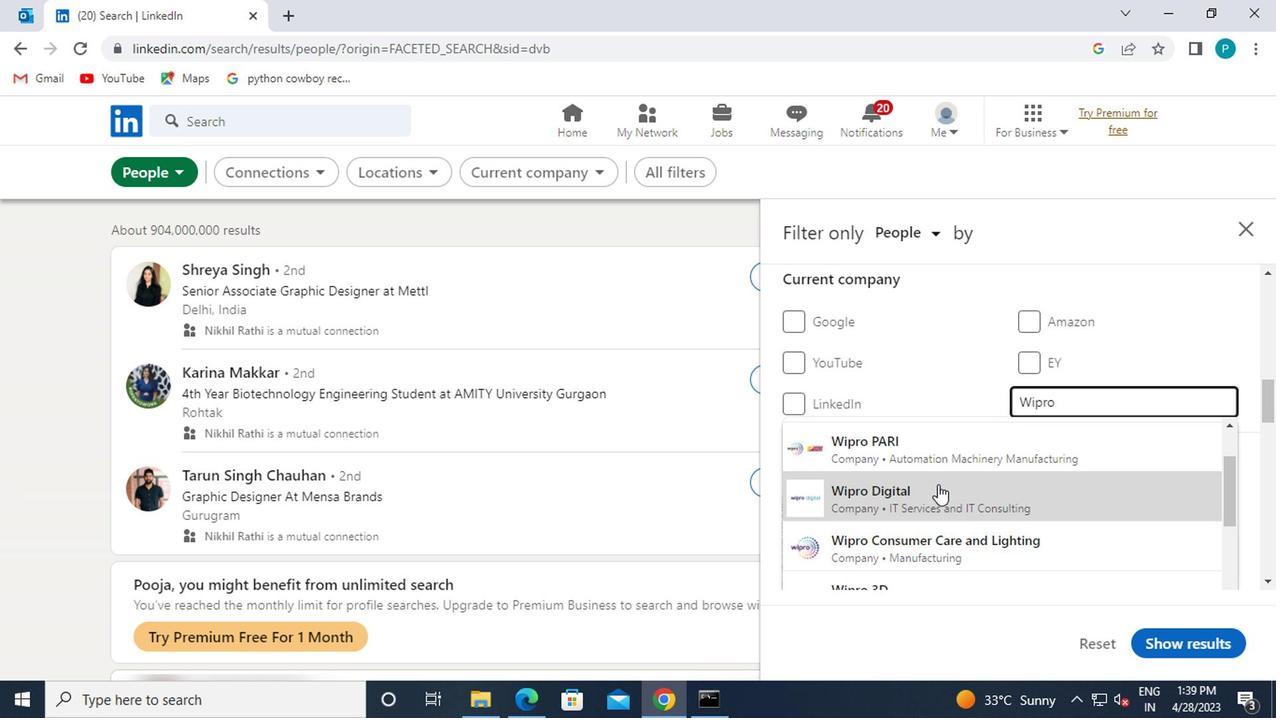 
Action: Mouse moved to (786, 320)
Screenshot: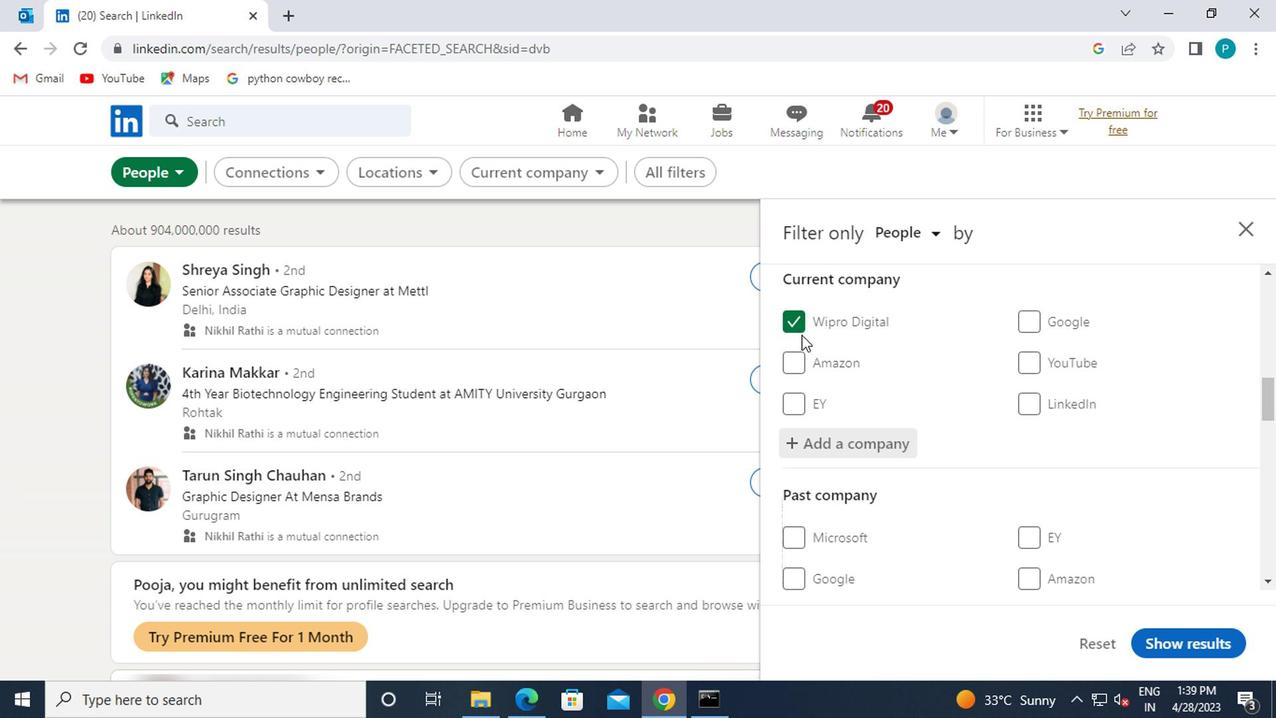 
Action: Mouse pressed left at (786, 320)
Screenshot: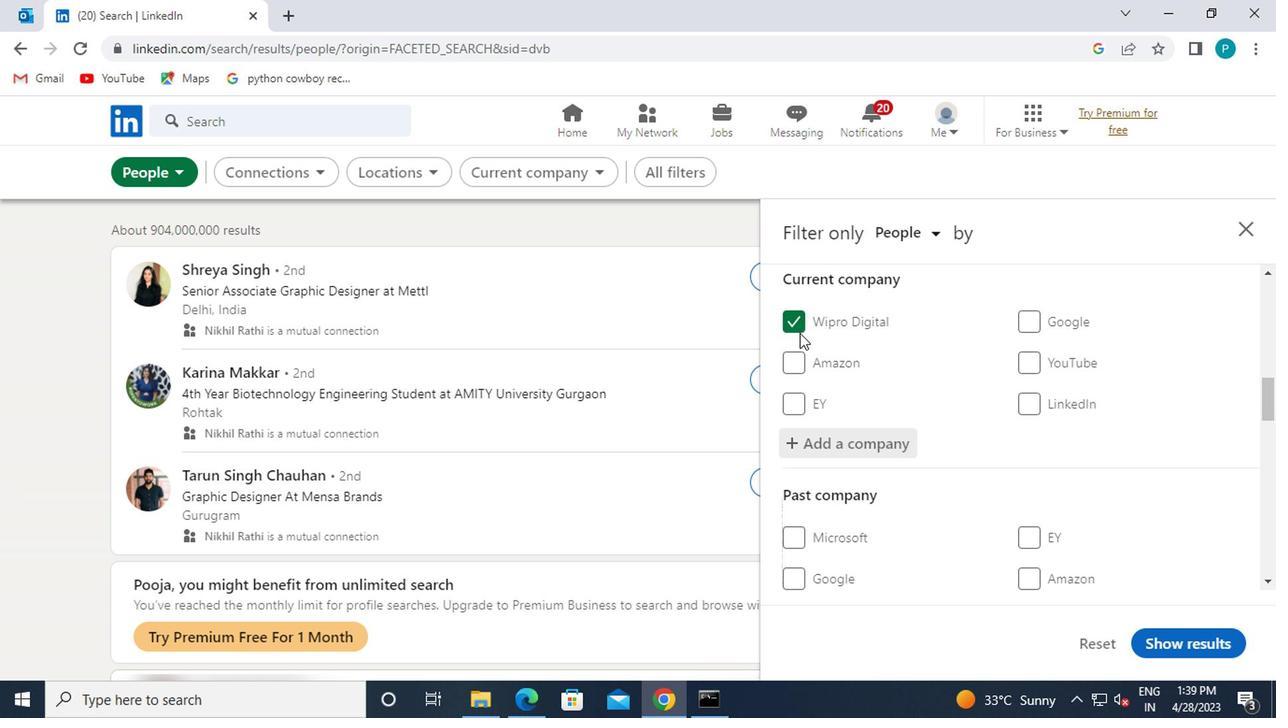 
Action: Mouse moved to (816, 444)
Screenshot: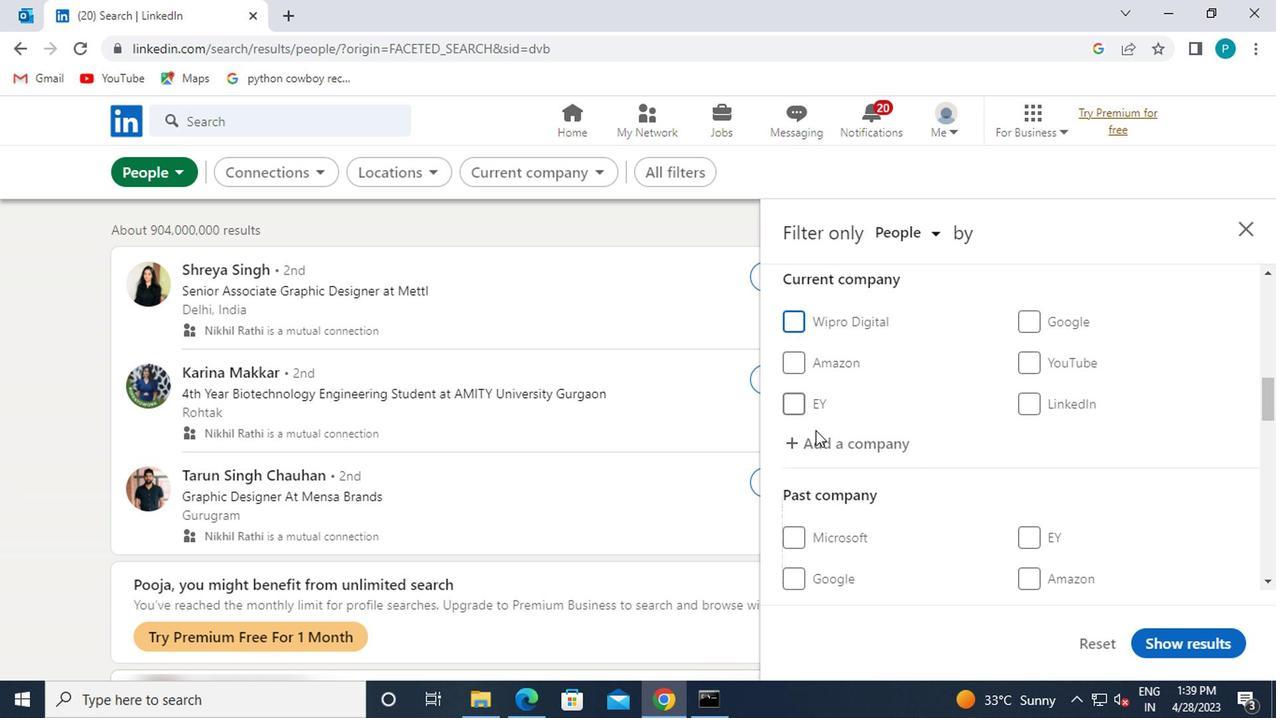 
Action: Mouse pressed left at (816, 444)
Screenshot: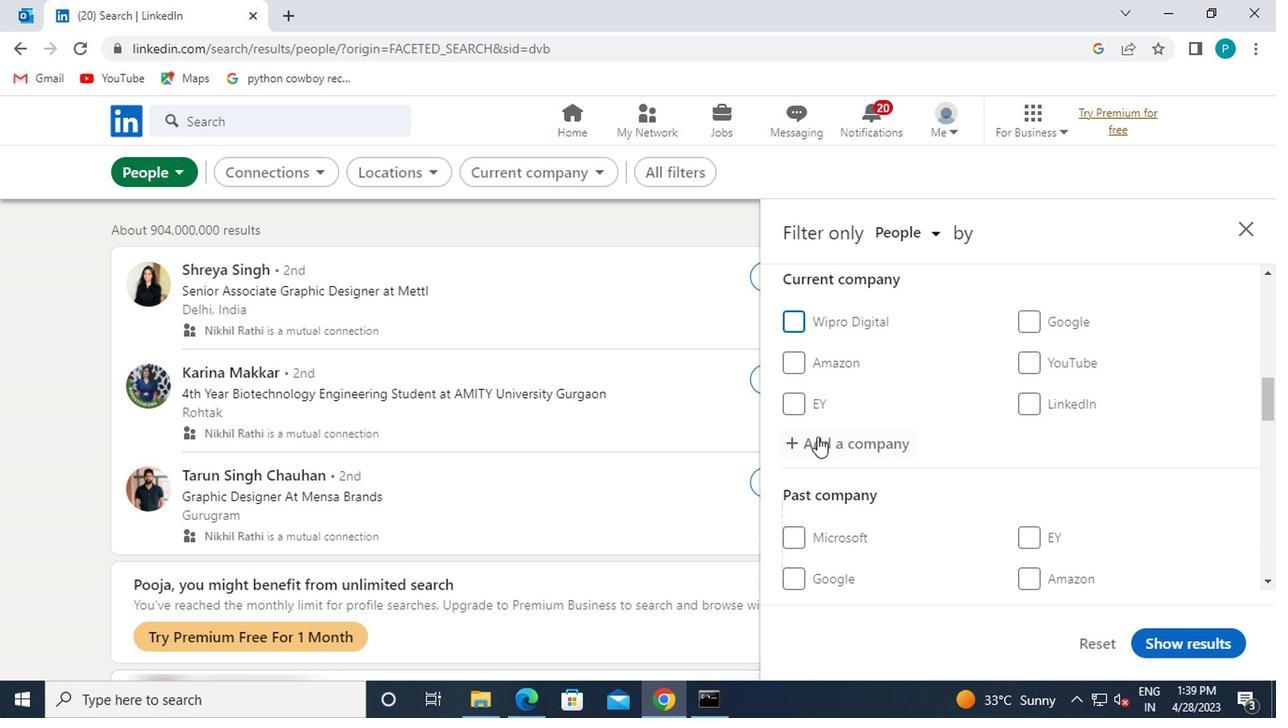 
Action: Mouse moved to (818, 444)
Screenshot: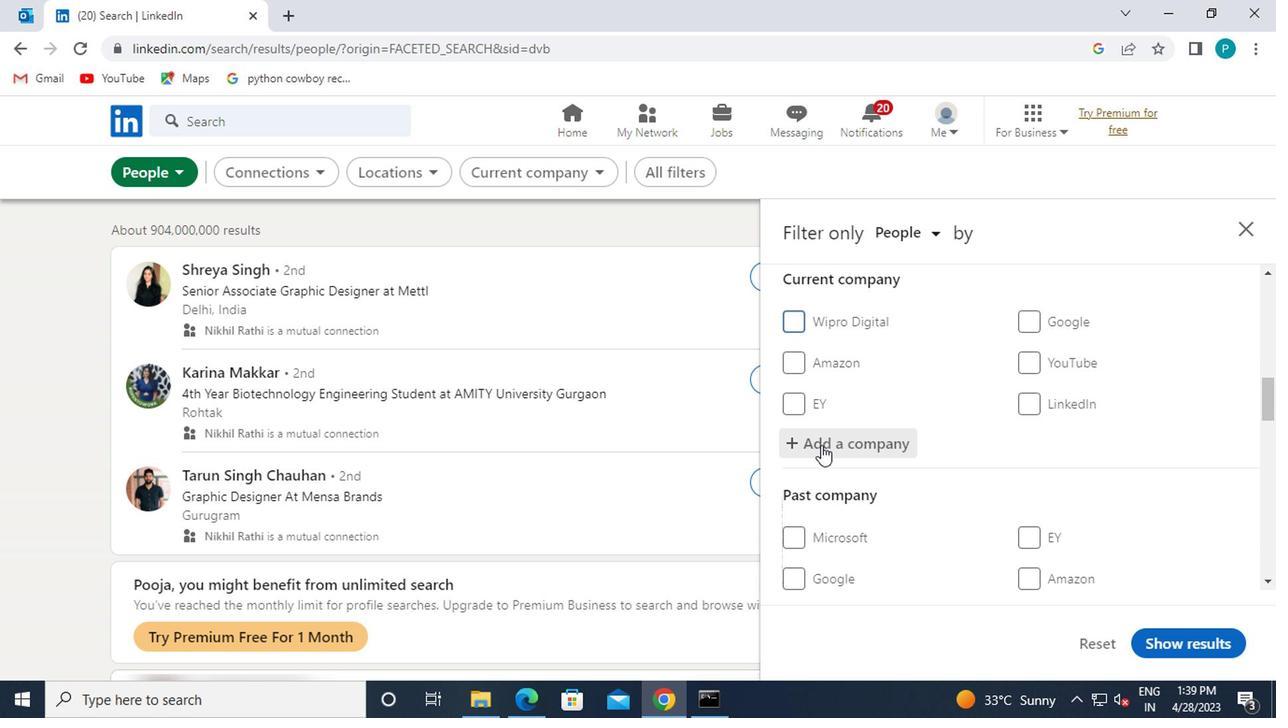 
Action: Key pressed <Key.caps_lock>D<Key.caps_lock>IGITAL<Key.space>
Screenshot: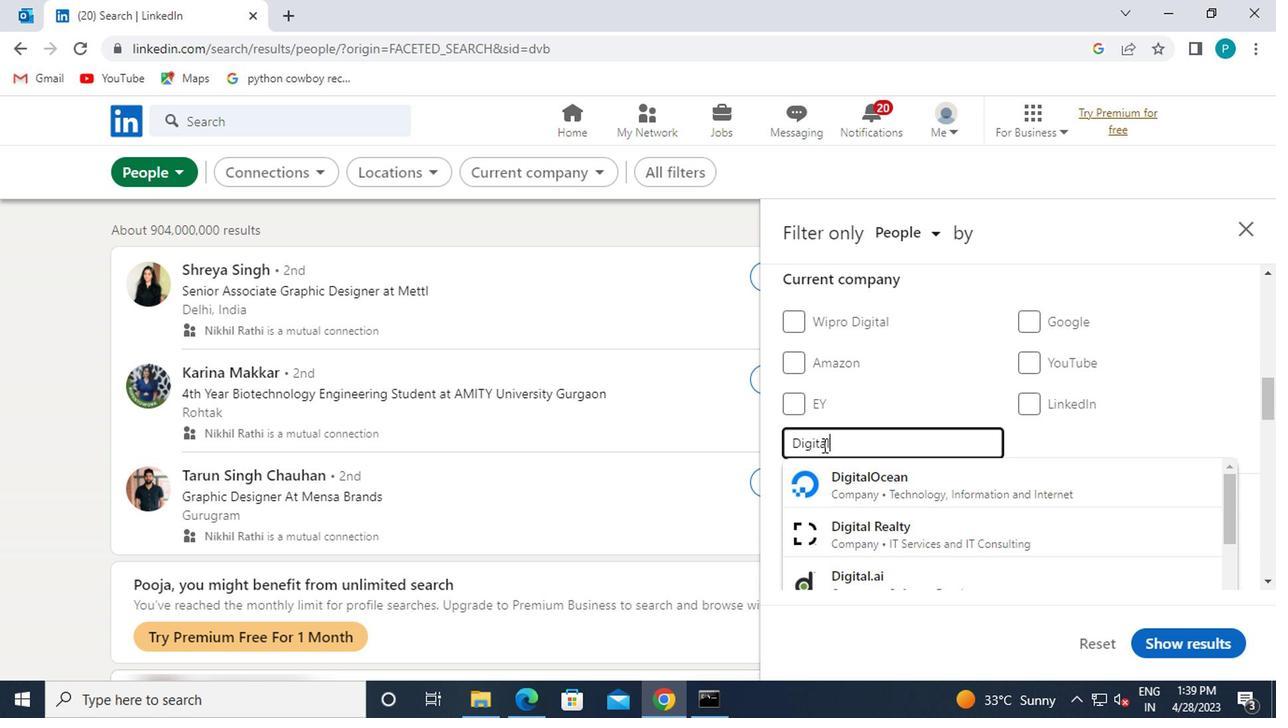 
Action: Mouse moved to (790, 431)
Screenshot: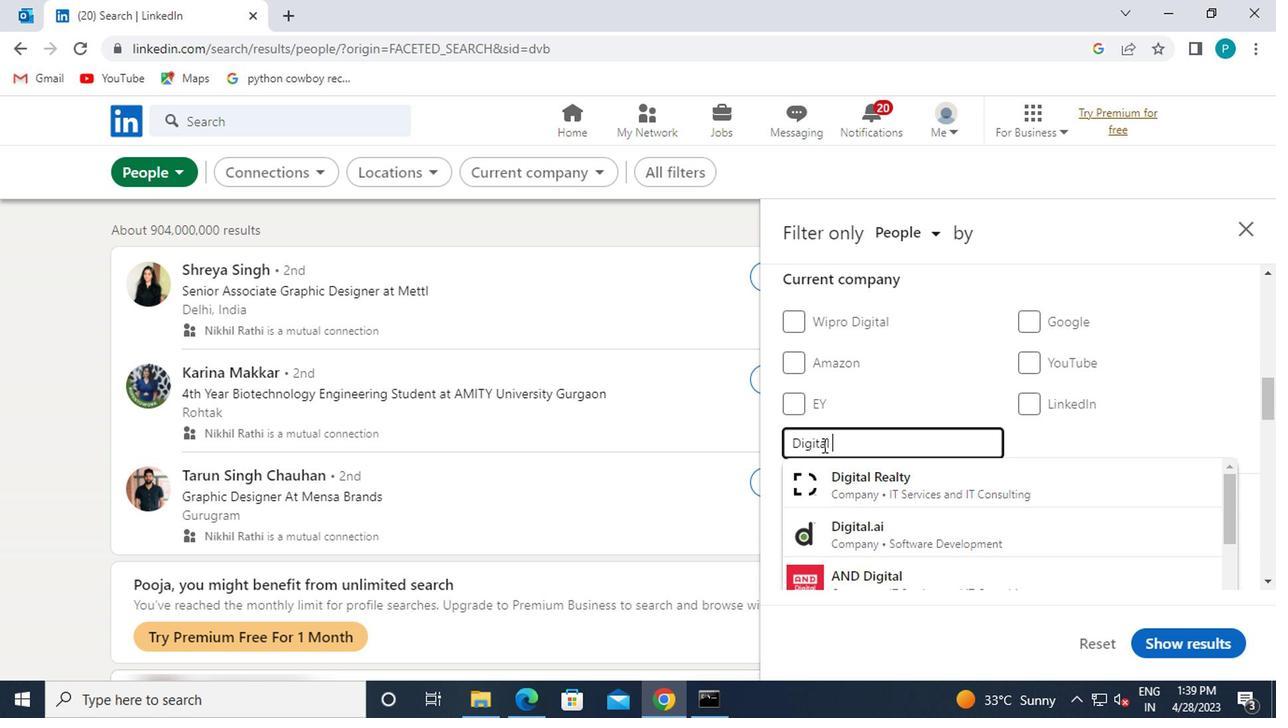 
Action: Key pressed <Key.caps_lock>O<Key.caps_lock>PERATIONS
Screenshot: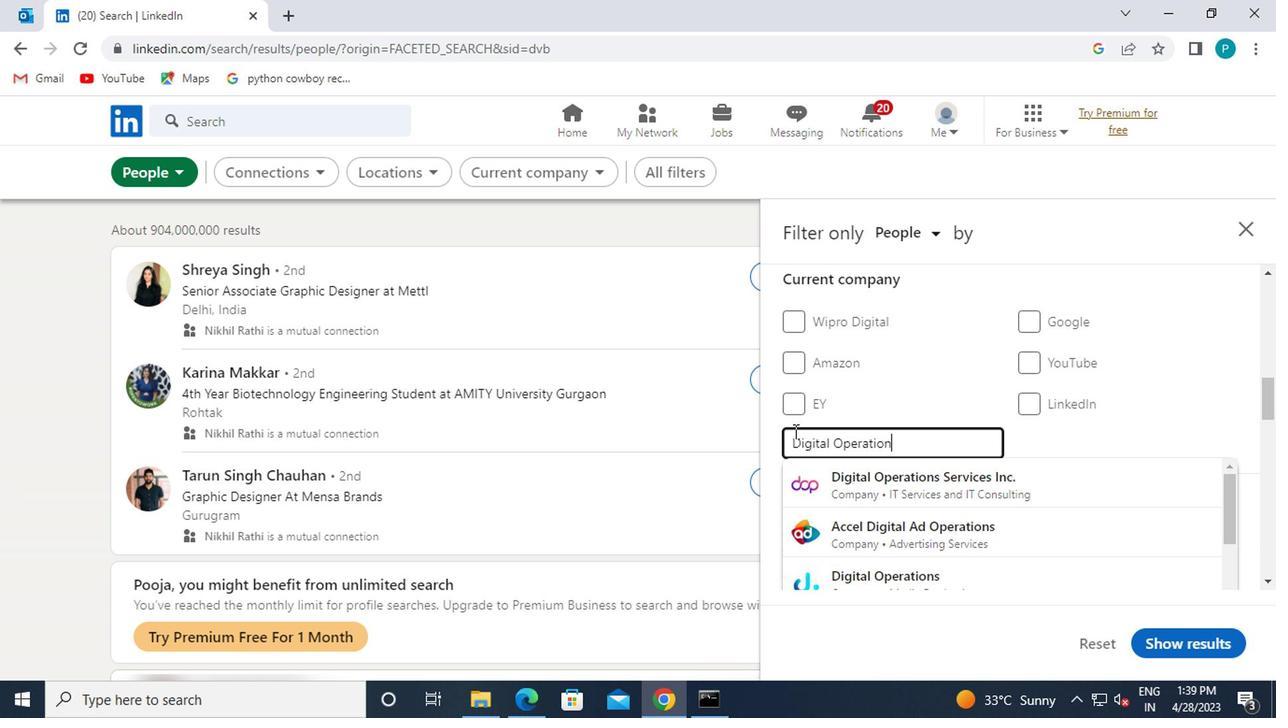 
Action: Mouse moved to (899, 526)
Screenshot: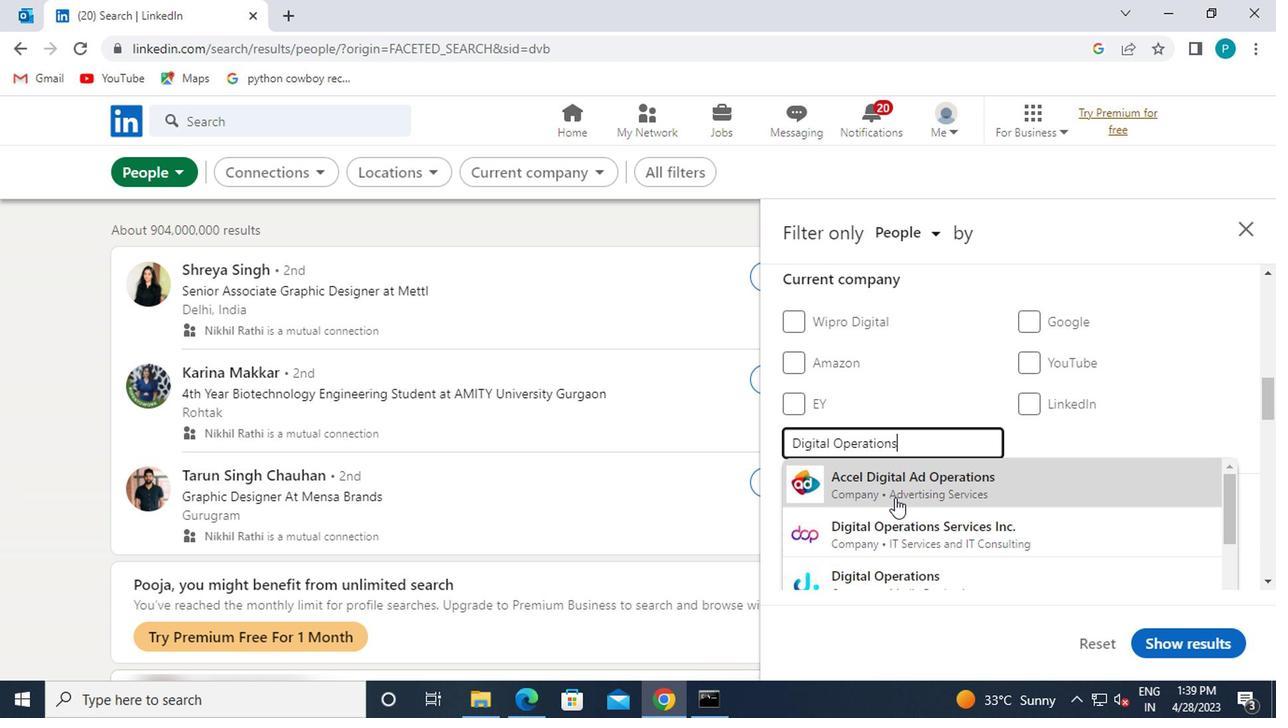 
Action: Mouse scrolled (899, 526) with delta (0, 0)
Screenshot: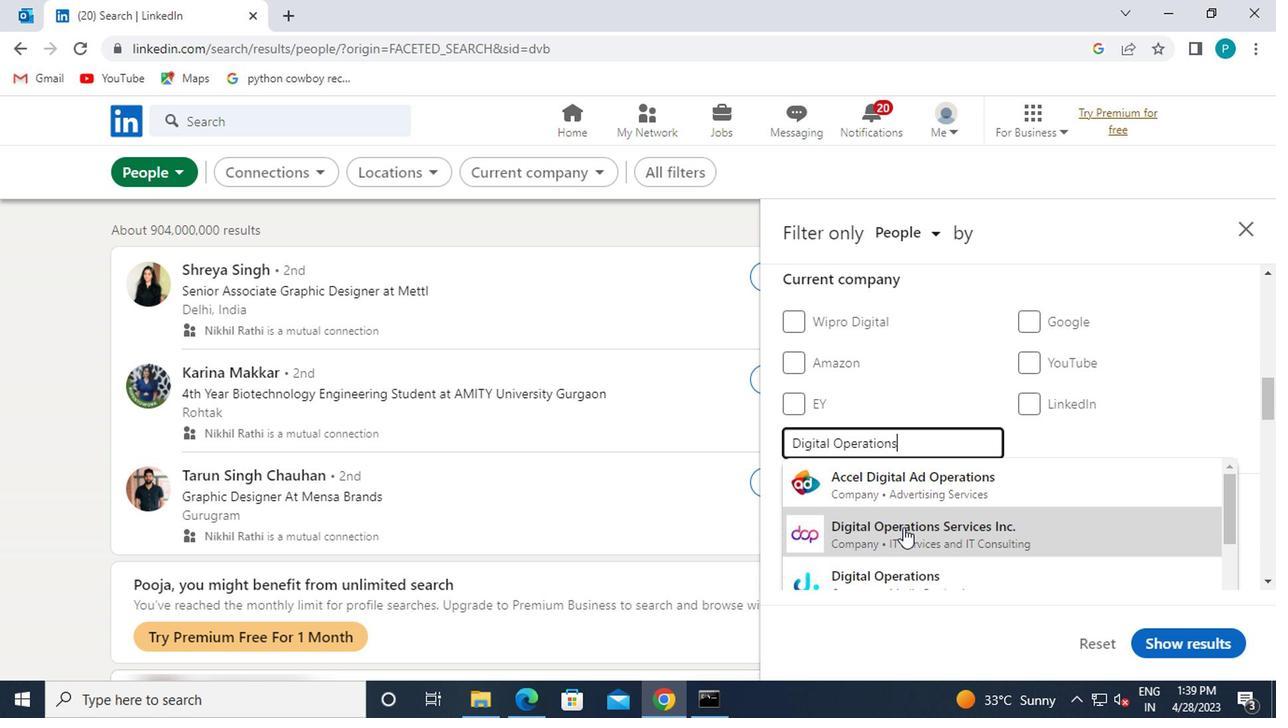 
Action: Mouse scrolled (899, 526) with delta (0, 0)
Screenshot: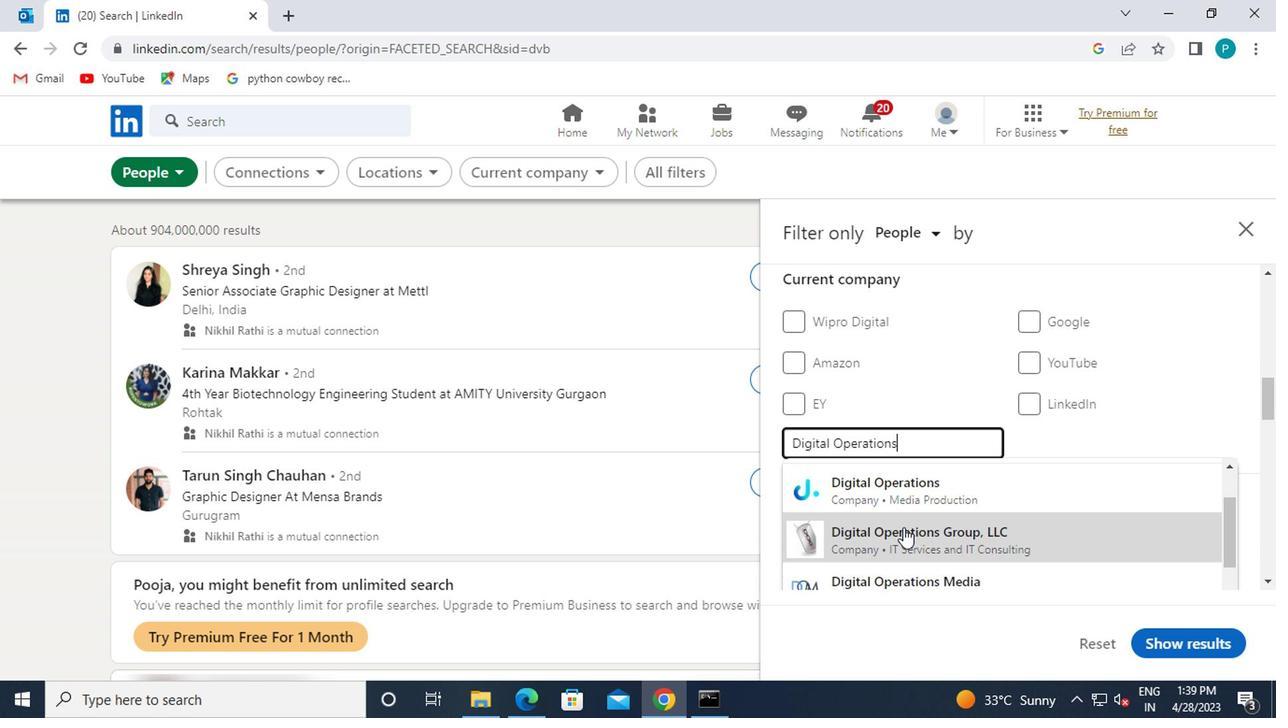 
Action: Mouse scrolled (899, 526) with delta (0, 0)
Screenshot: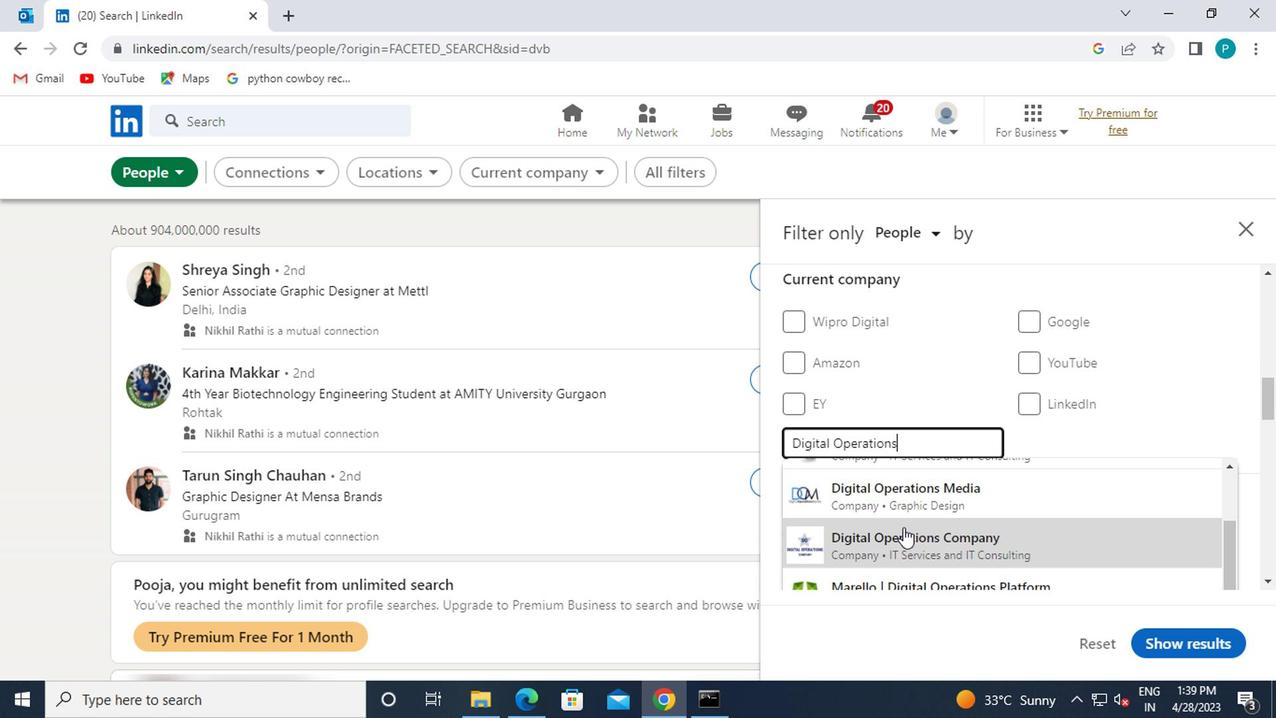 
Action: Mouse moved to (903, 503)
Screenshot: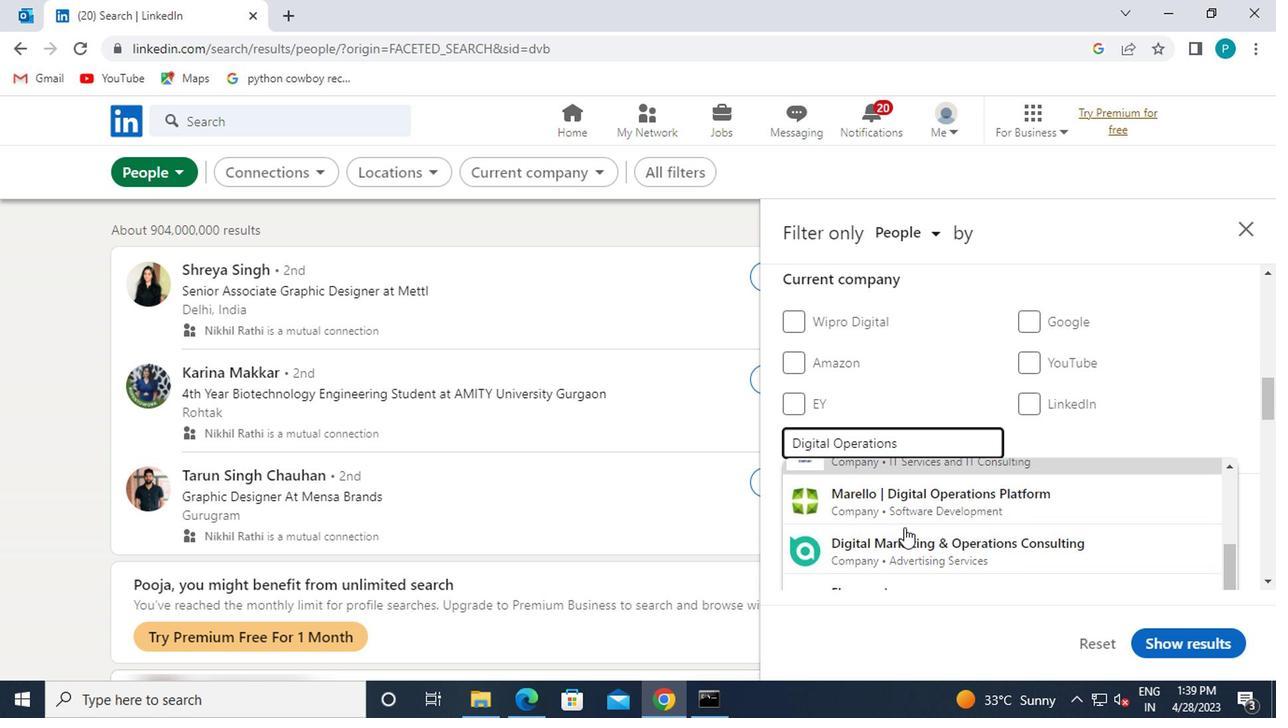 
Action: Mouse pressed left at (903, 503)
Screenshot: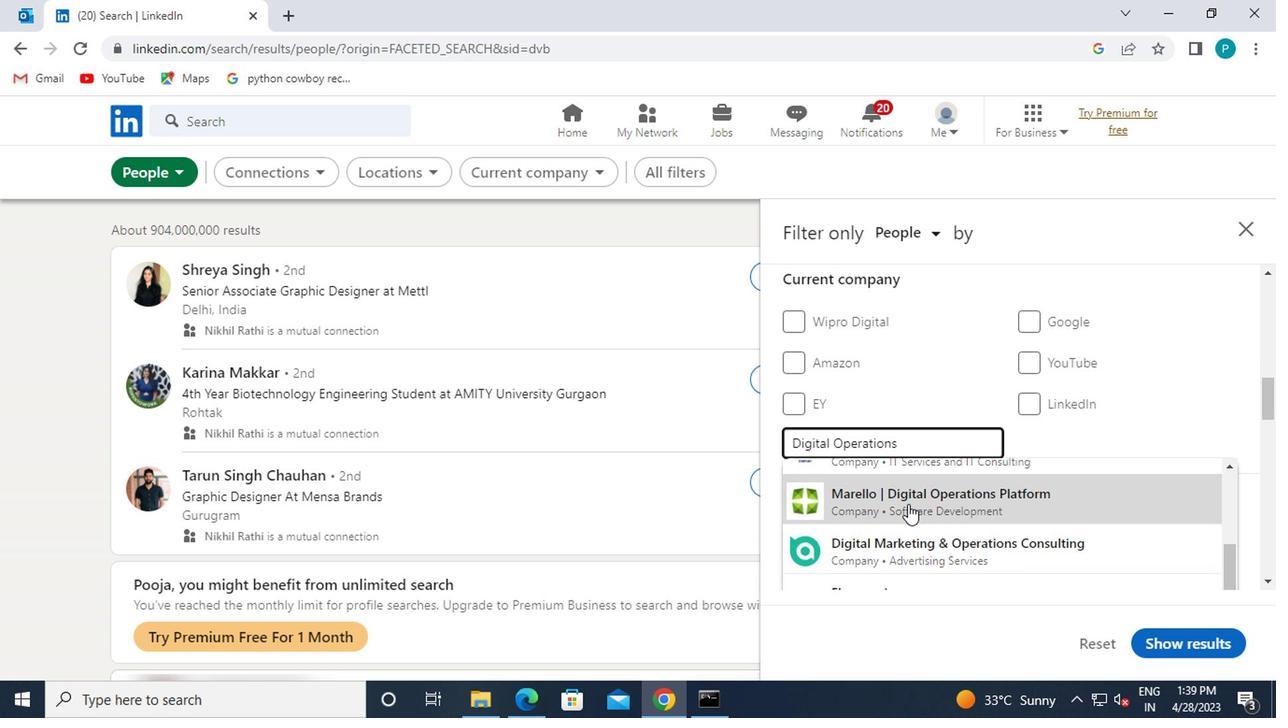 
Action: Mouse moved to (936, 490)
Screenshot: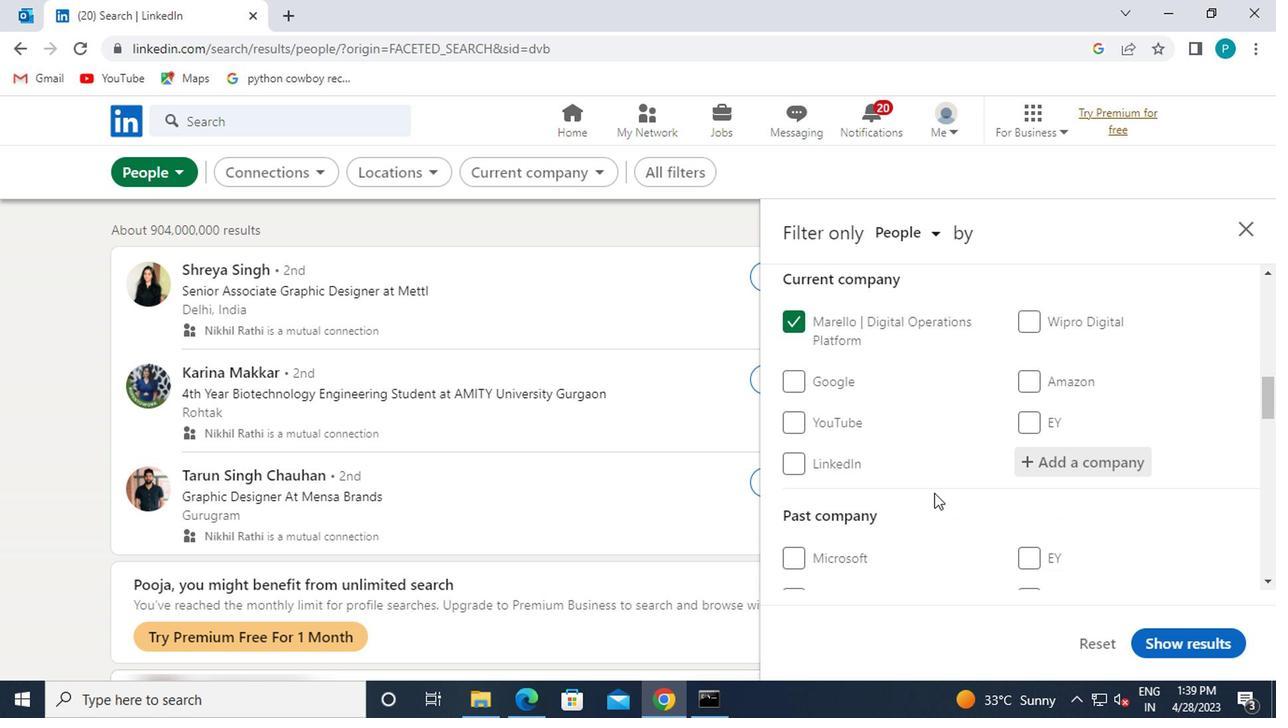 
Action: Mouse scrolled (936, 489) with delta (0, -1)
Screenshot: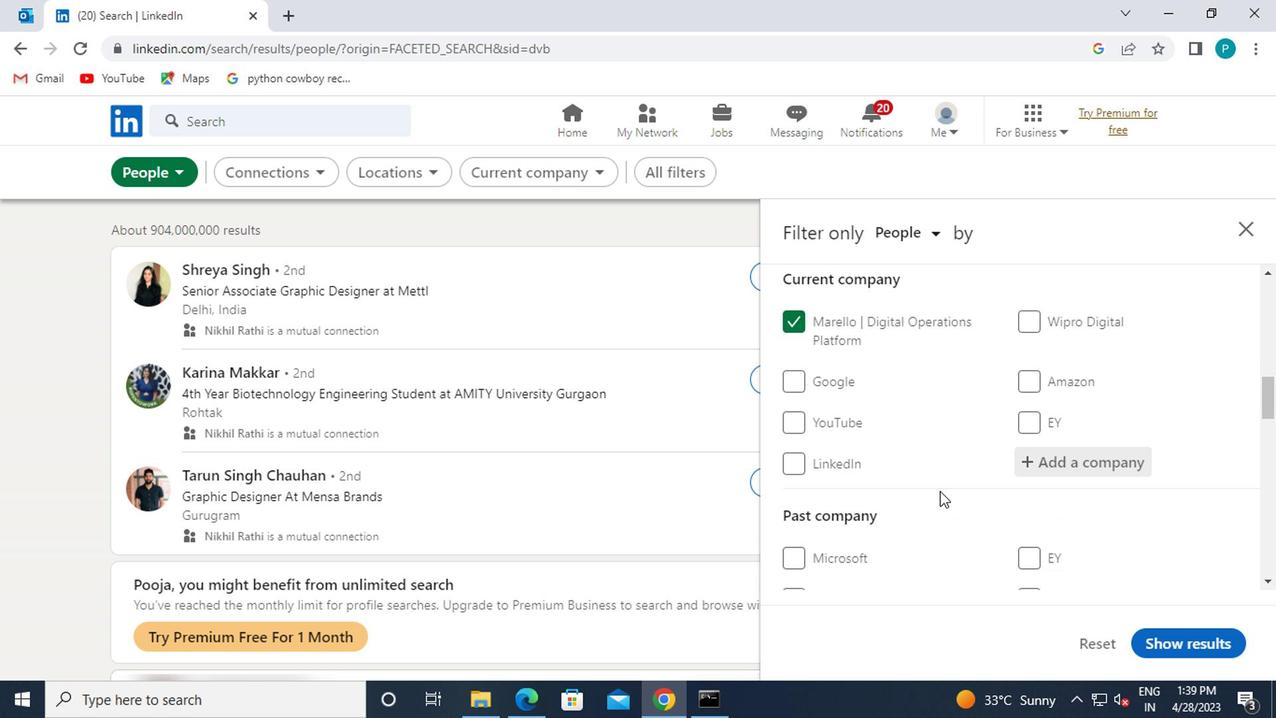 
Action: Mouse moved to (964, 500)
Screenshot: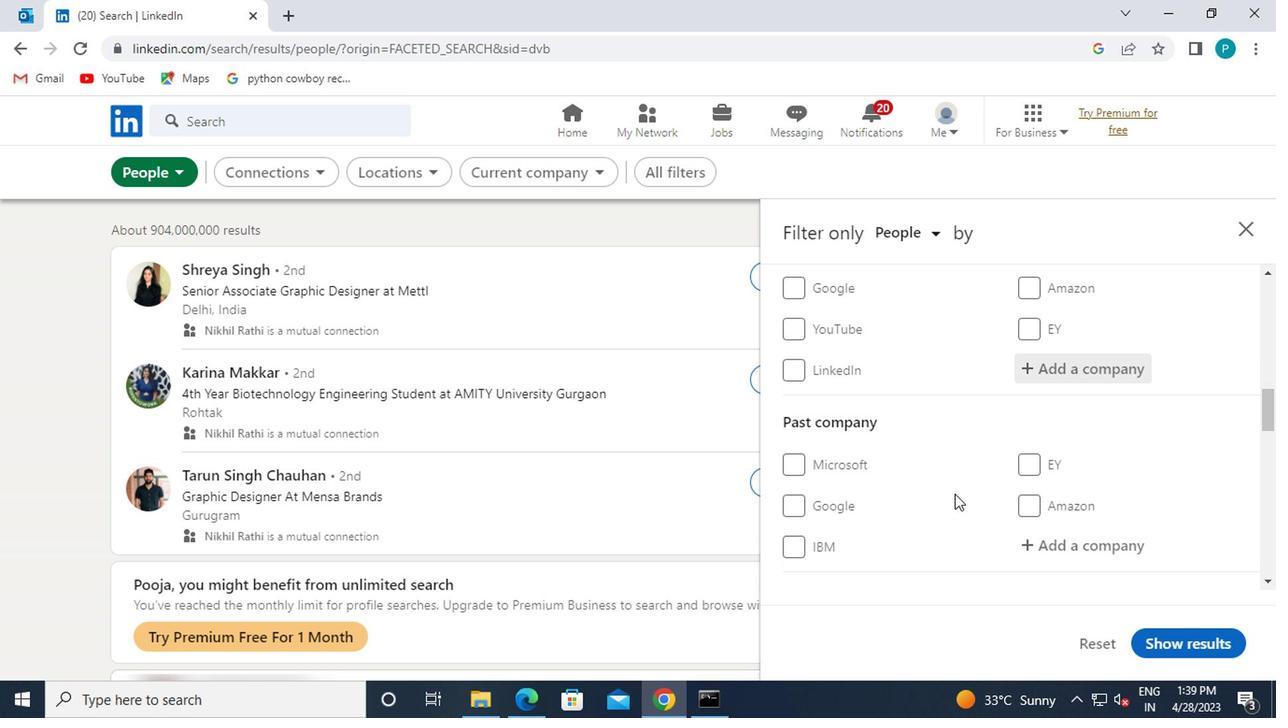 
Action: Mouse scrolled (964, 500) with delta (0, 0)
Screenshot: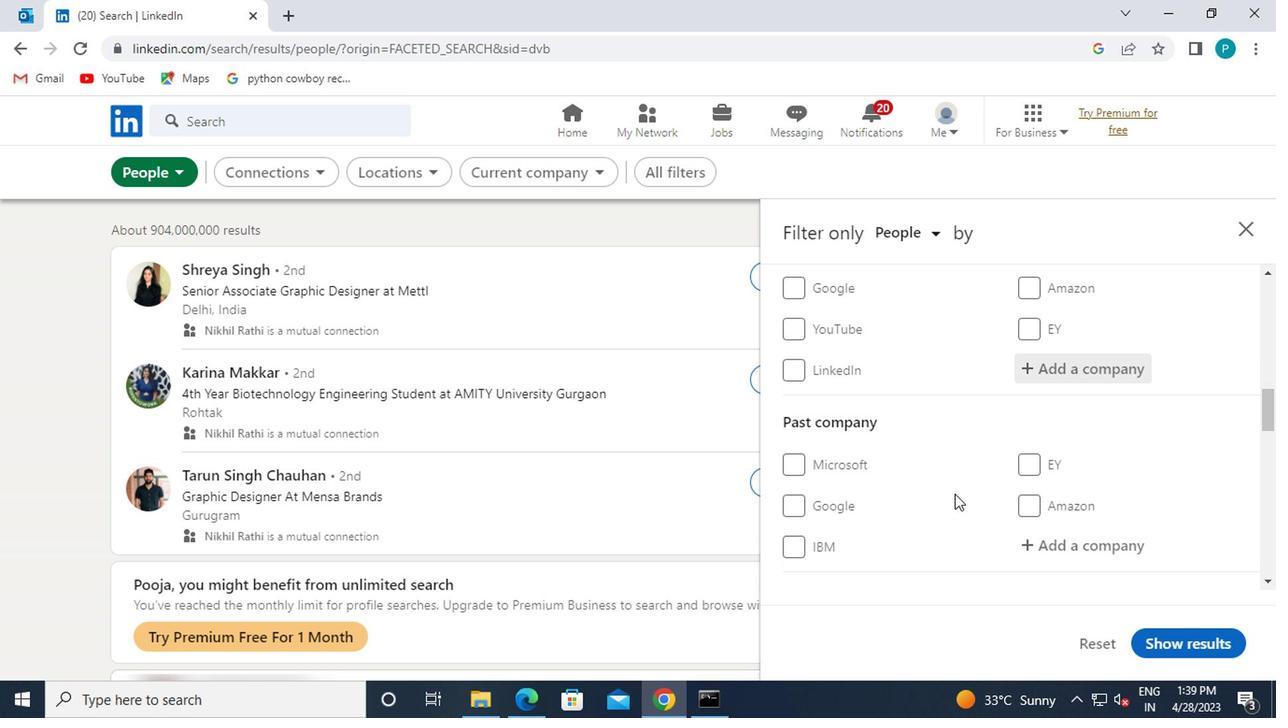 
Action: Mouse moved to (966, 500)
Screenshot: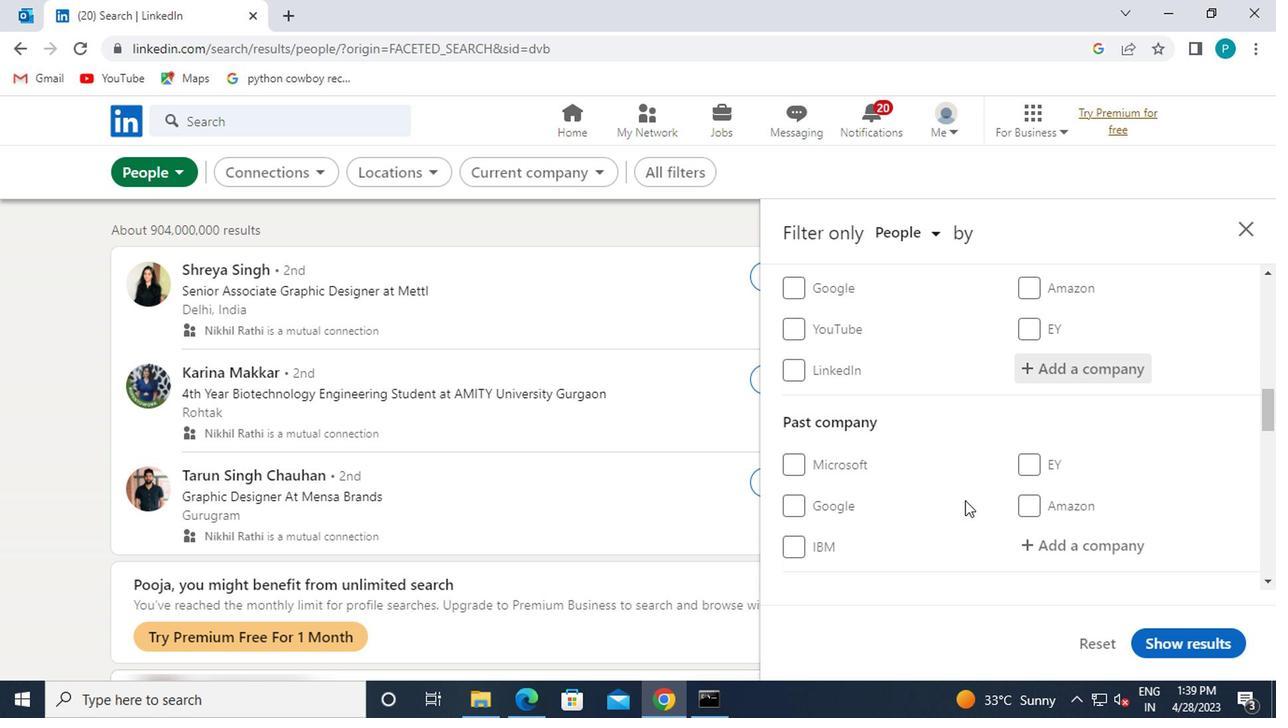 
Action: Mouse scrolled (966, 500) with delta (0, 0)
Screenshot: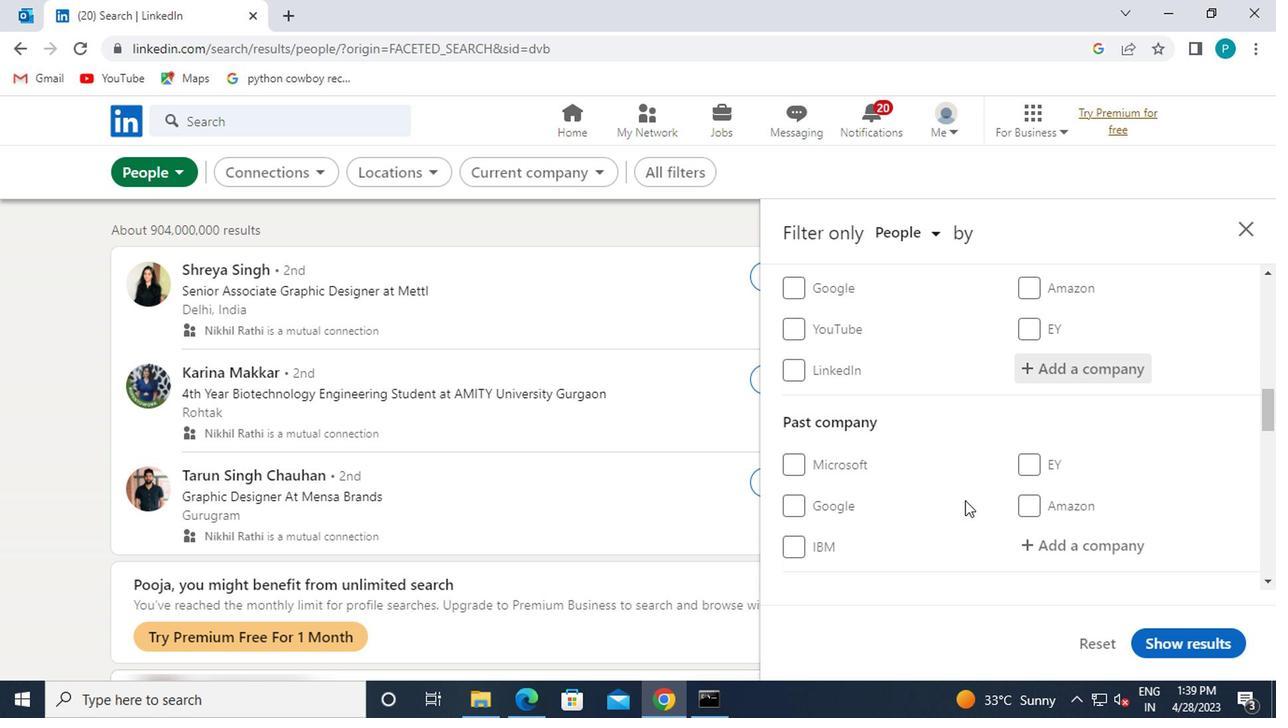 
Action: Mouse moved to (1037, 545)
Screenshot: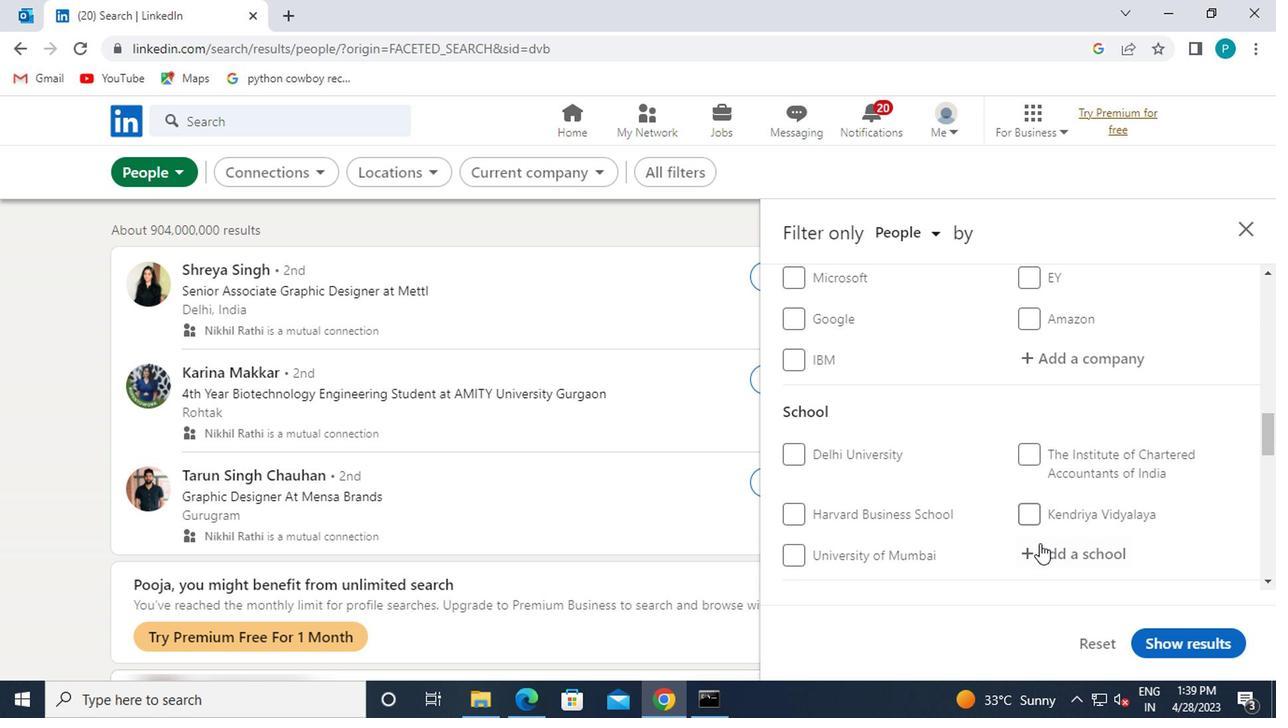 
Action: Mouse pressed left at (1037, 545)
Screenshot: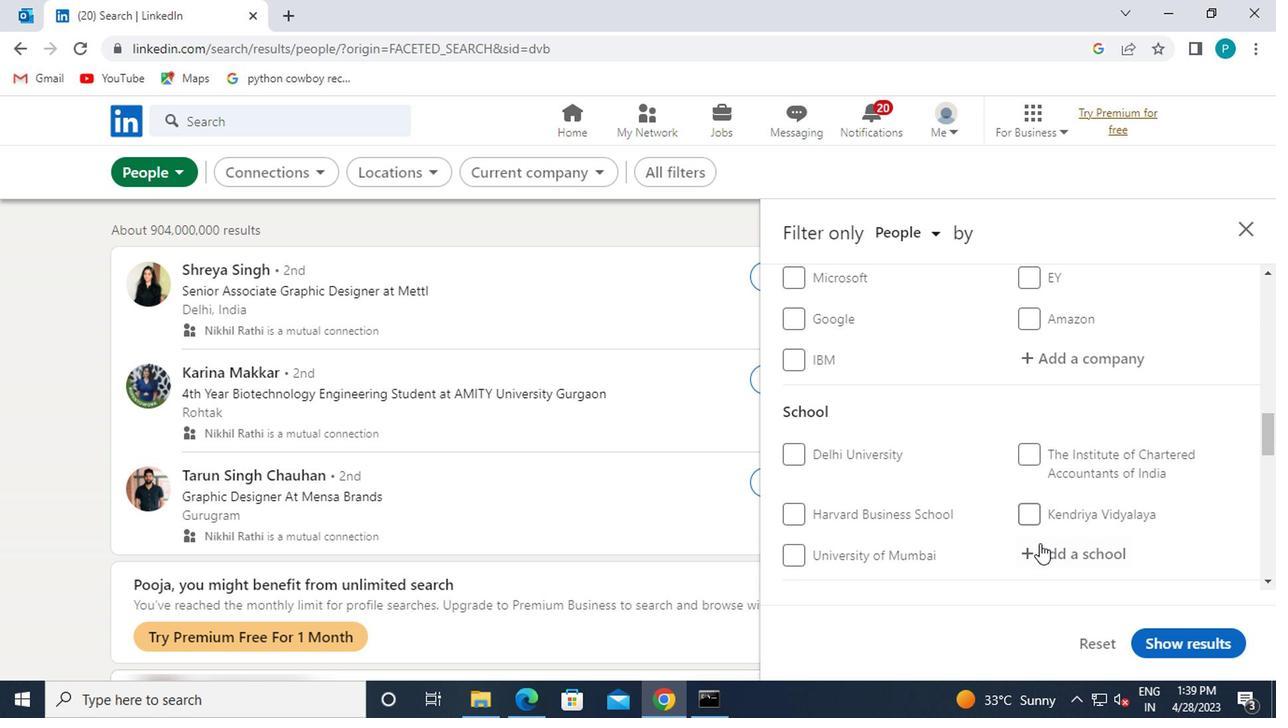 
Action: Mouse moved to (1037, 545)
Screenshot: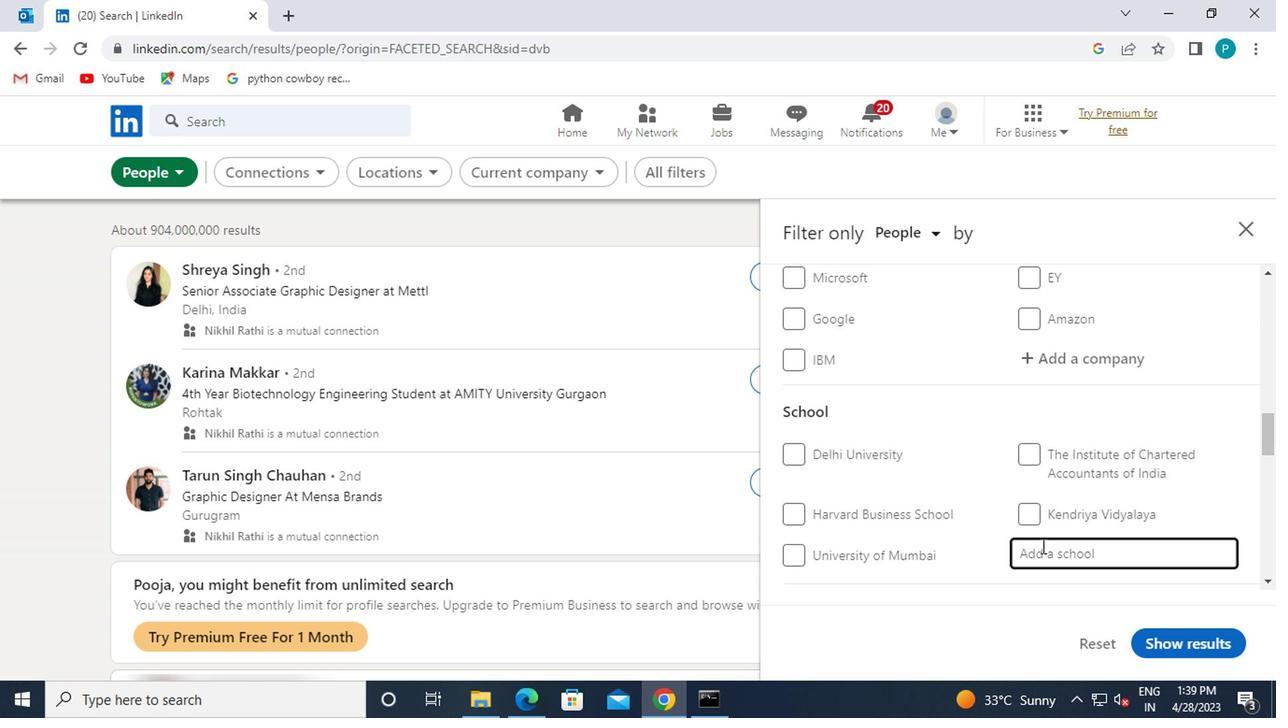 
Action: Key pressed <Key.caps_lock>C
Screenshot: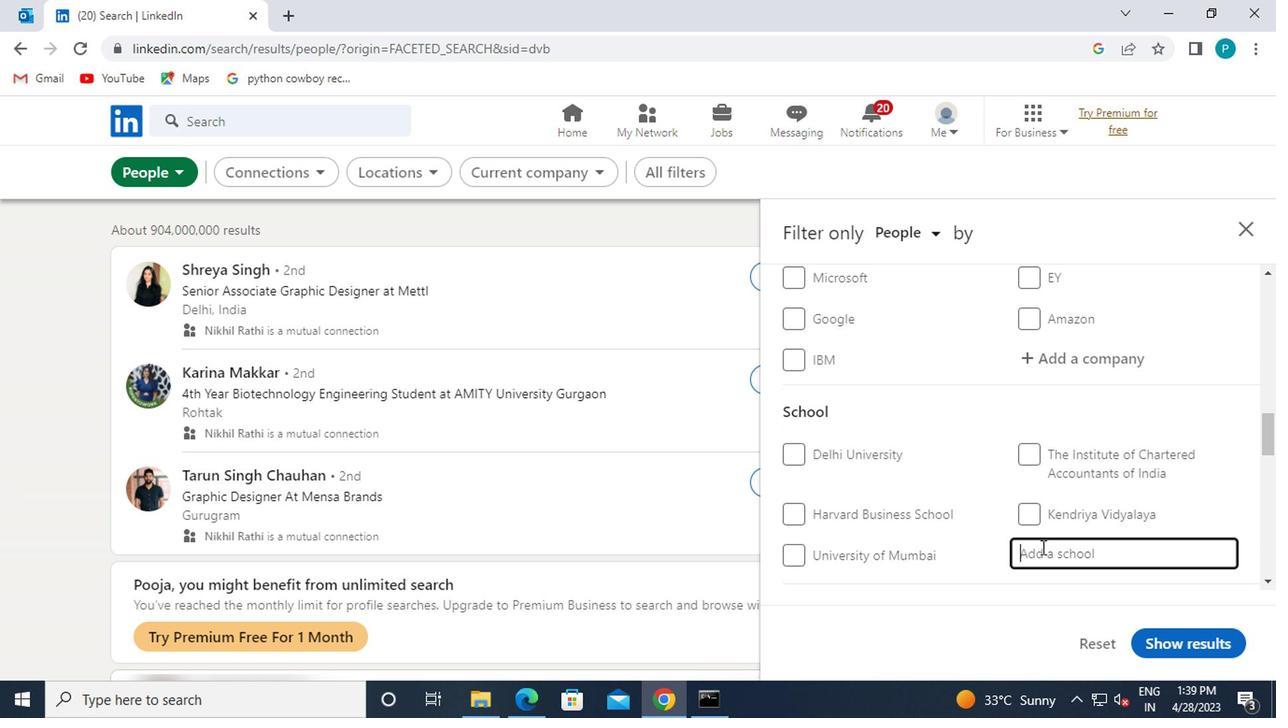 
Action: Mouse moved to (1026, 545)
Screenshot: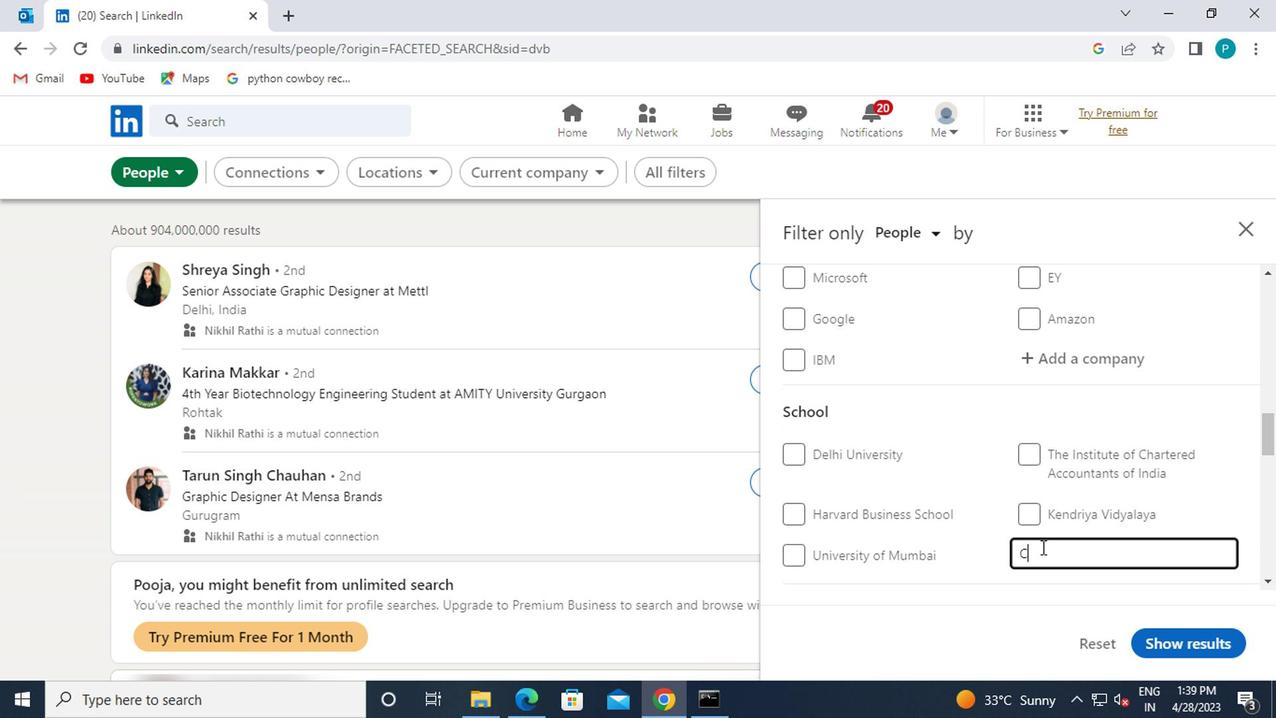 
Action: Key pressed <Key.caps_lock>ENTRAL
Screenshot: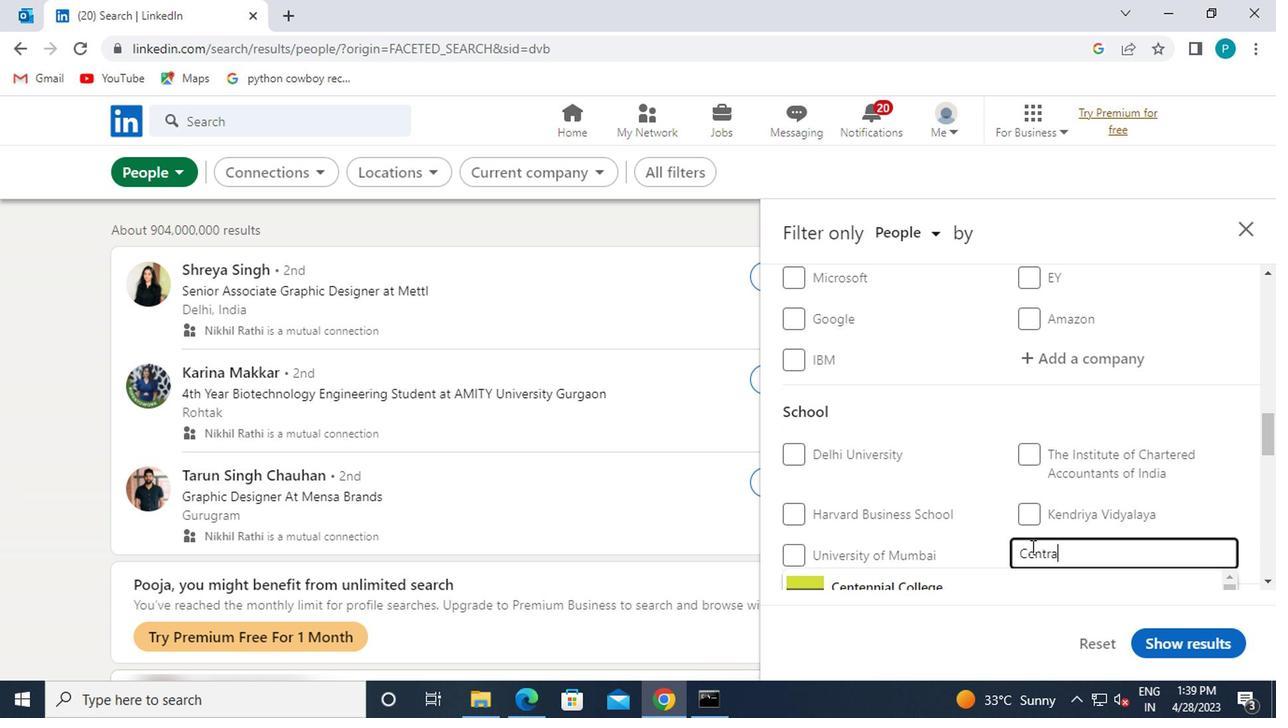
Action: Mouse scrolled (1026, 545) with delta (0, 0)
Screenshot: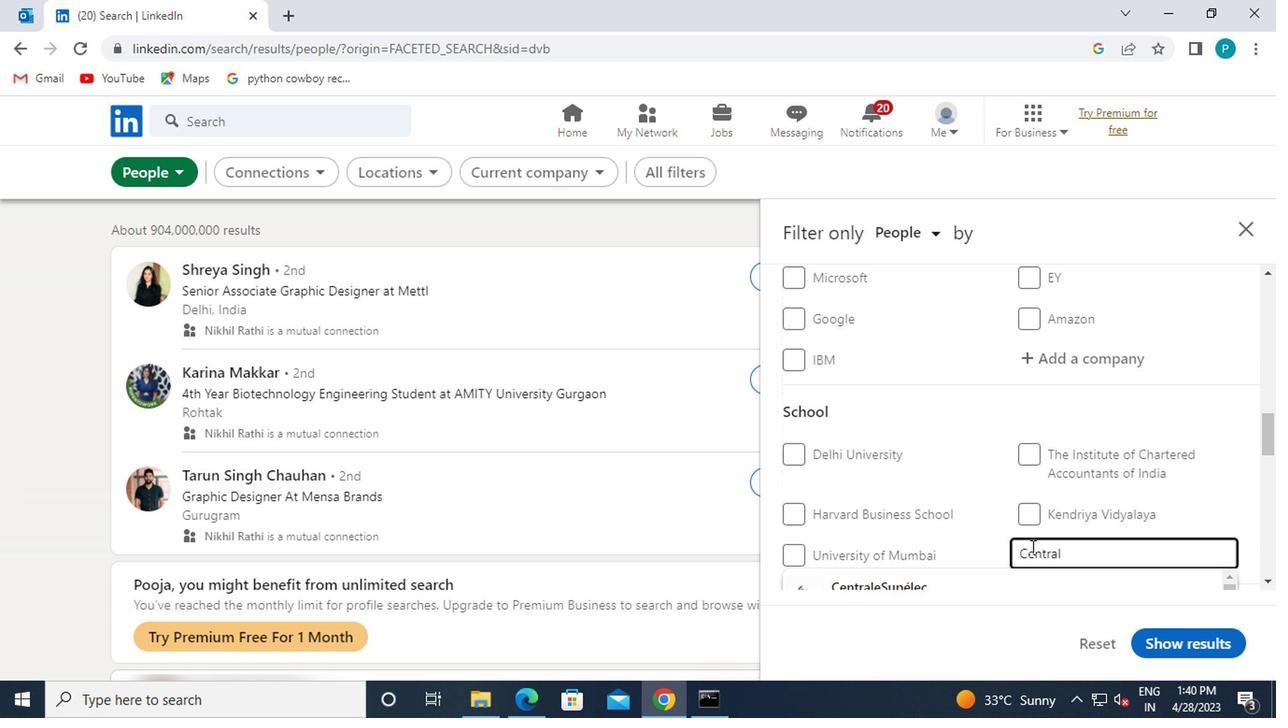 
Action: Mouse moved to (1024, 535)
Screenshot: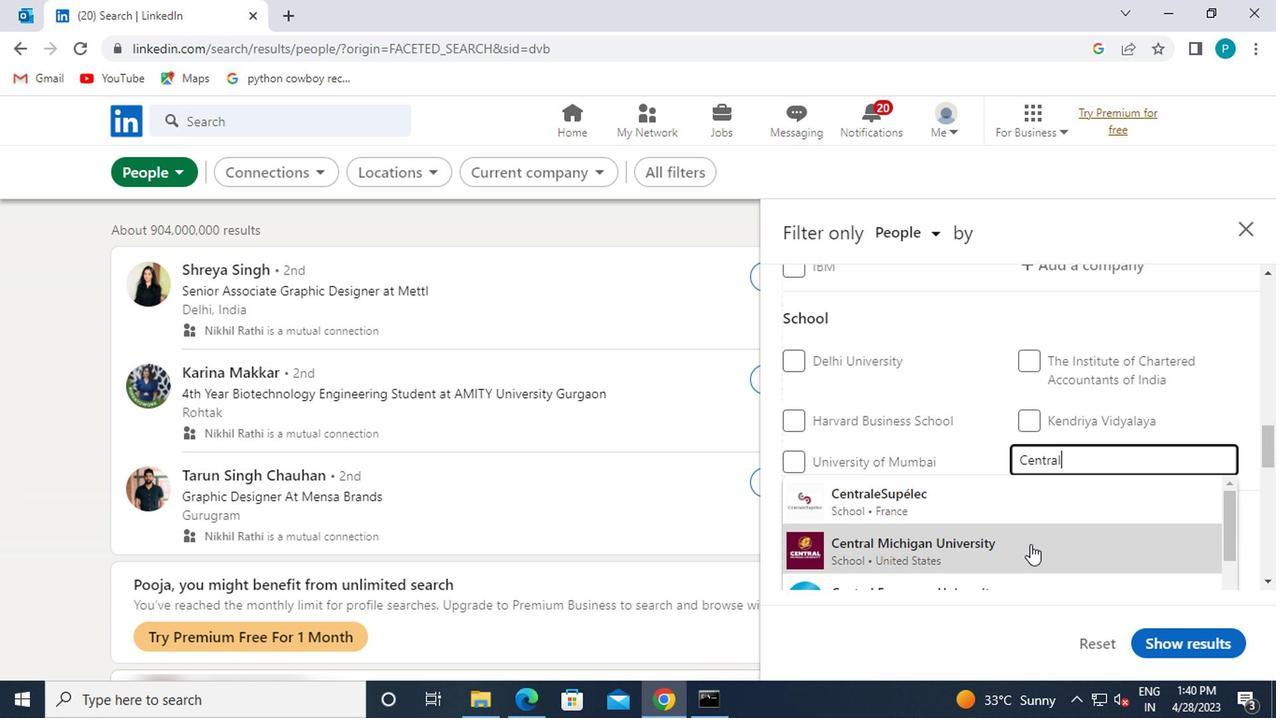 
Action: Key pressed <Key.space><Key.caps_lock>I<Key.caps_lock>NSTITUT
Screenshot: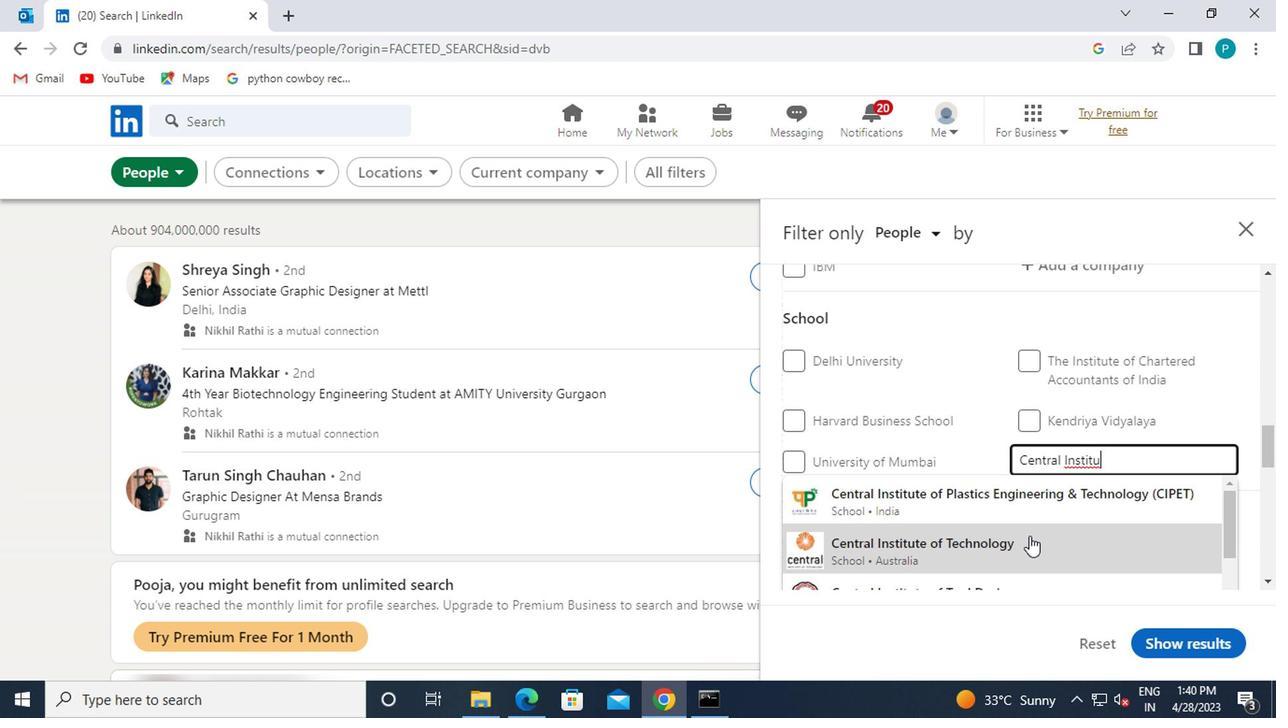 
Action: Mouse moved to (1012, 508)
Screenshot: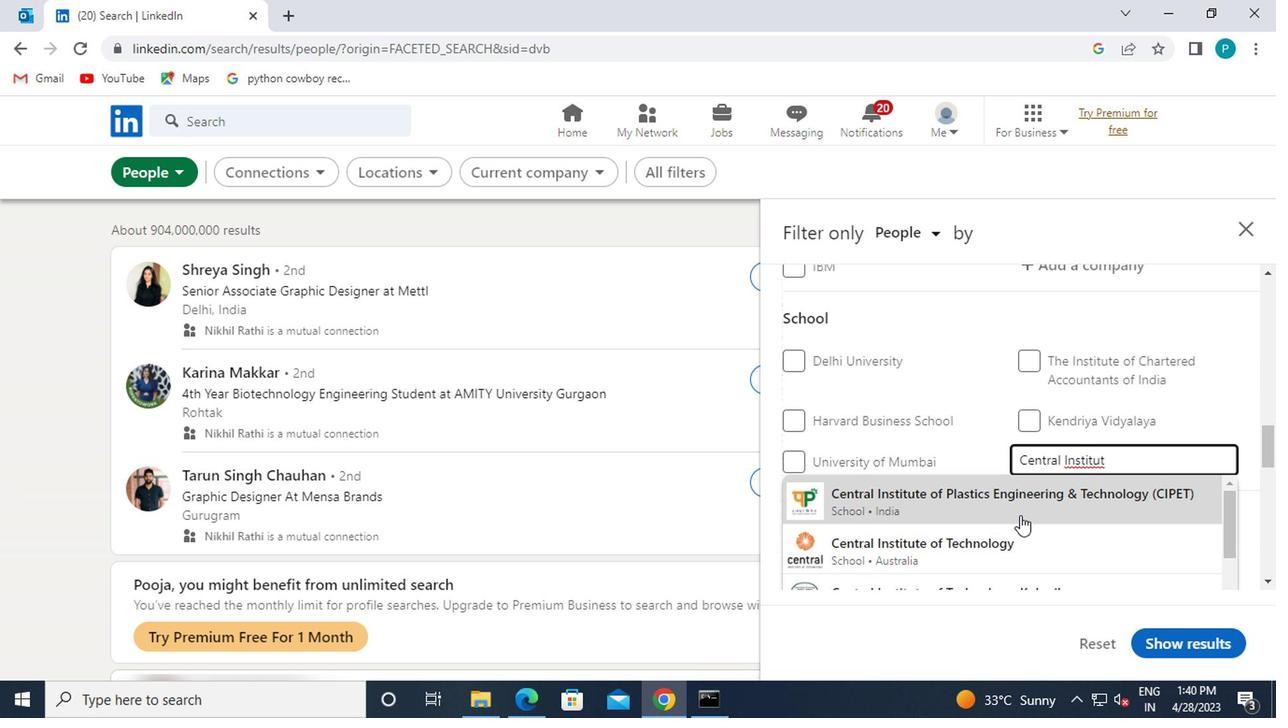 
Action: Mouse scrolled (1012, 507) with delta (0, 0)
Screenshot: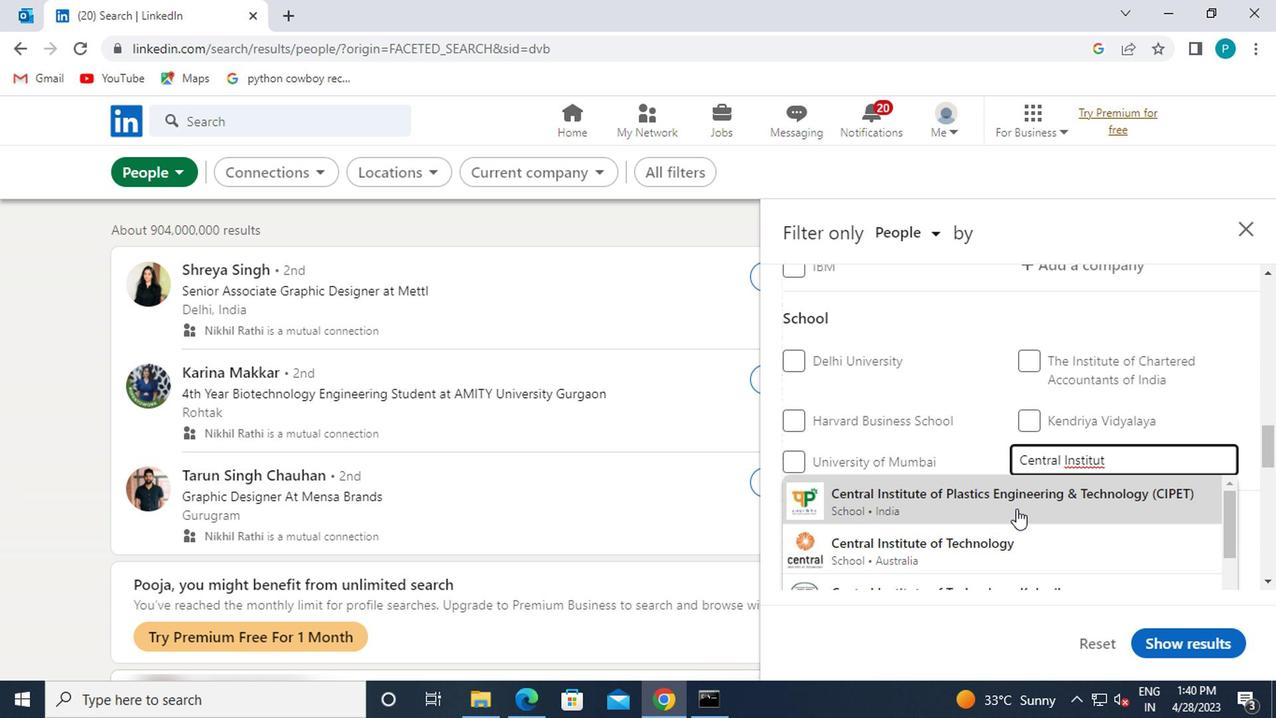 
Action: Mouse scrolled (1012, 509) with delta (0, 1)
Screenshot: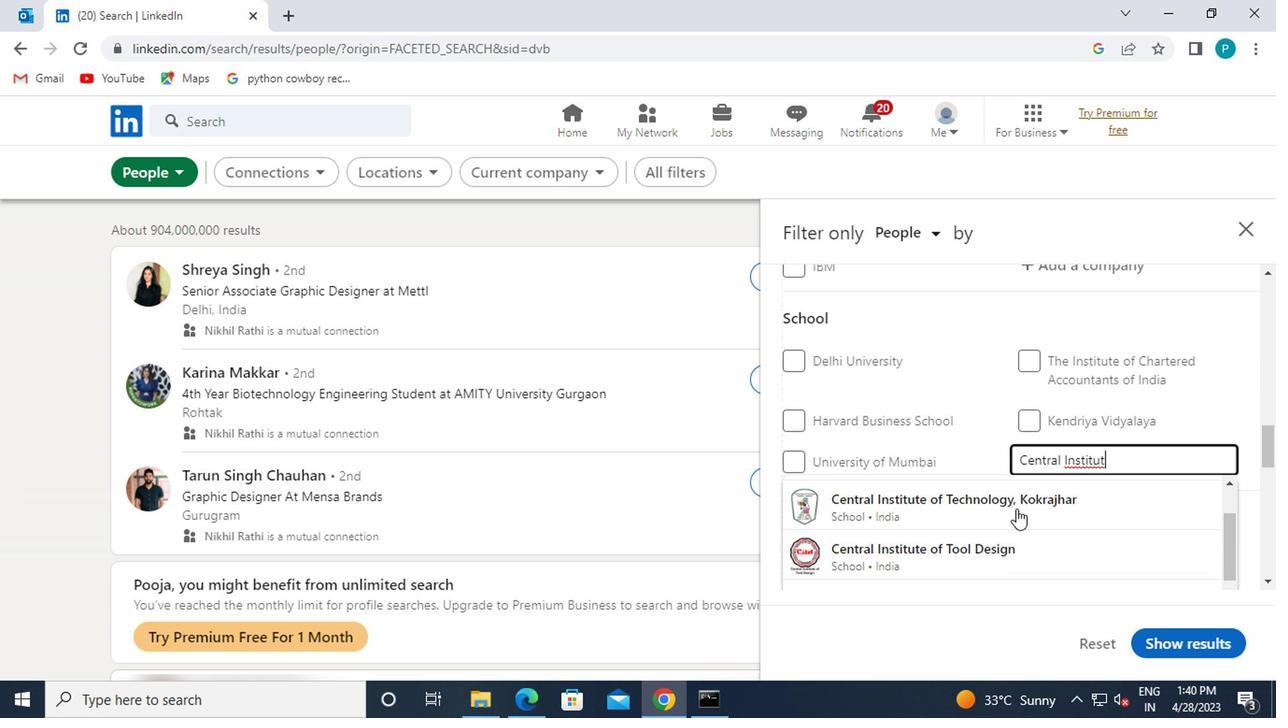 
Action: Mouse moved to (1008, 497)
Screenshot: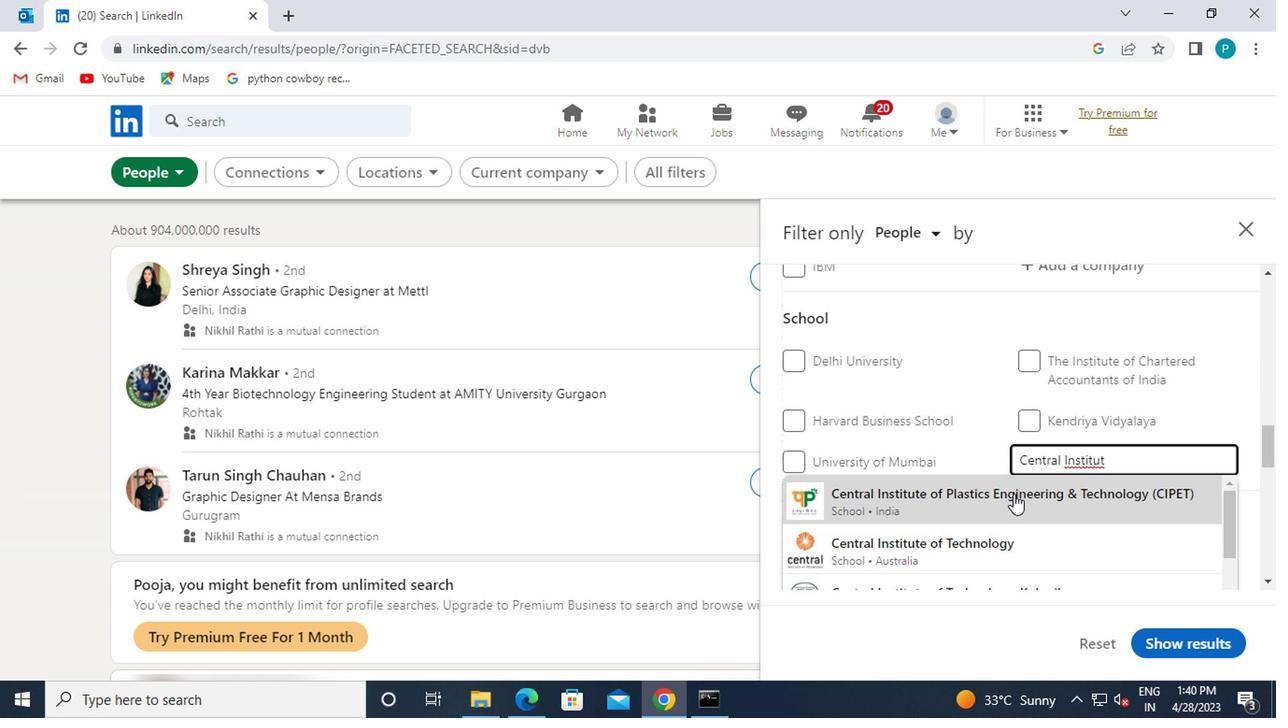 
Action: Mouse scrolled (1008, 496) with delta (0, -1)
Screenshot: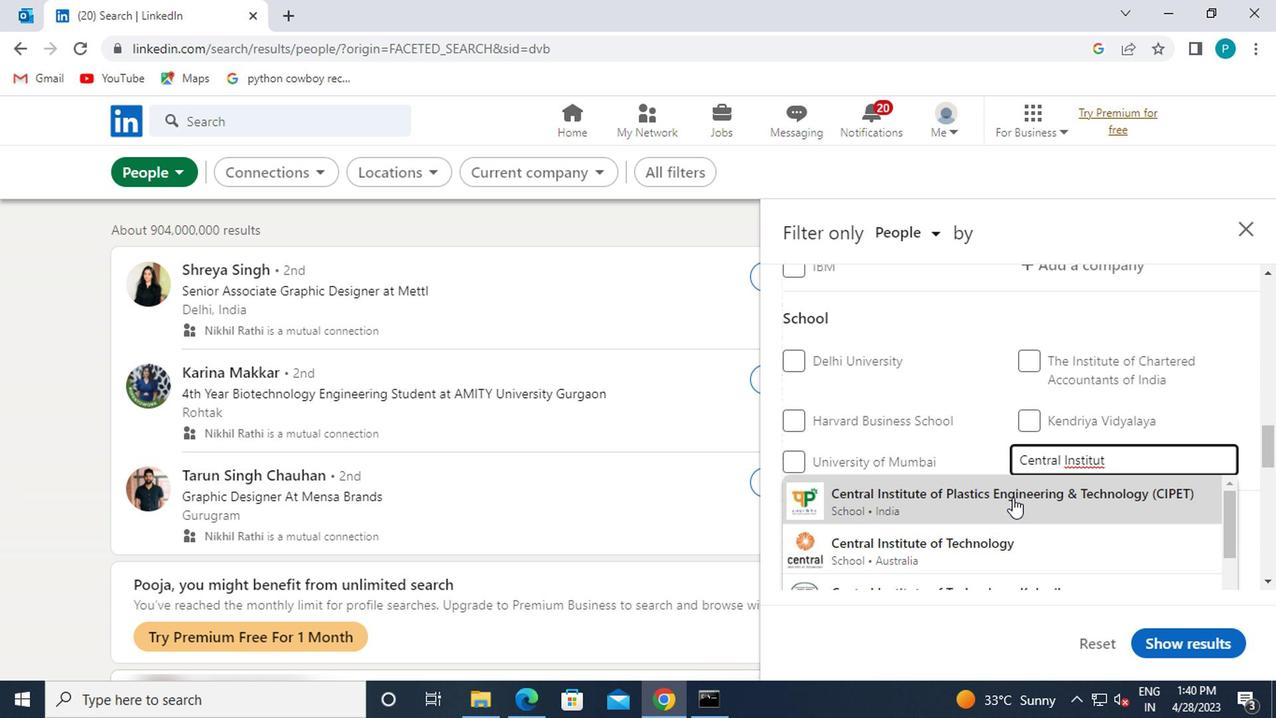 
Action: Mouse scrolled (1008, 496) with delta (0, -1)
Screenshot: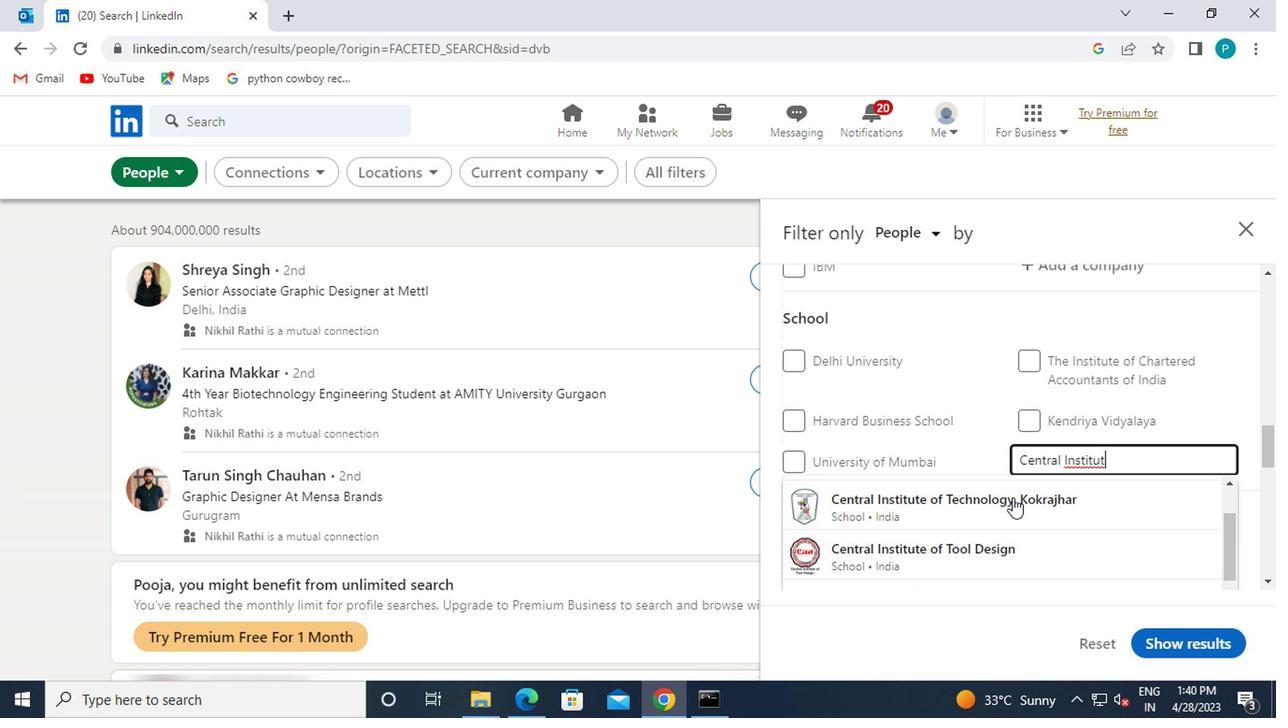
Action: Mouse scrolled (1008, 496) with delta (0, -1)
Screenshot: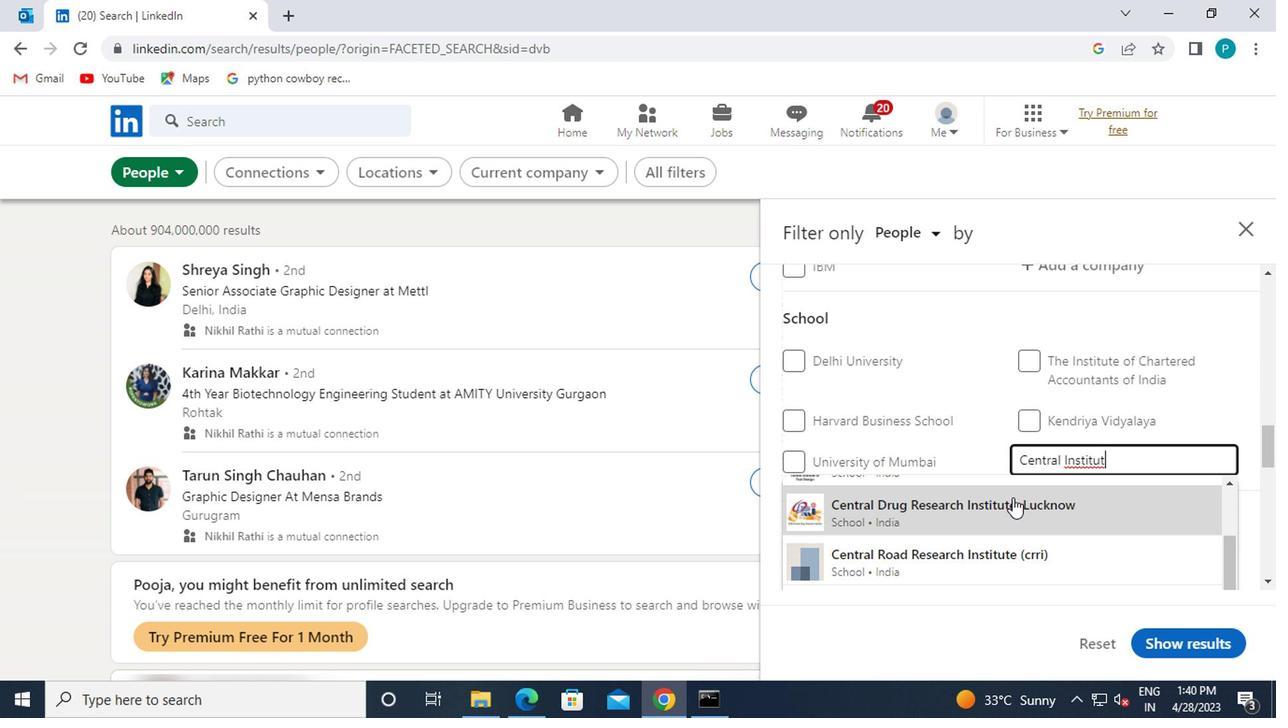 
Action: Mouse moved to (1008, 510)
Screenshot: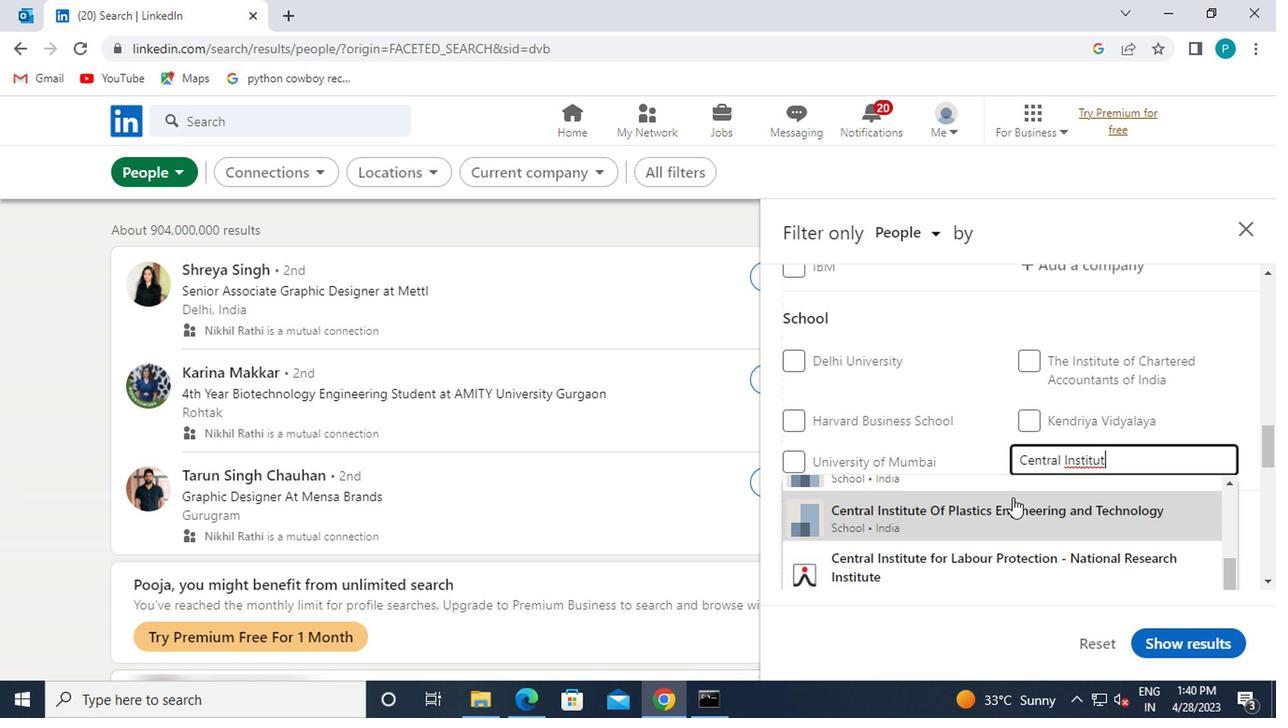 
Action: Mouse pressed left at (1008, 510)
Screenshot: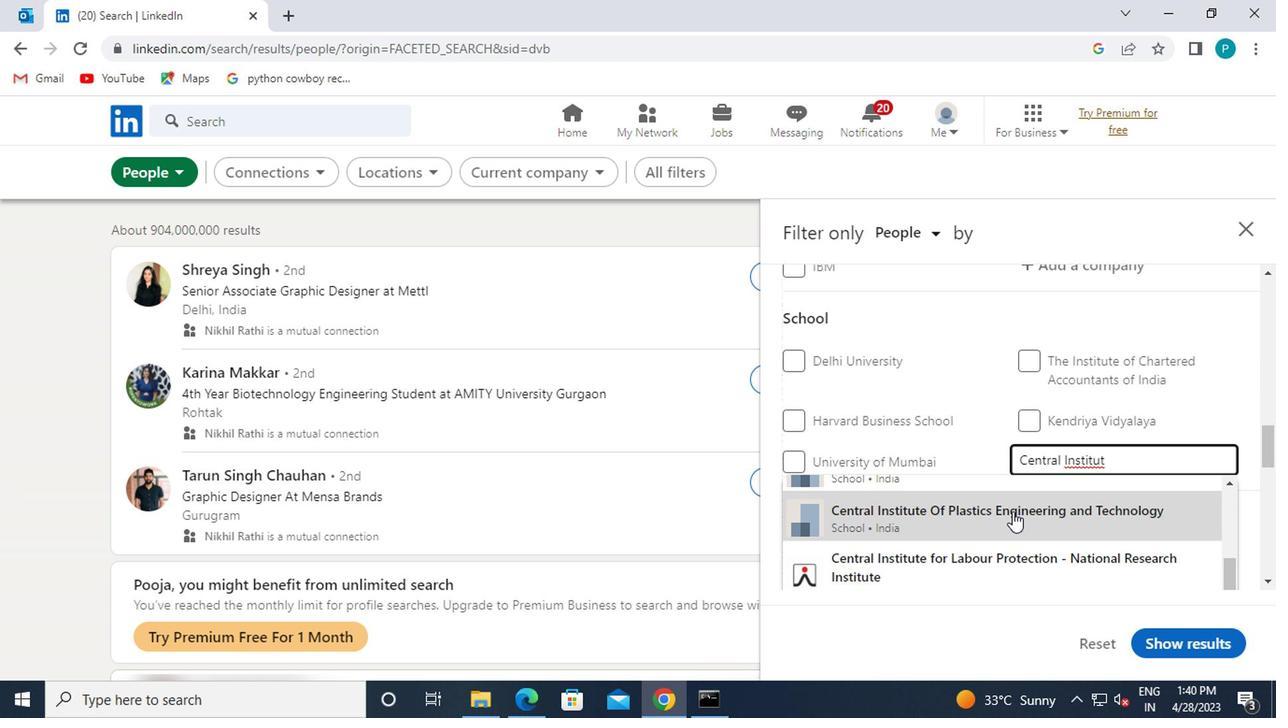 
Action: Mouse scrolled (1008, 510) with delta (0, 0)
Screenshot: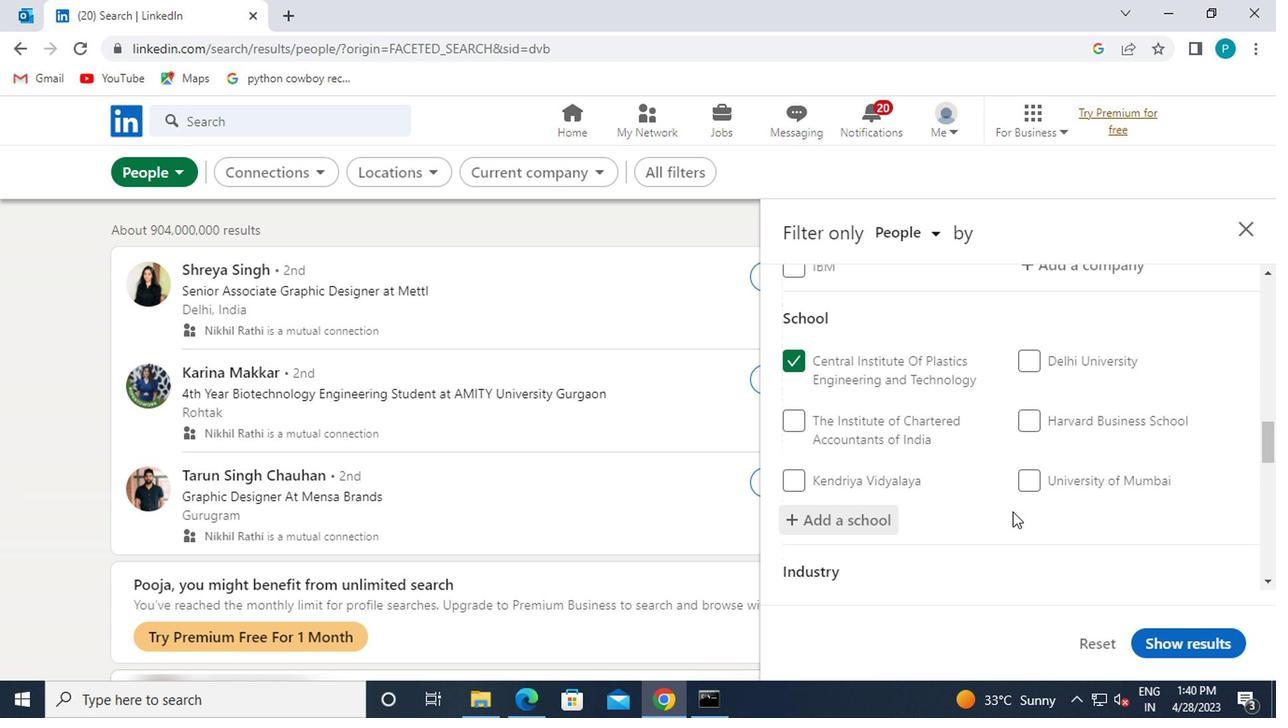 
Action: Mouse scrolled (1008, 510) with delta (0, 0)
Screenshot: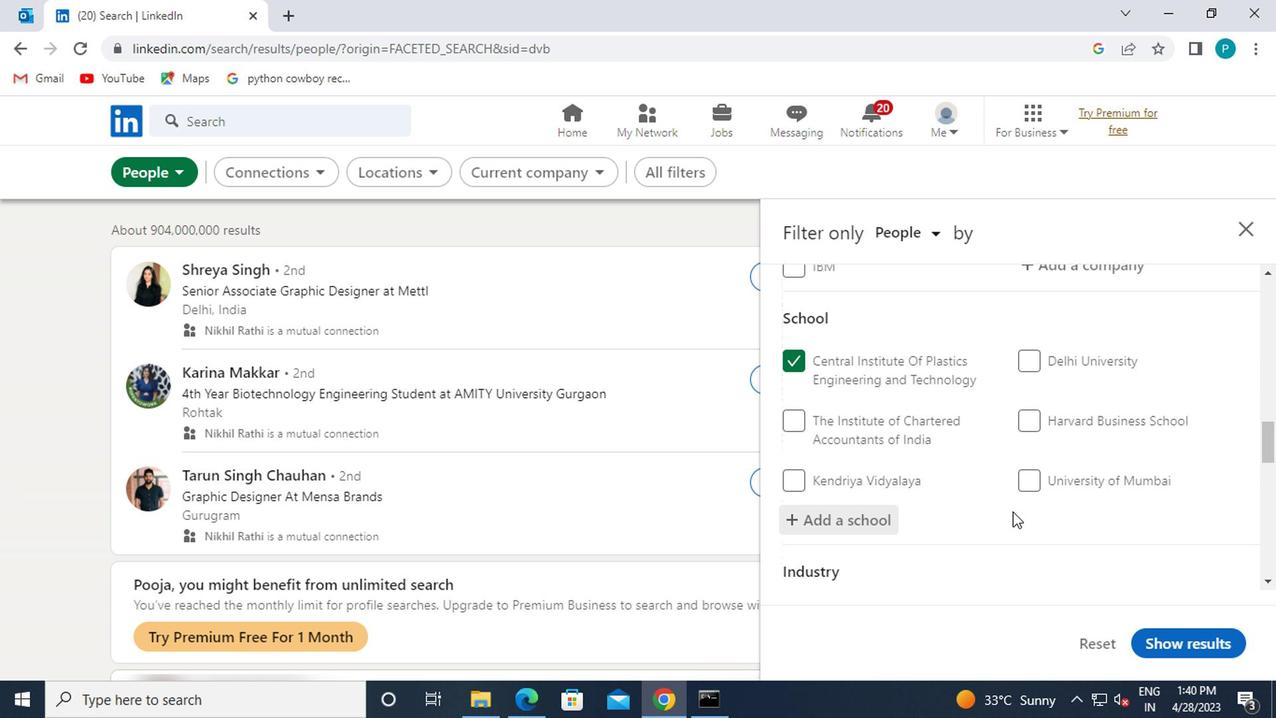 
Action: Mouse moved to (1040, 551)
Screenshot: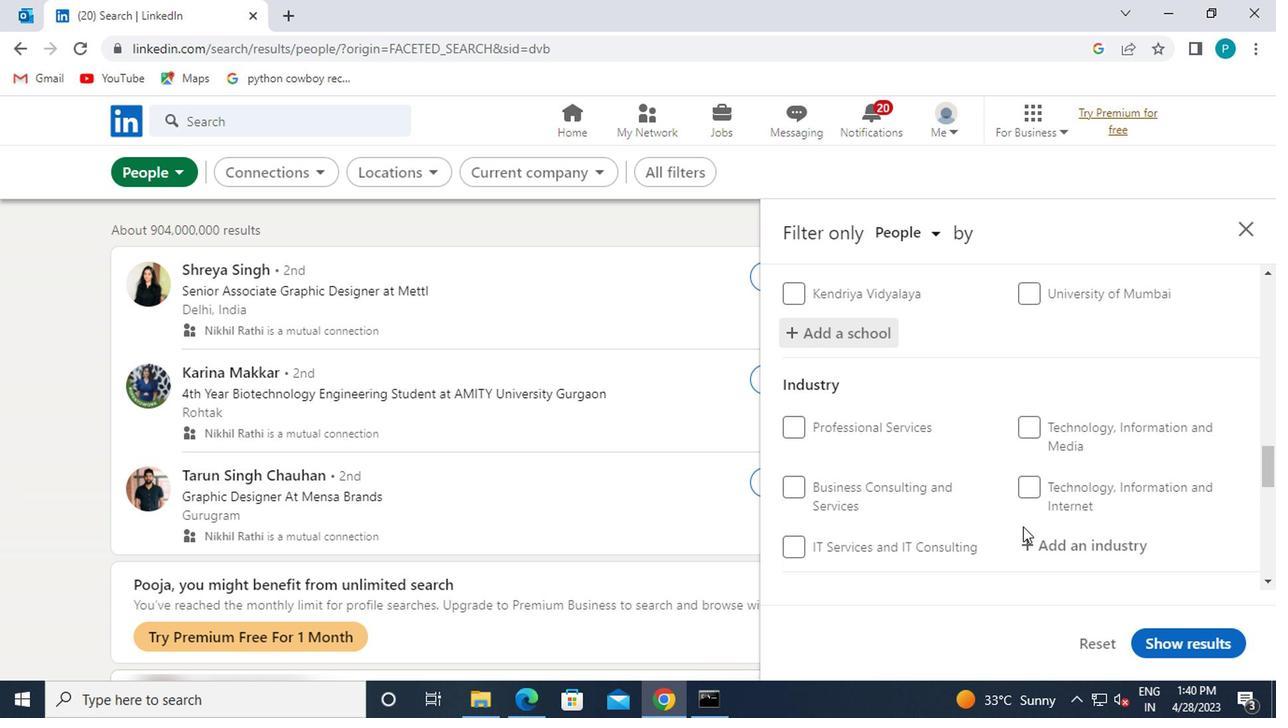 
Action: Mouse pressed left at (1040, 551)
Screenshot: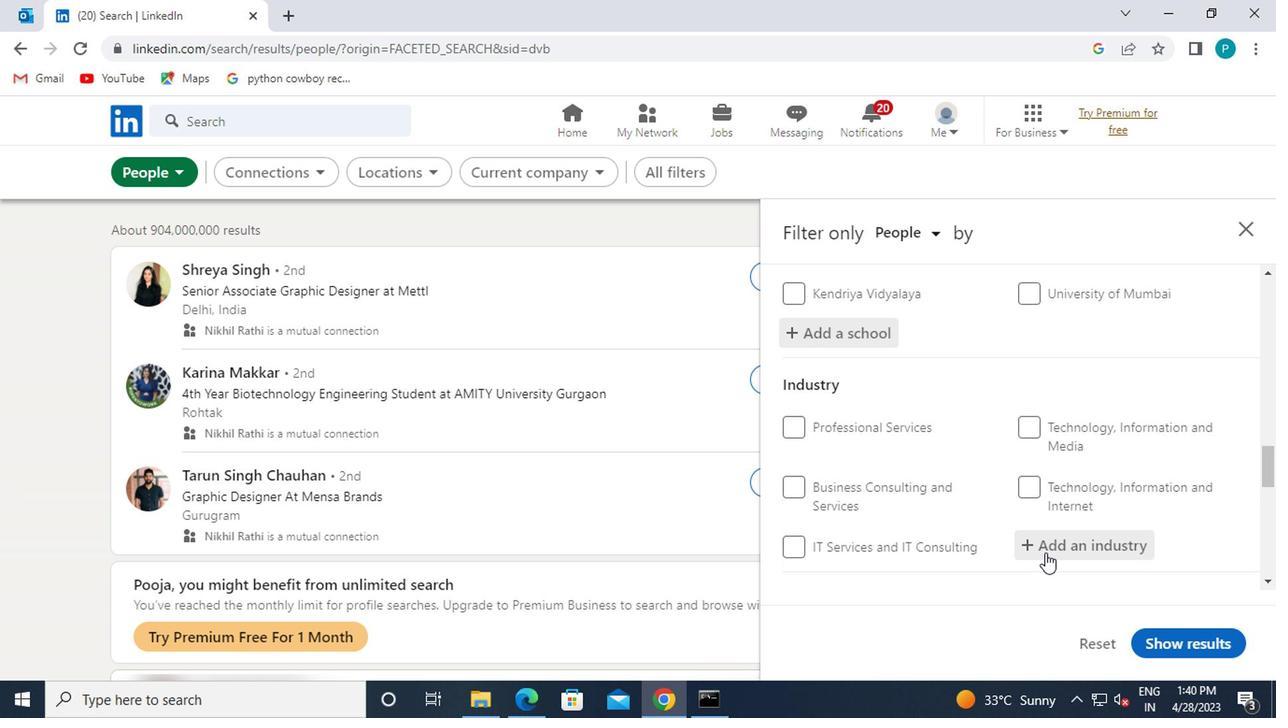 
Action: Key pressed <Key.caps_lock>E<Key.caps_lock>LDERLY
Screenshot: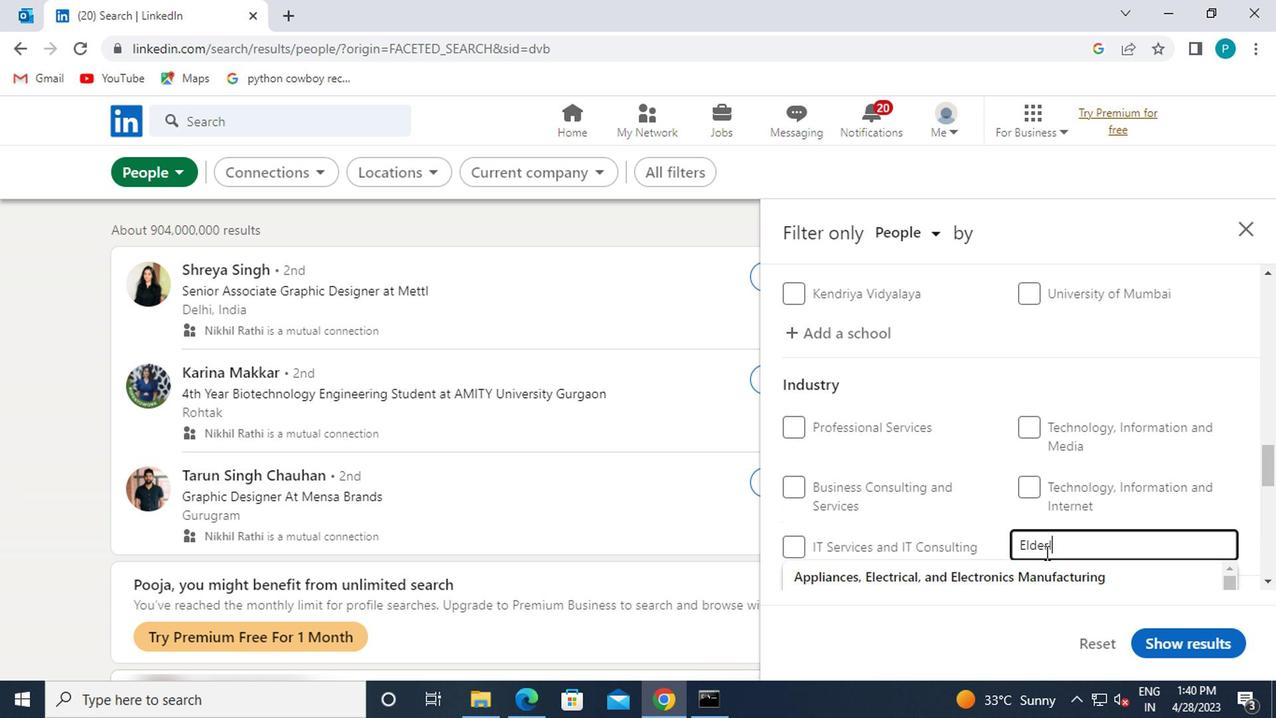 
Action: Mouse moved to (1007, 577)
Screenshot: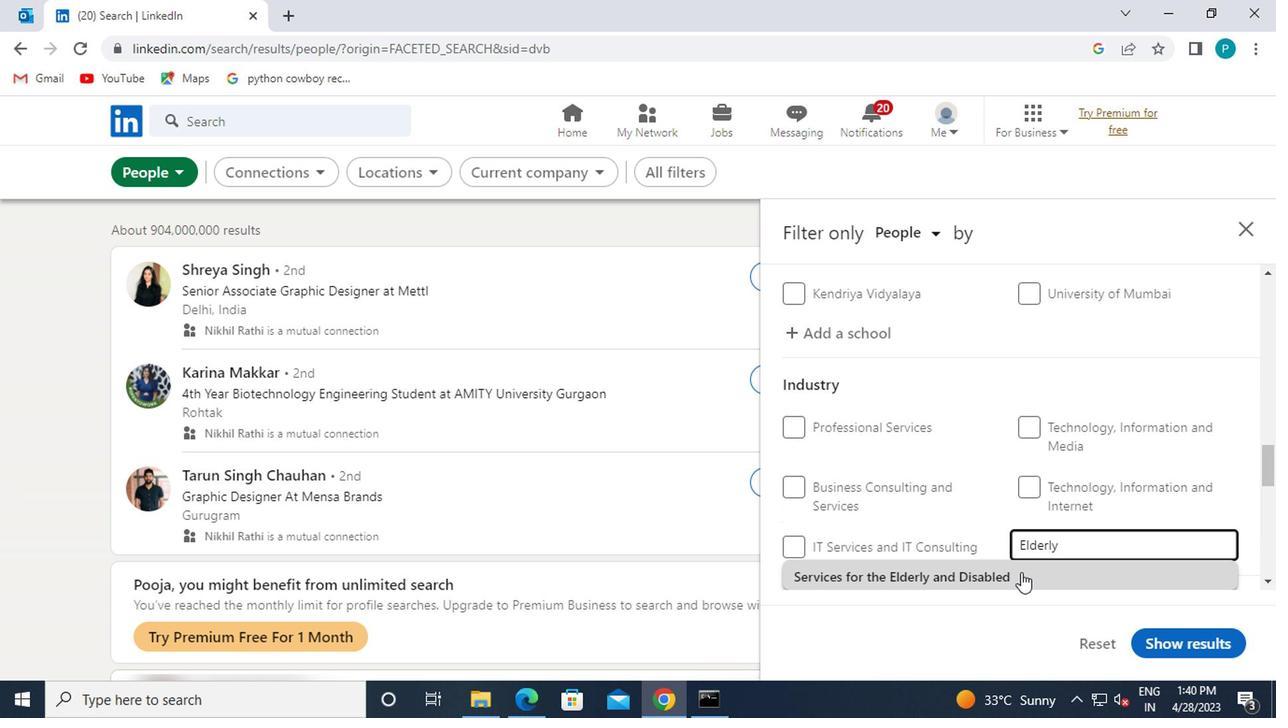 
Action: Mouse pressed left at (1007, 577)
Screenshot: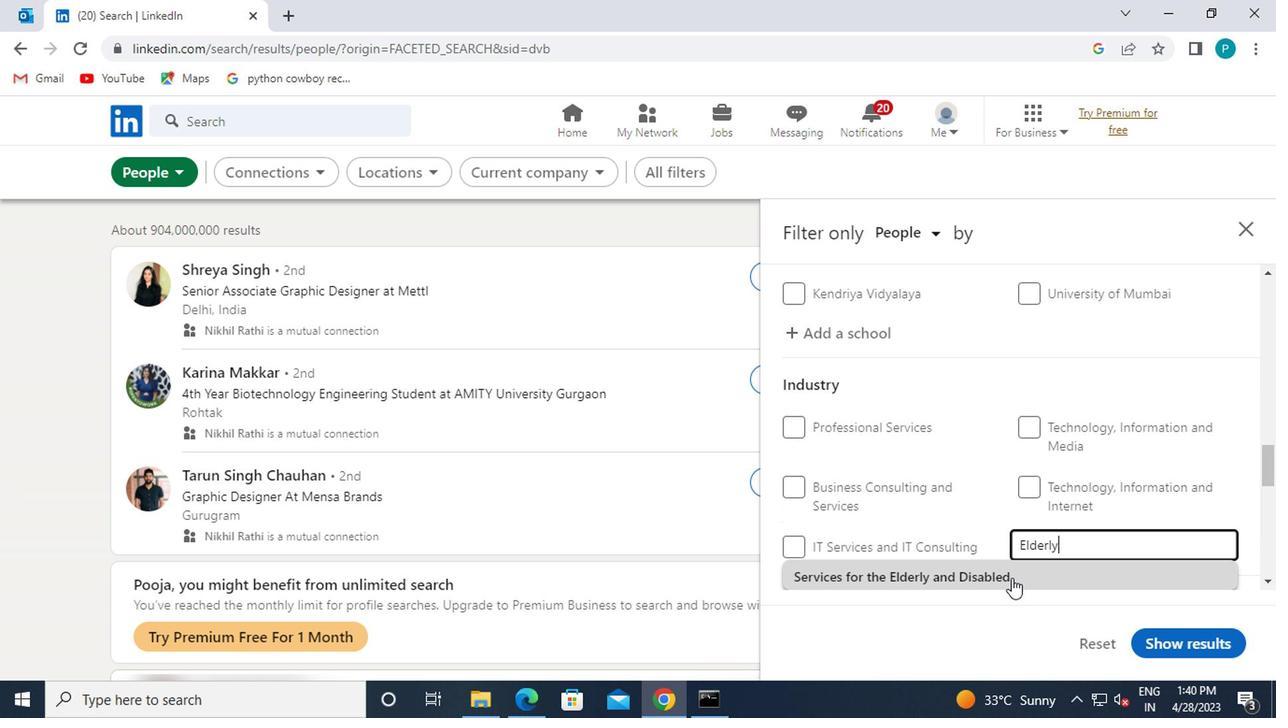 
Action: Mouse moved to (959, 528)
Screenshot: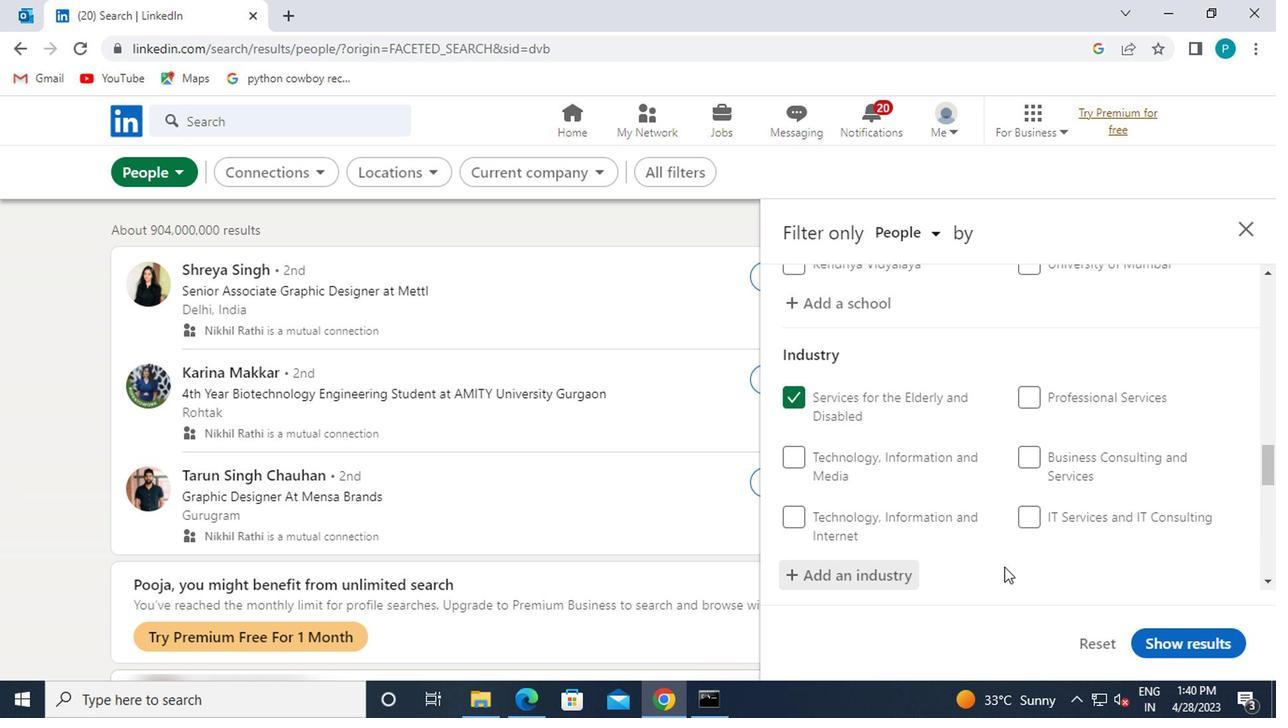 
Action: Mouse scrolled (959, 527) with delta (0, 0)
Screenshot: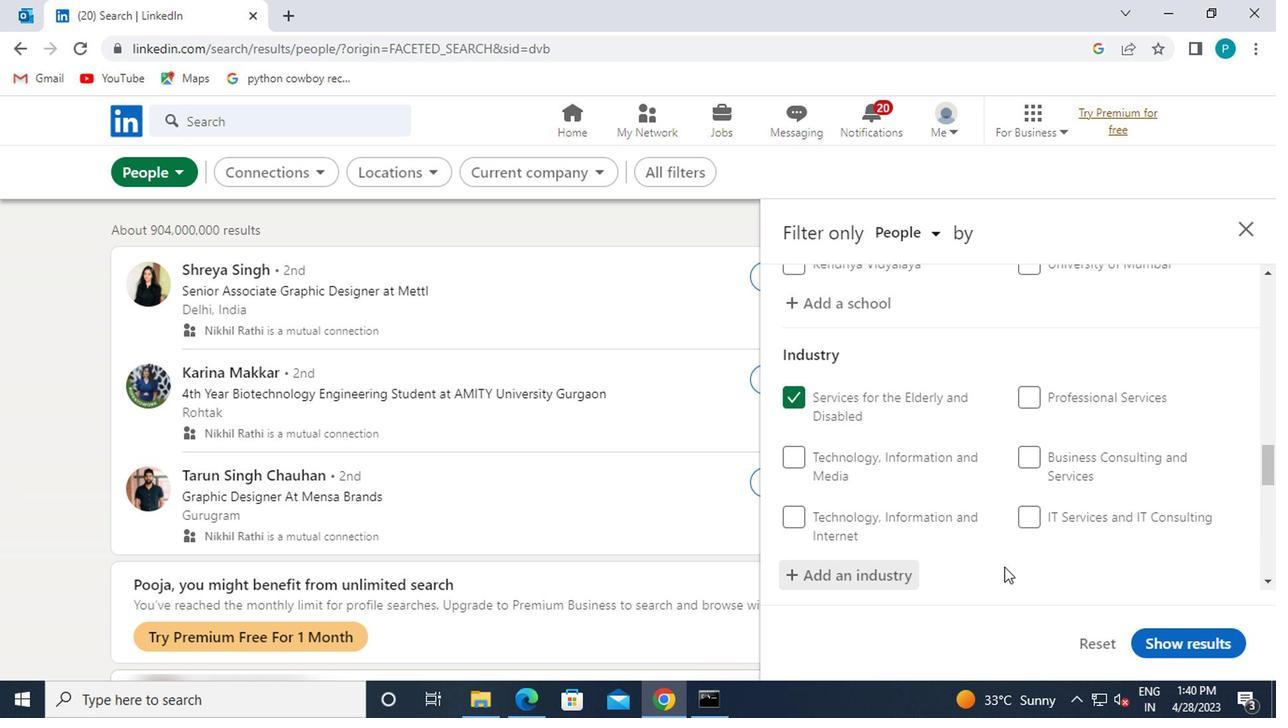 
Action: Mouse moved to (956, 524)
Screenshot: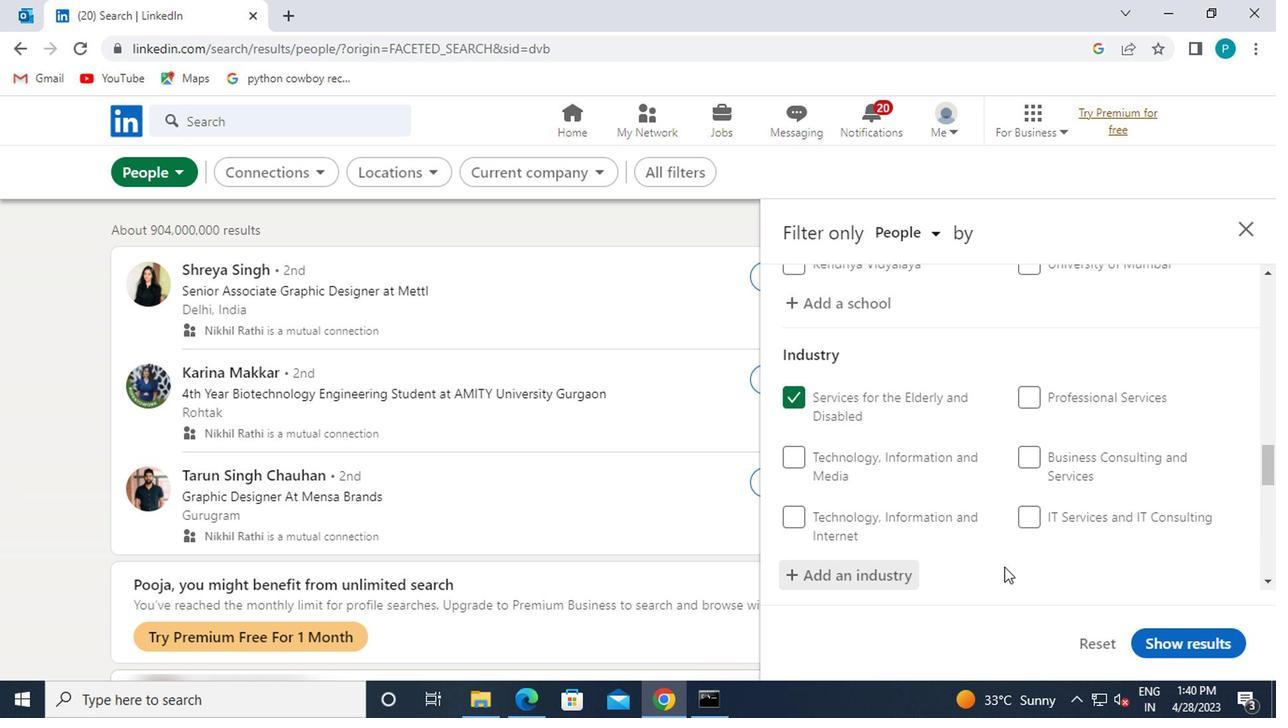 
Action: Mouse scrolled (956, 524) with delta (0, 0)
Screenshot: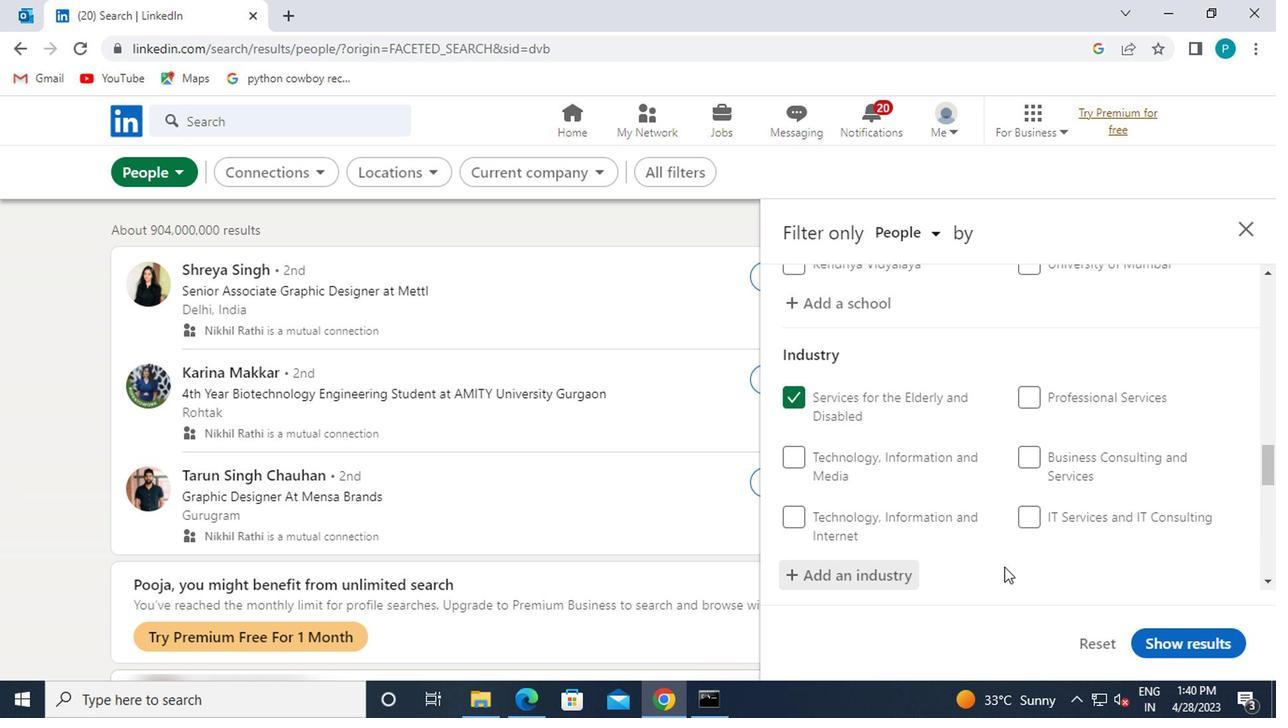 
Action: Mouse moved to (954, 524)
Screenshot: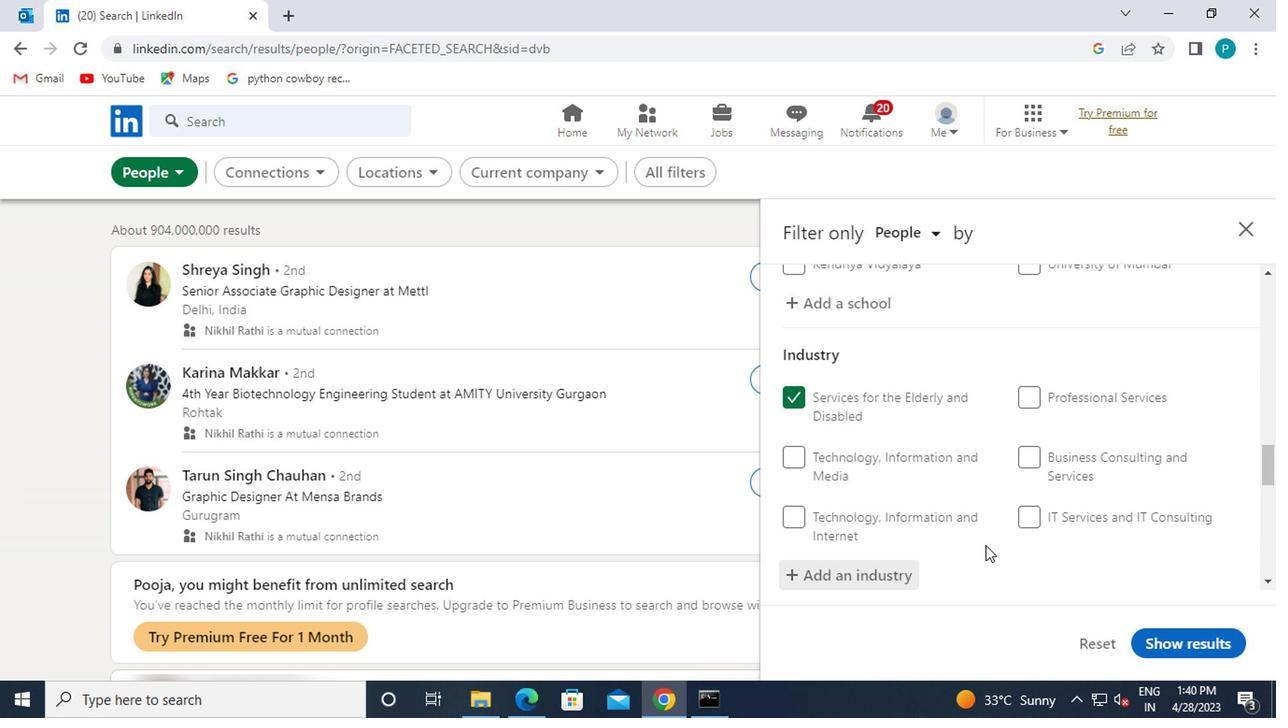 
Action: Mouse scrolled (954, 523) with delta (0, 0)
Screenshot: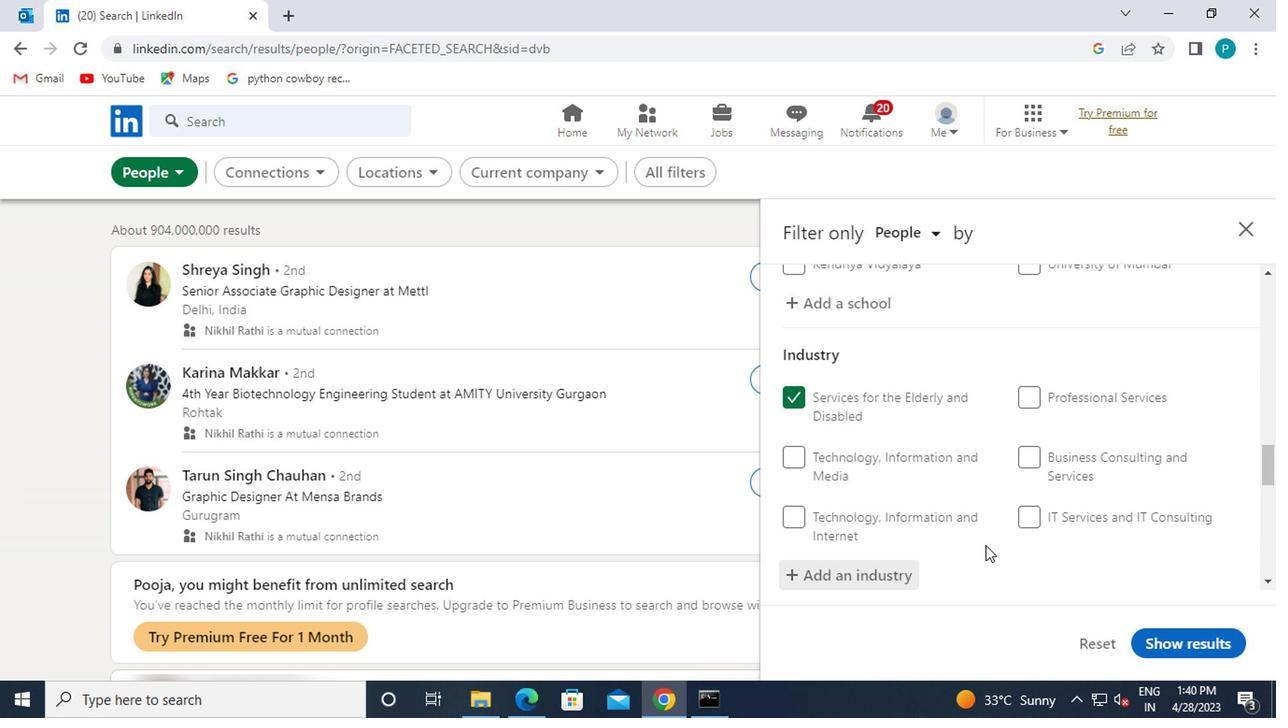 
Action: Mouse moved to (932, 507)
Screenshot: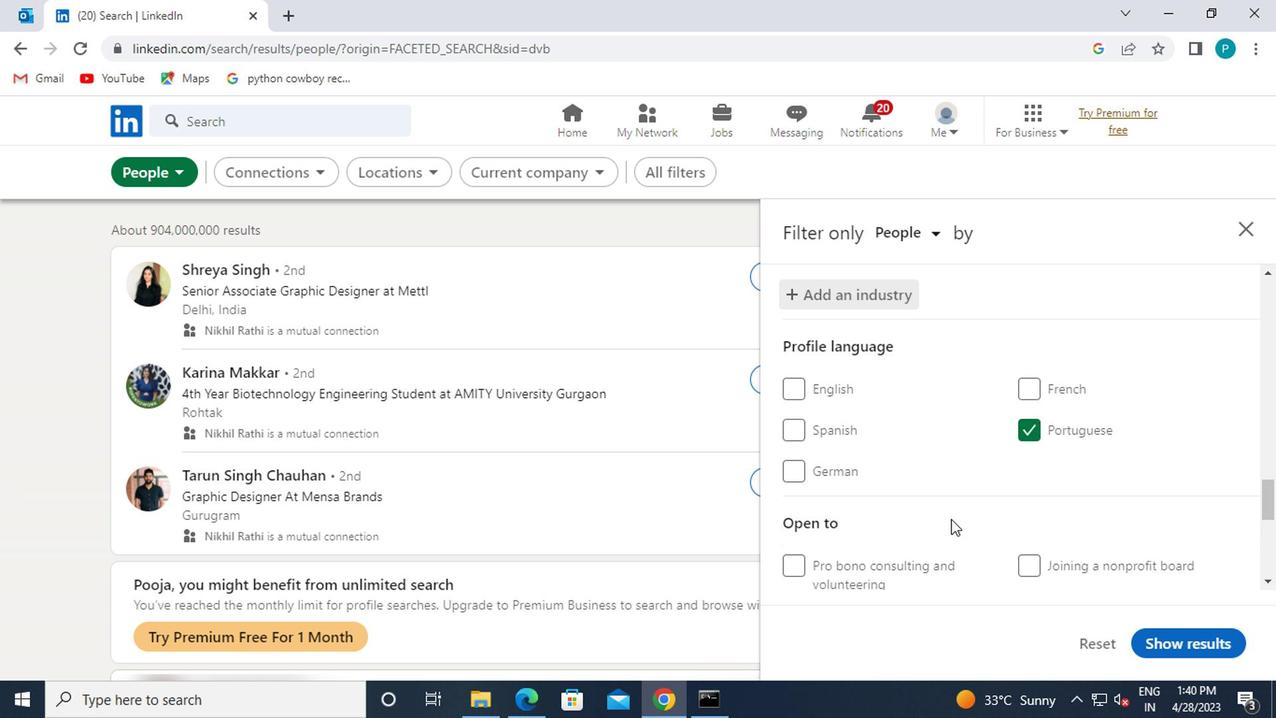 
Action: Mouse scrolled (932, 506) with delta (0, 0)
Screenshot: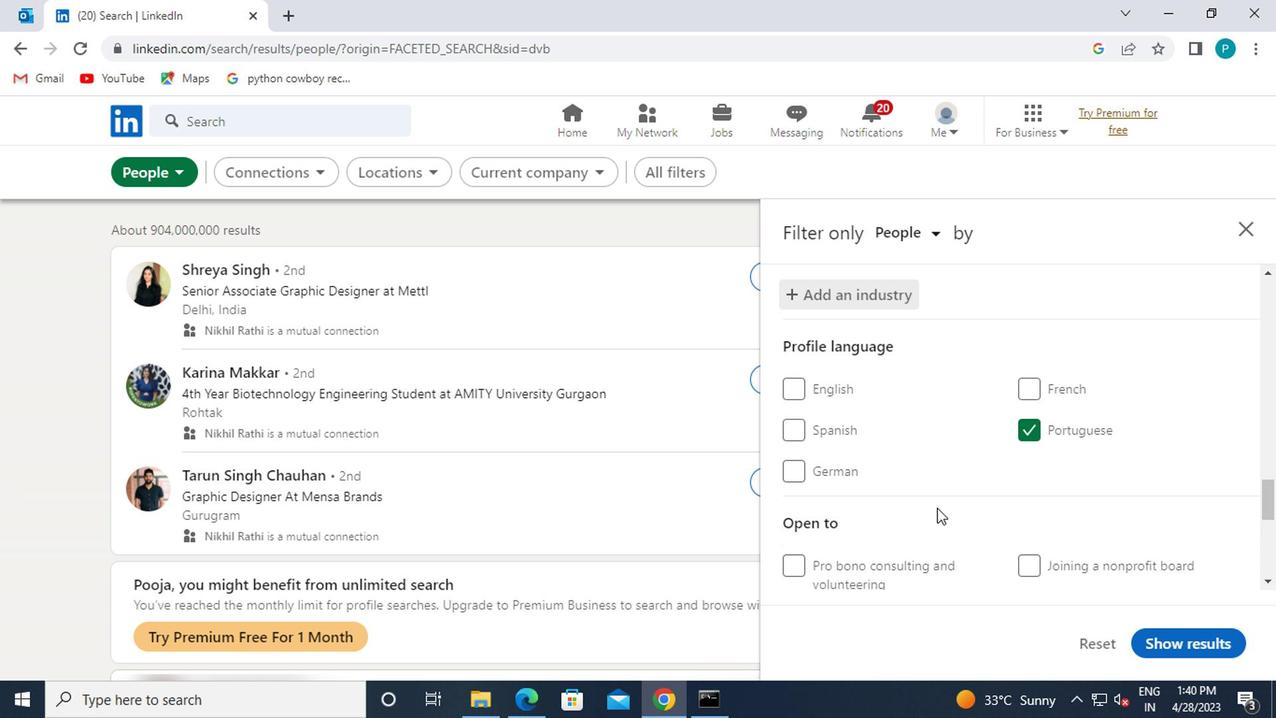 
Action: Mouse scrolled (932, 506) with delta (0, 0)
Screenshot: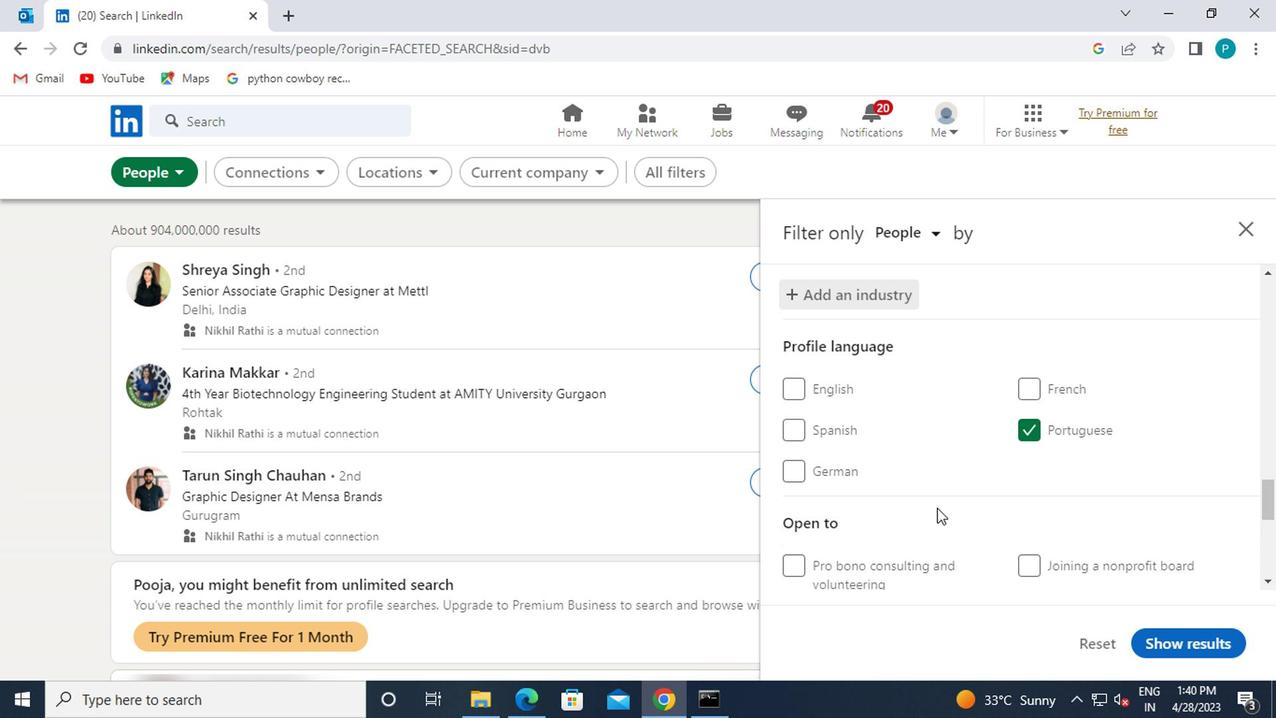 
Action: Mouse moved to (978, 521)
Screenshot: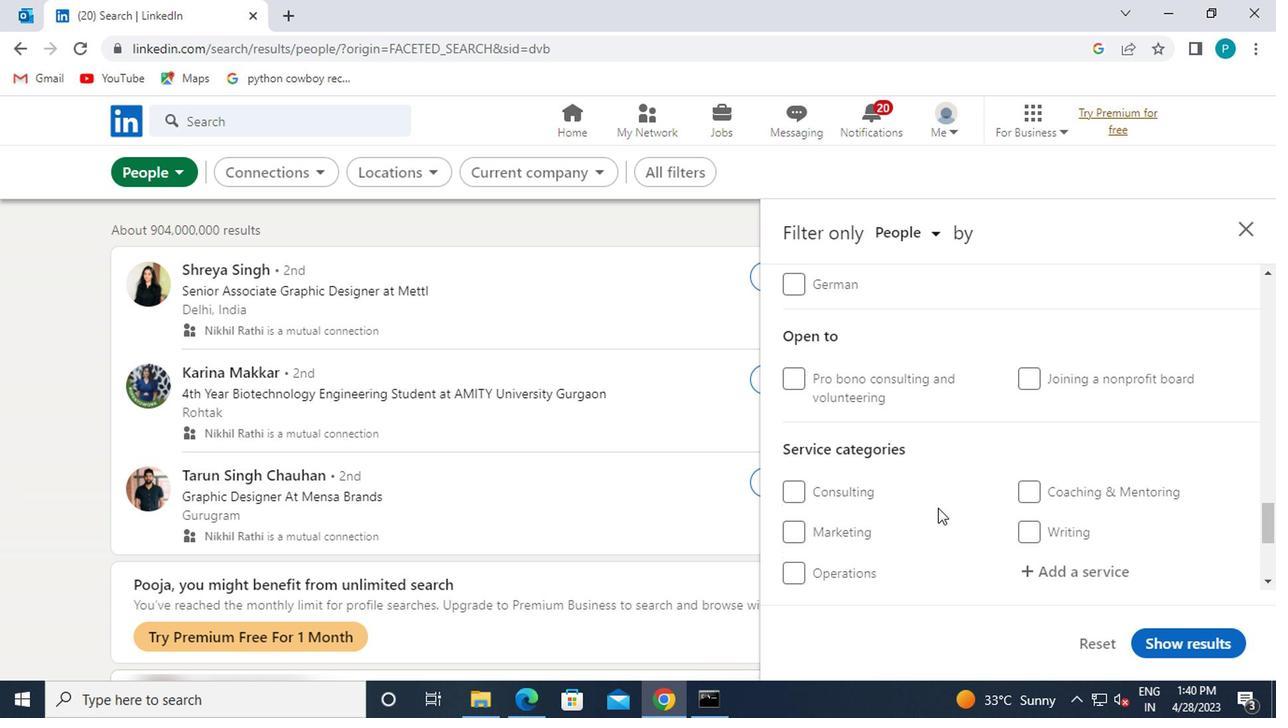 
Action: Mouse scrolled (978, 520) with delta (0, -1)
Screenshot: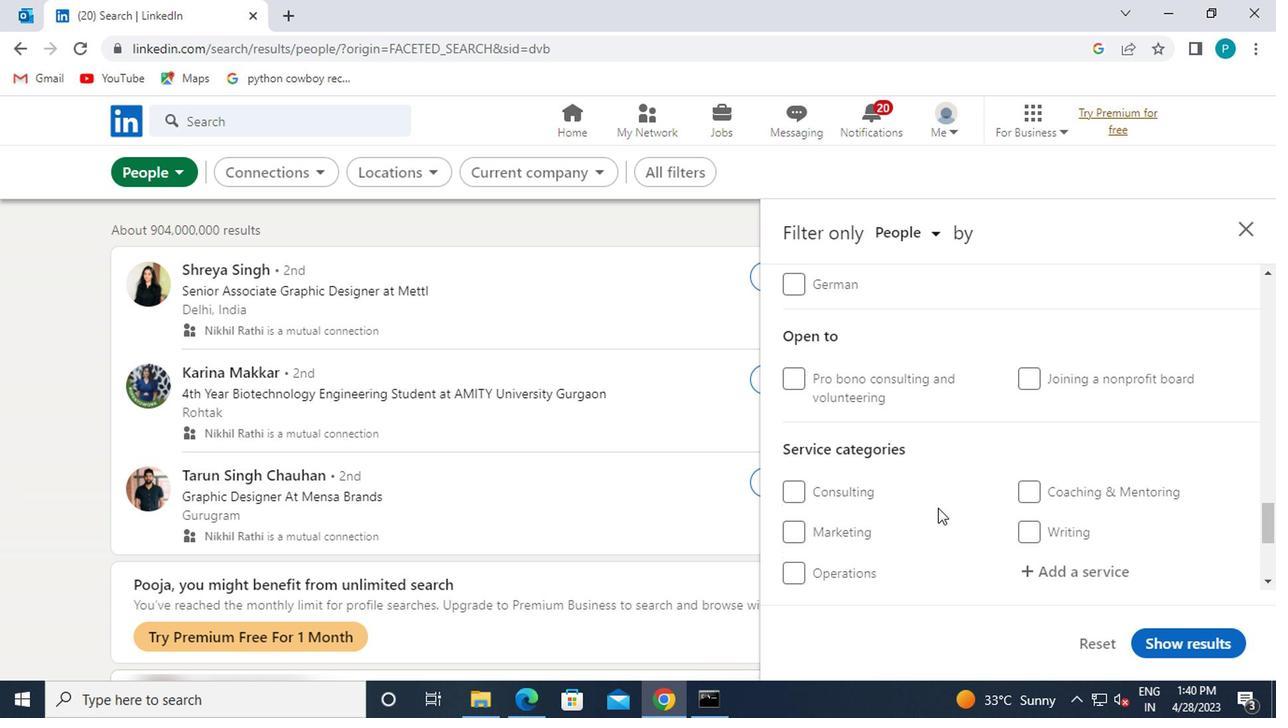 
Action: Mouse moved to (1042, 482)
Screenshot: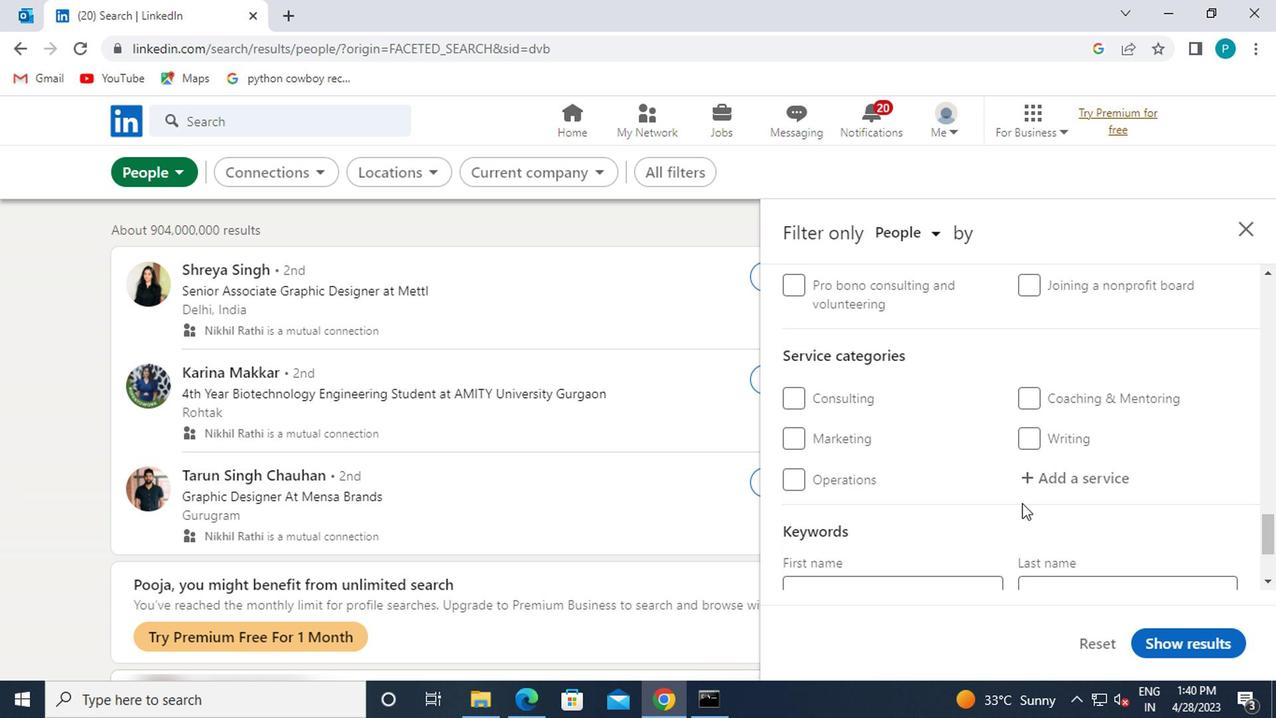 
Action: Mouse pressed left at (1042, 482)
Screenshot: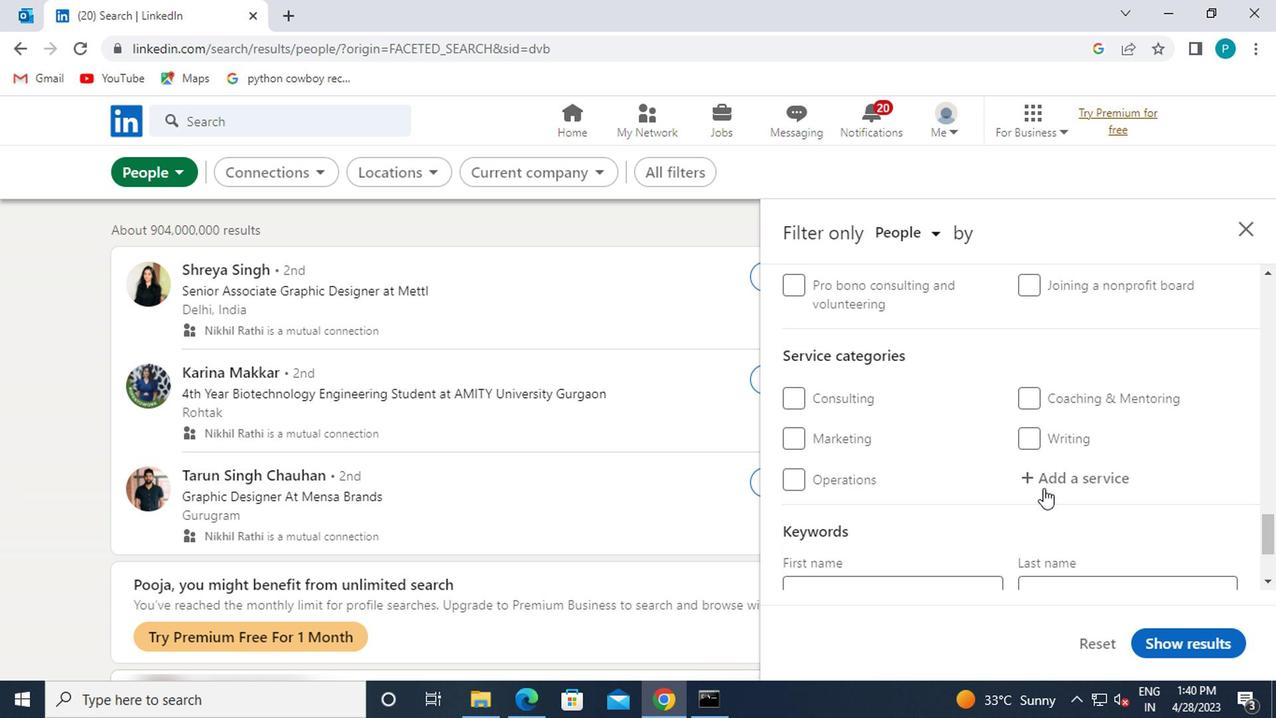
Action: Key pressed <Key.caps_lock>E<Key.caps_lock>VENT
Screenshot: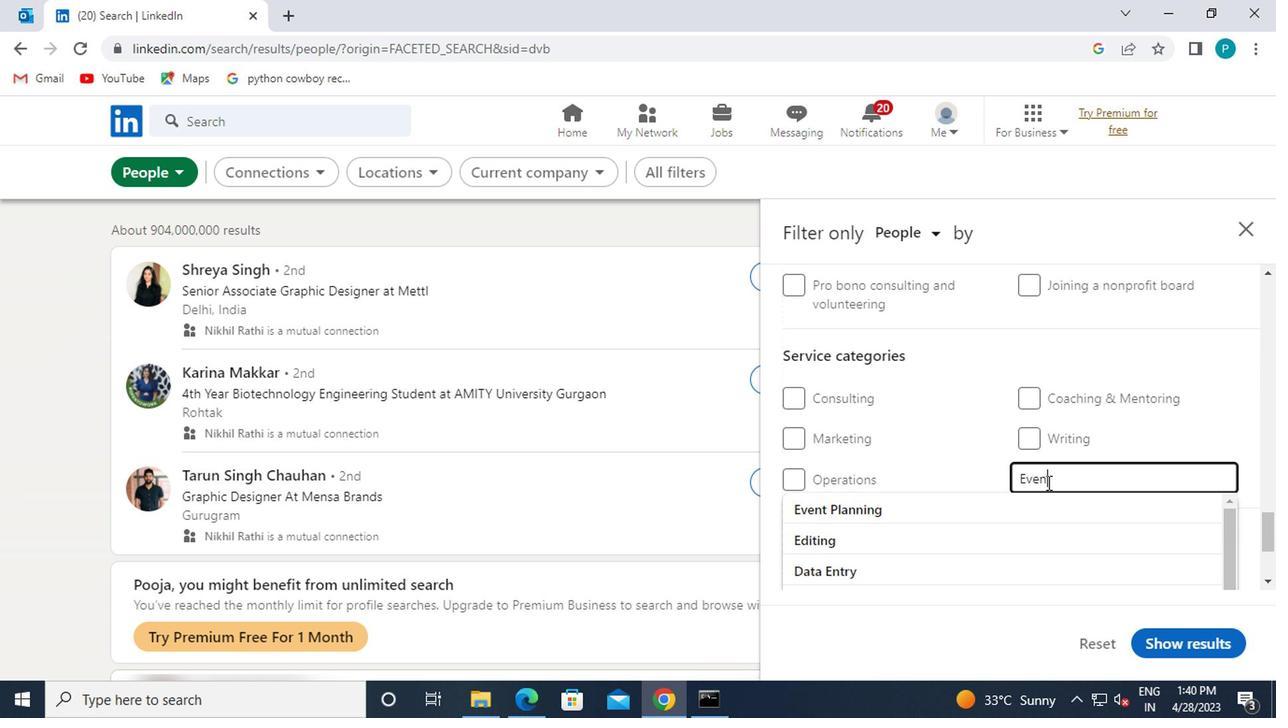 
Action: Mouse moved to (1022, 496)
Screenshot: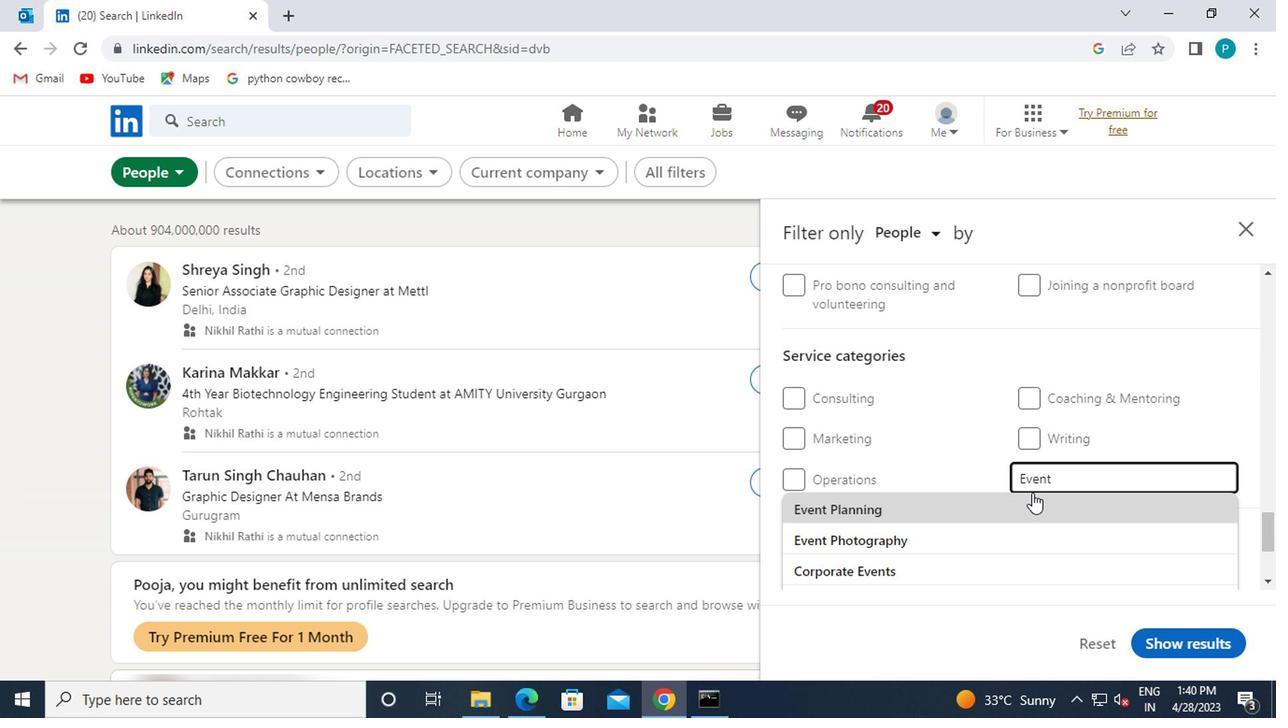 
Action: Mouse pressed left at (1022, 496)
Screenshot: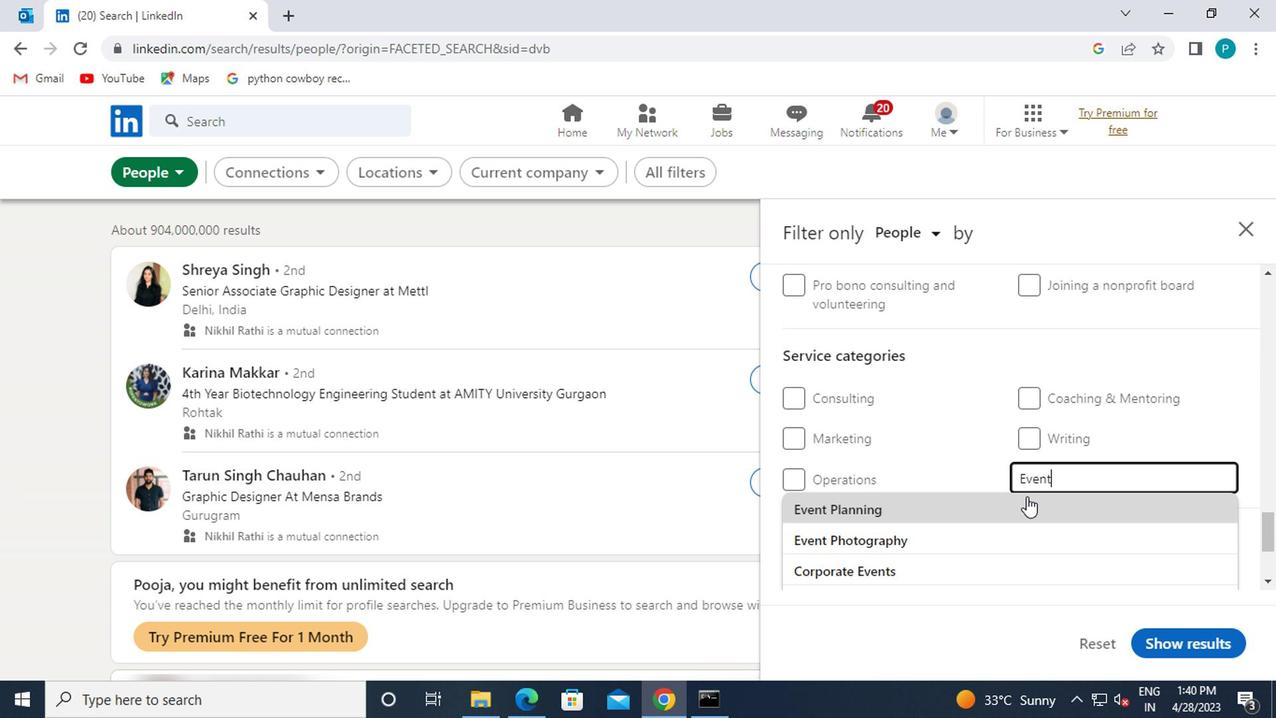 
Action: Mouse moved to (970, 457)
Screenshot: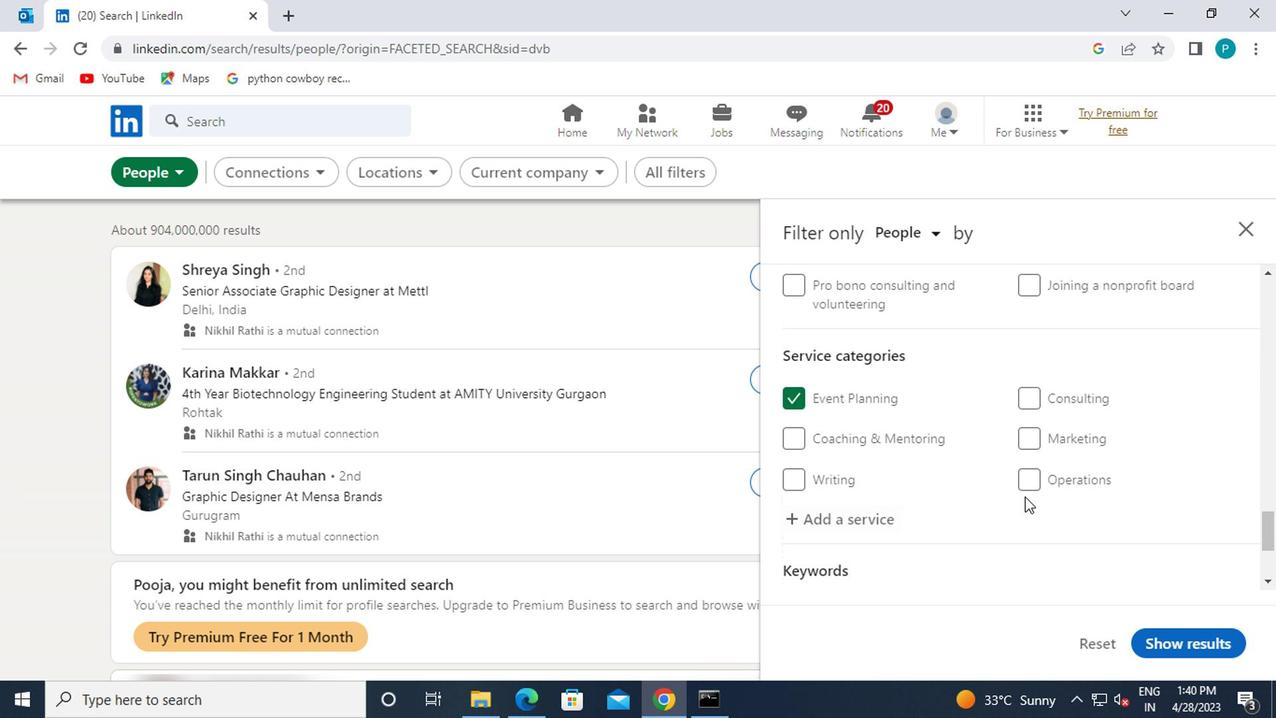 
Action: Mouse scrolled (970, 456) with delta (0, -1)
Screenshot: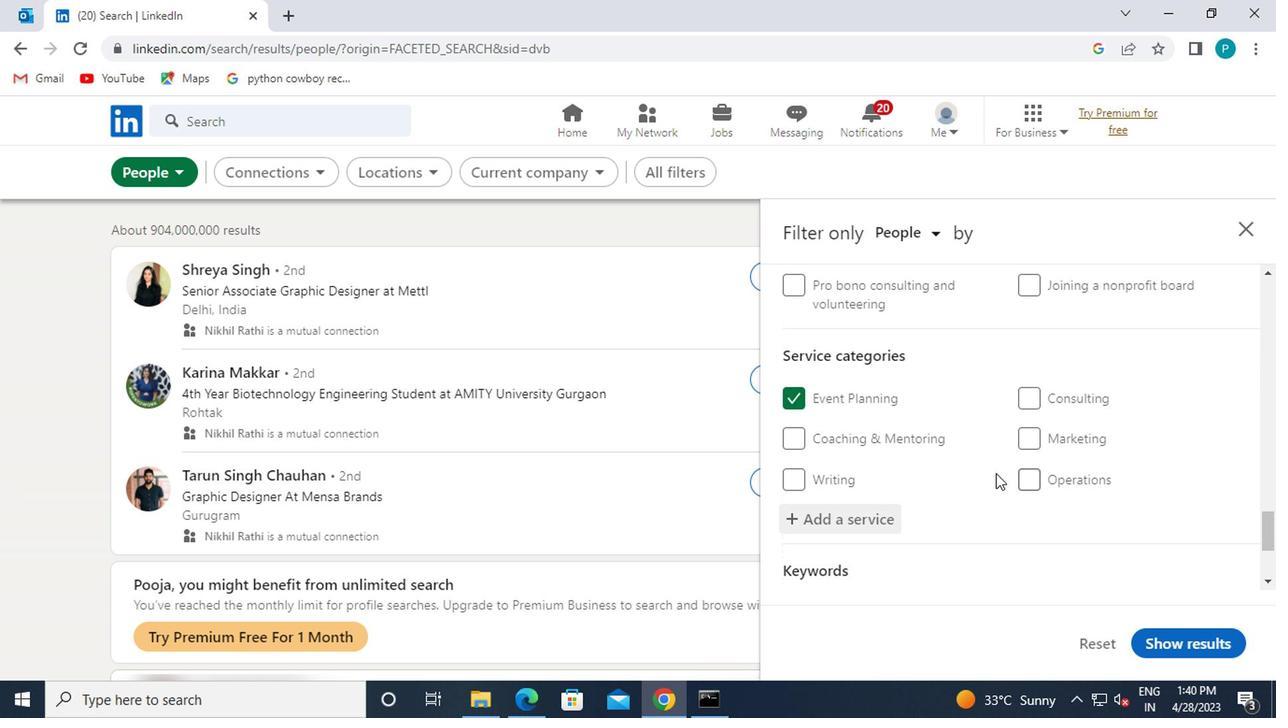 
Action: Mouse scrolled (970, 456) with delta (0, -1)
Screenshot: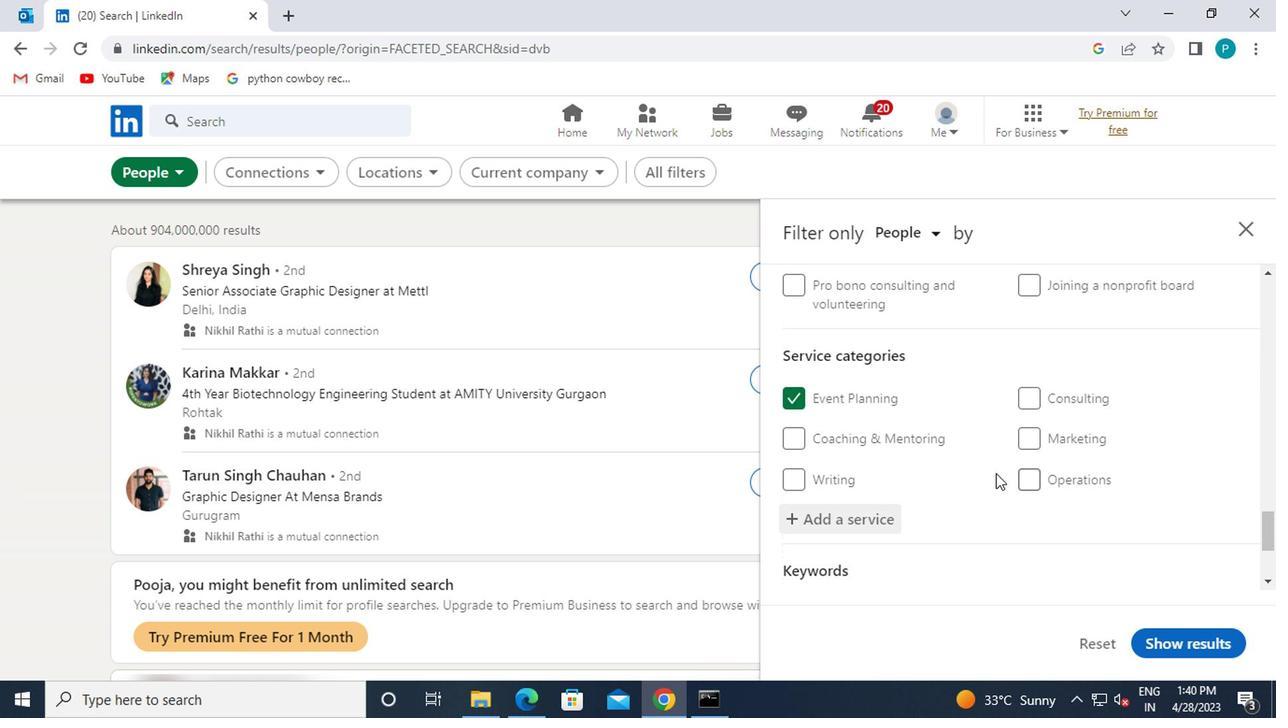 
Action: Mouse moved to (971, 496)
Screenshot: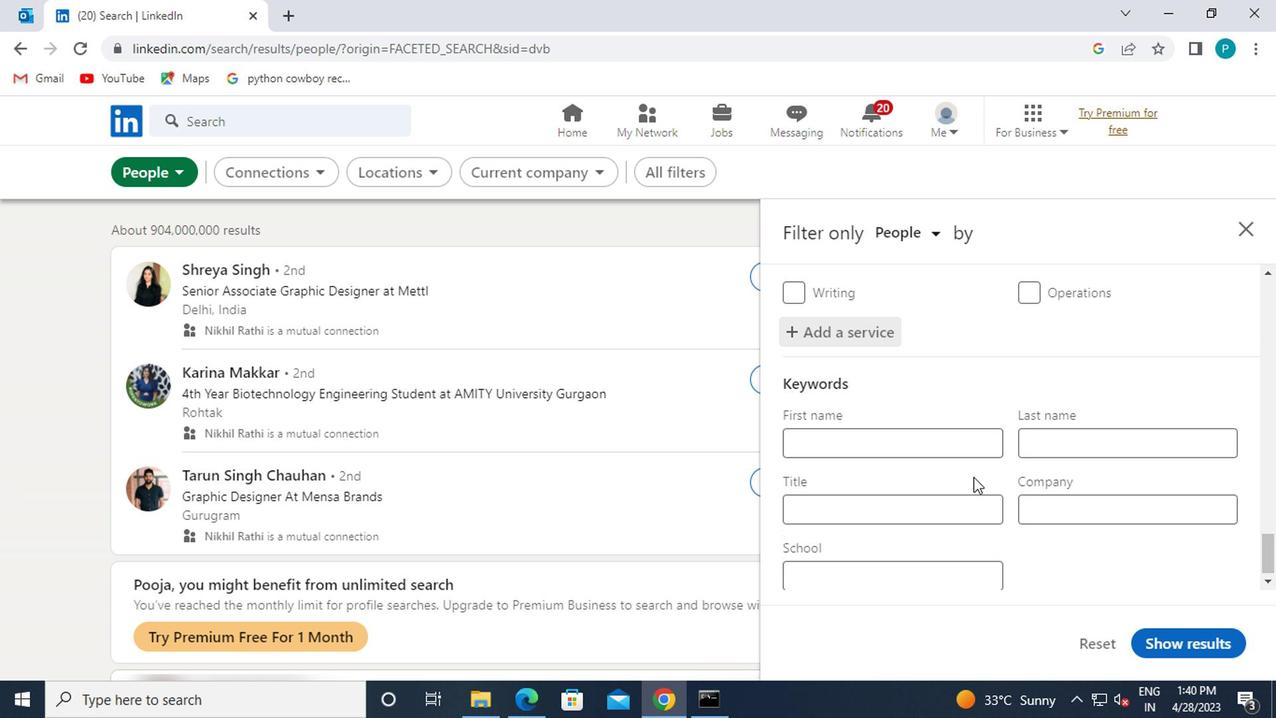 
Action: Mouse pressed left at (971, 496)
Screenshot: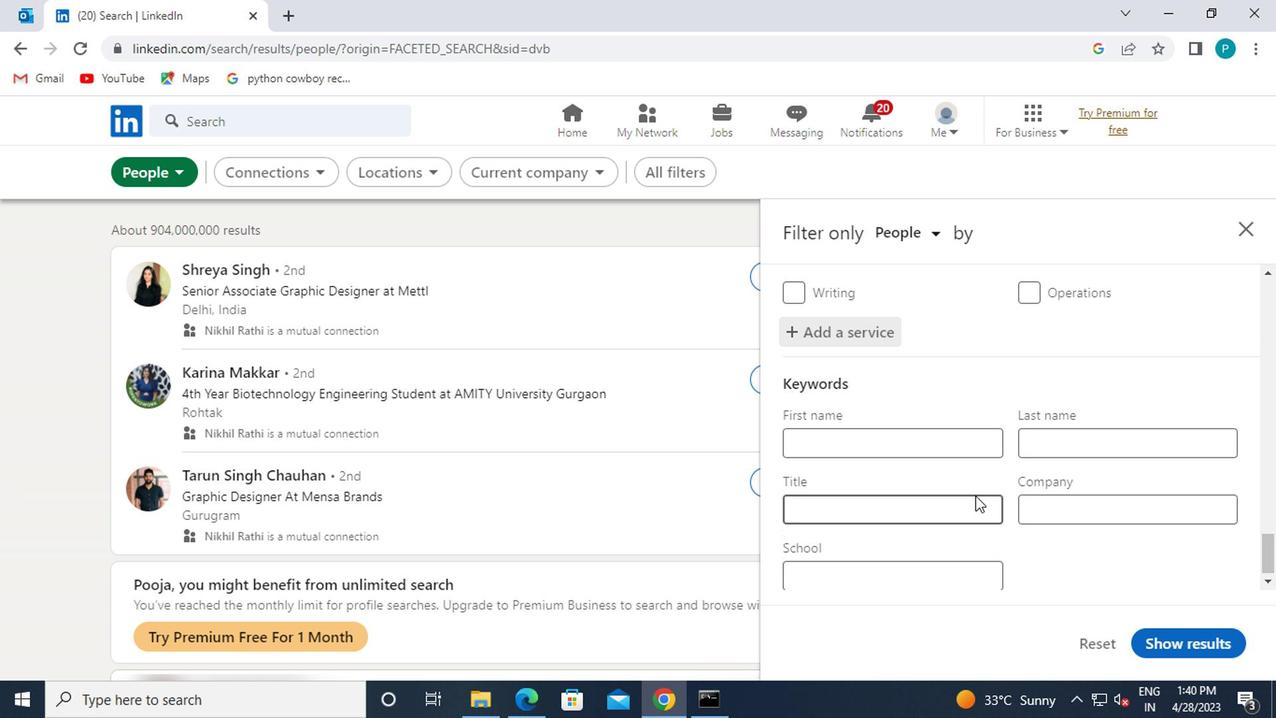 
Action: Key pressed <Key.caps_lock>A<Key.caps_lock>DMINISTRATIVE<Key.space><Key.caps_lock>A<Key.caps_lock>NALYST
Screenshot: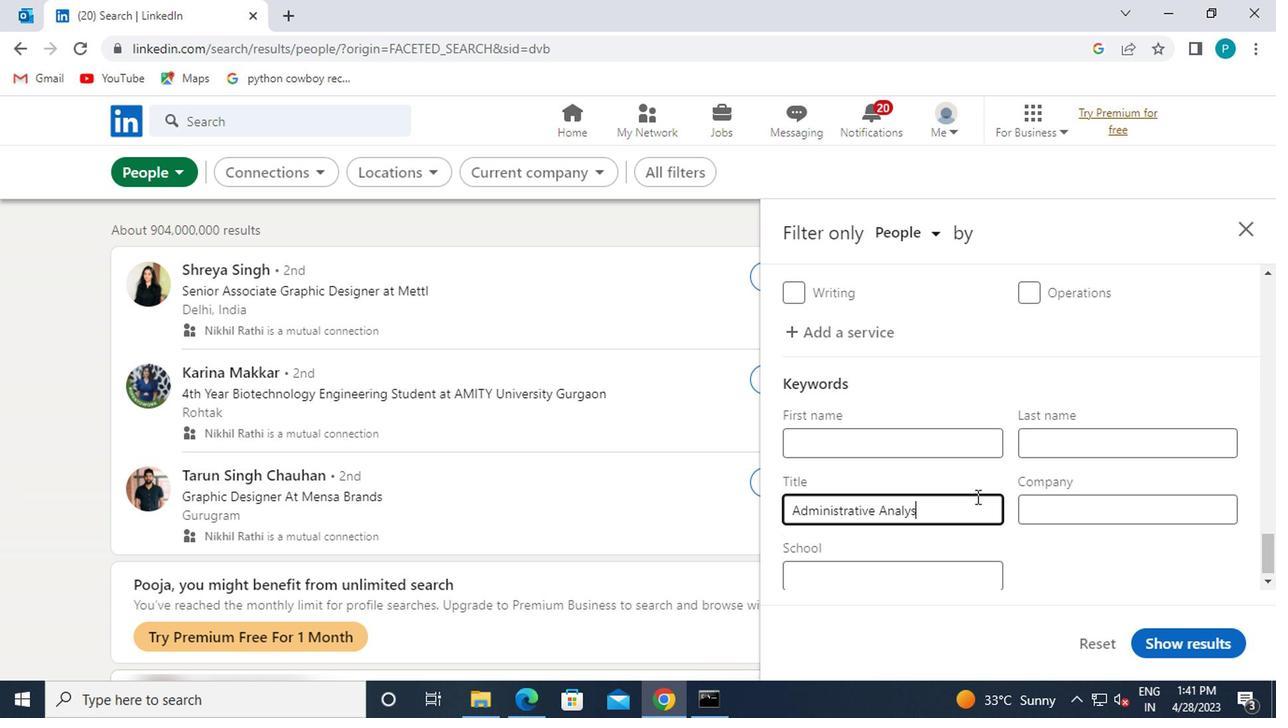 
Action: Mouse moved to (1179, 638)
Screenshot: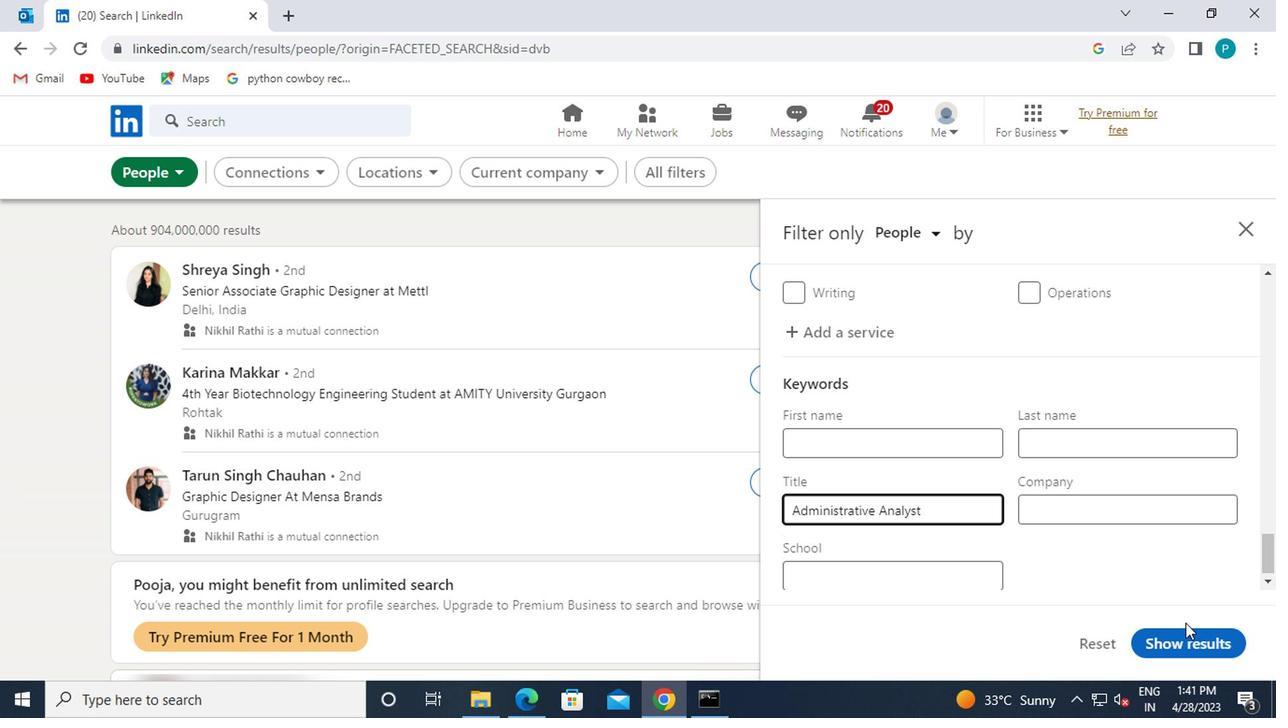 
Action: Mouse pressed left at (1179, 638)
Screenshot: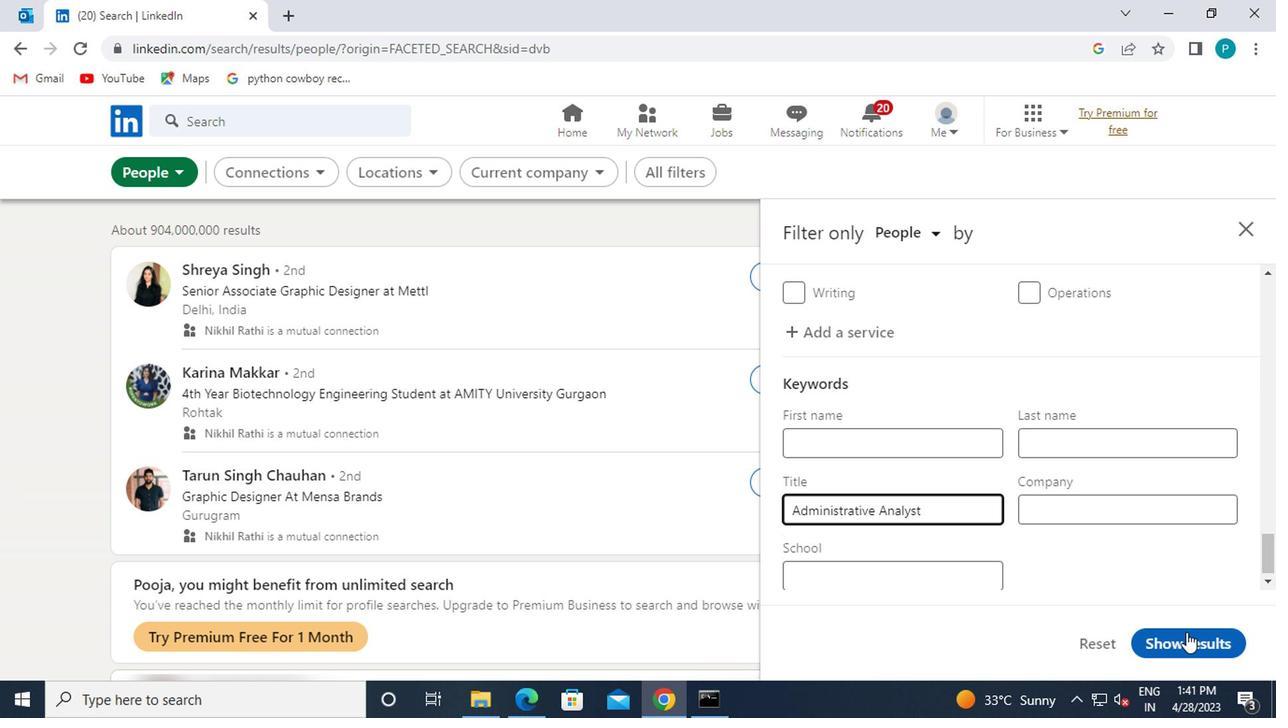 
Action: Mouse moved to (1181, 648)
Screenshot: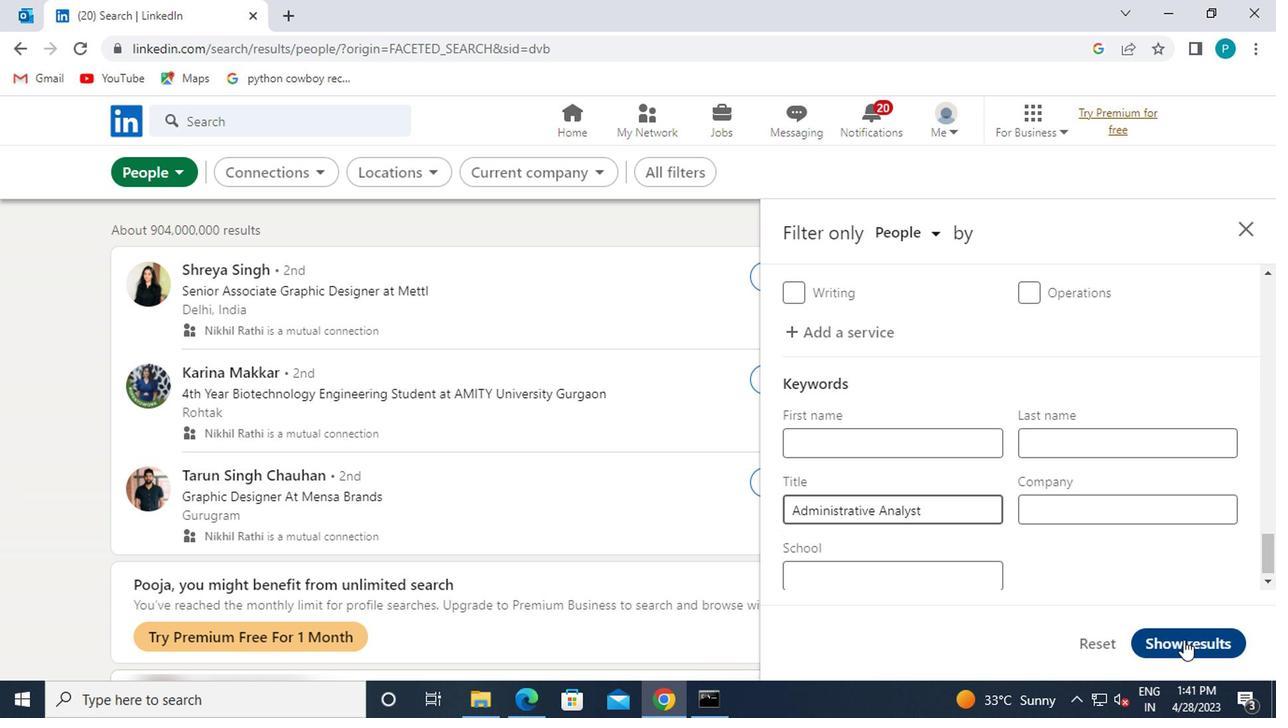 
